 Task: Open a blank sheet, save the file as Matthew Add the quote 'Your thoughts become your reality; think positive, and positive things will happen.'Your thoughts become your reality; think positive, and positive things will happen.  Apply font style Apply font style DejaVu Serif and font size 18 Align the text to the Center .Change the text color to  Olive Green 
Action: Mouse moved to (102, 122)
Screenshot: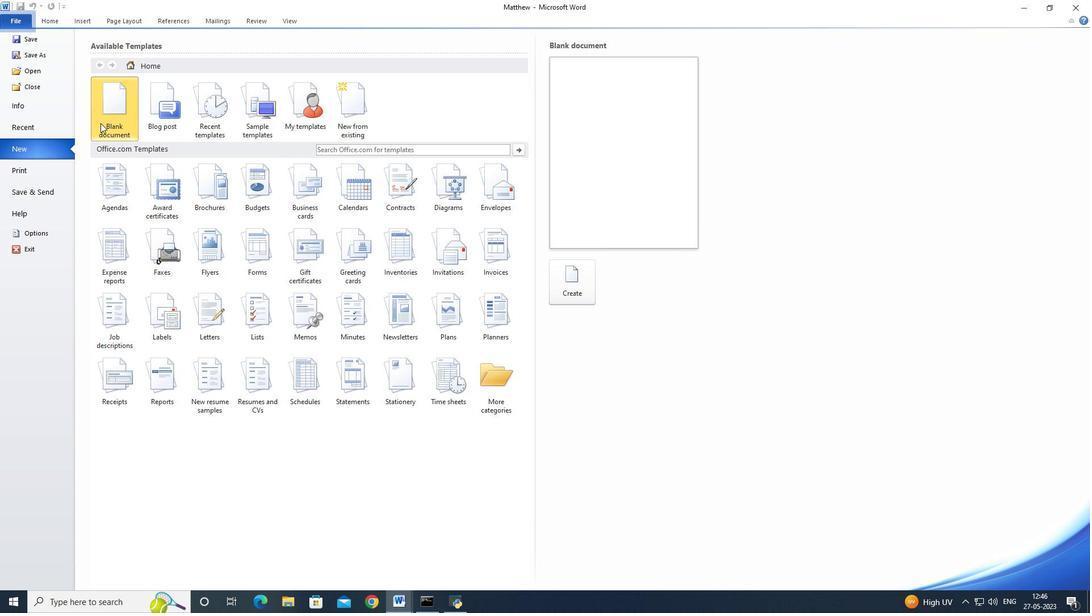 
Action: Mouse pressed left at (102, 122)
Screenshot: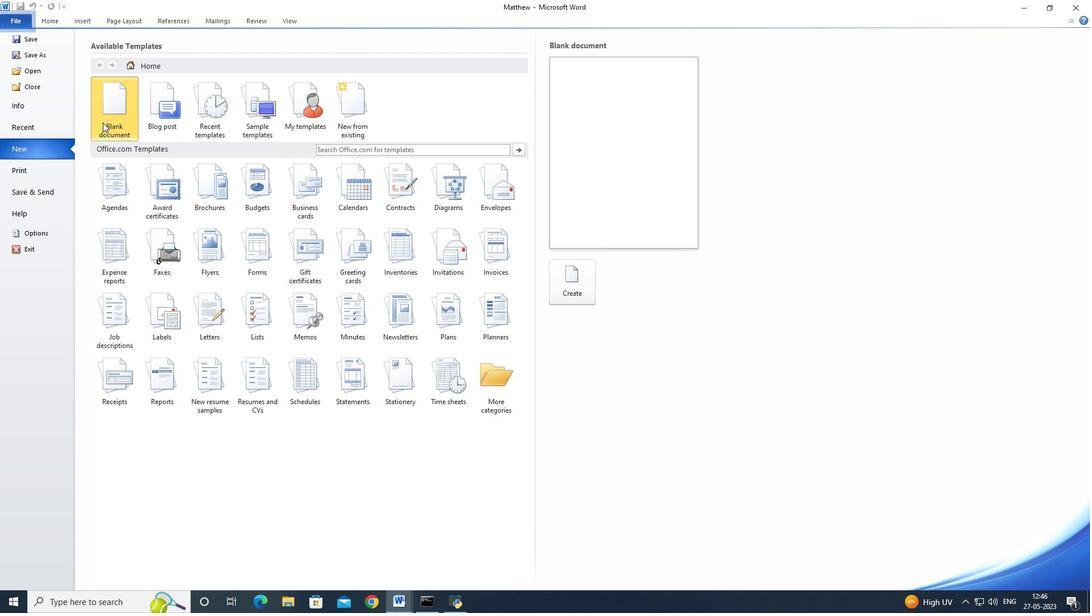 
Action: Mouse pressed left at (102, 122)
Screenshot: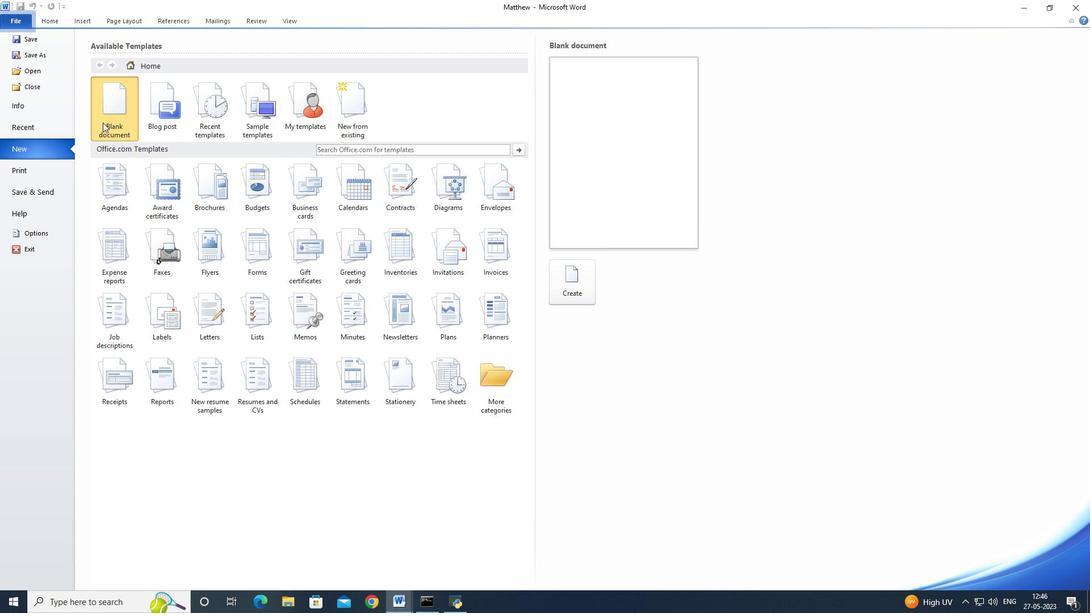 
Action: Mouse moved to (8, 21)
Screenshot: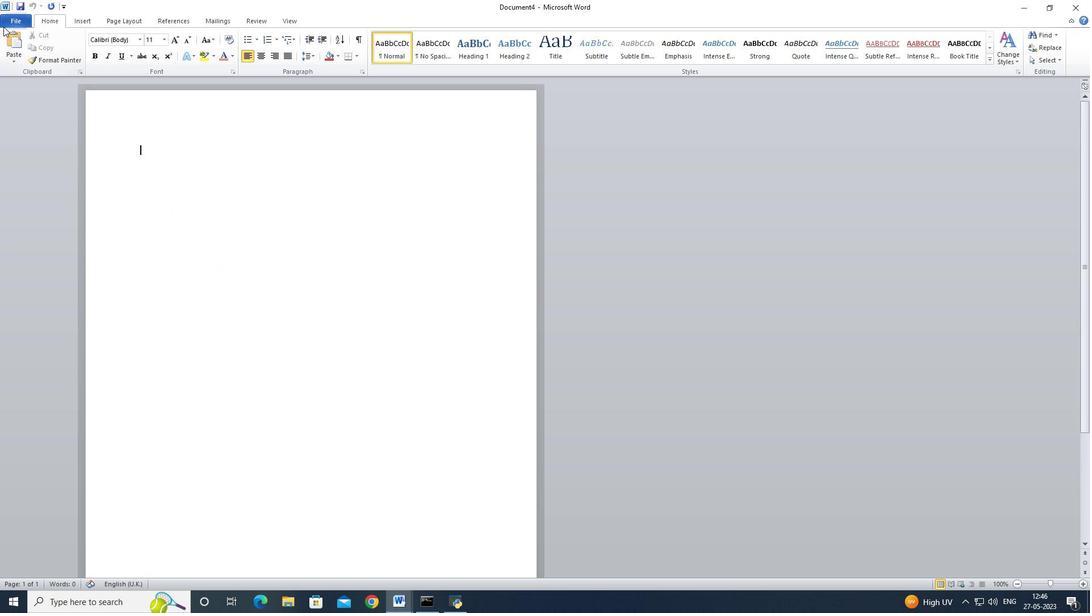 
Action: Mouse pressed left at (8, 21)
Screenshot: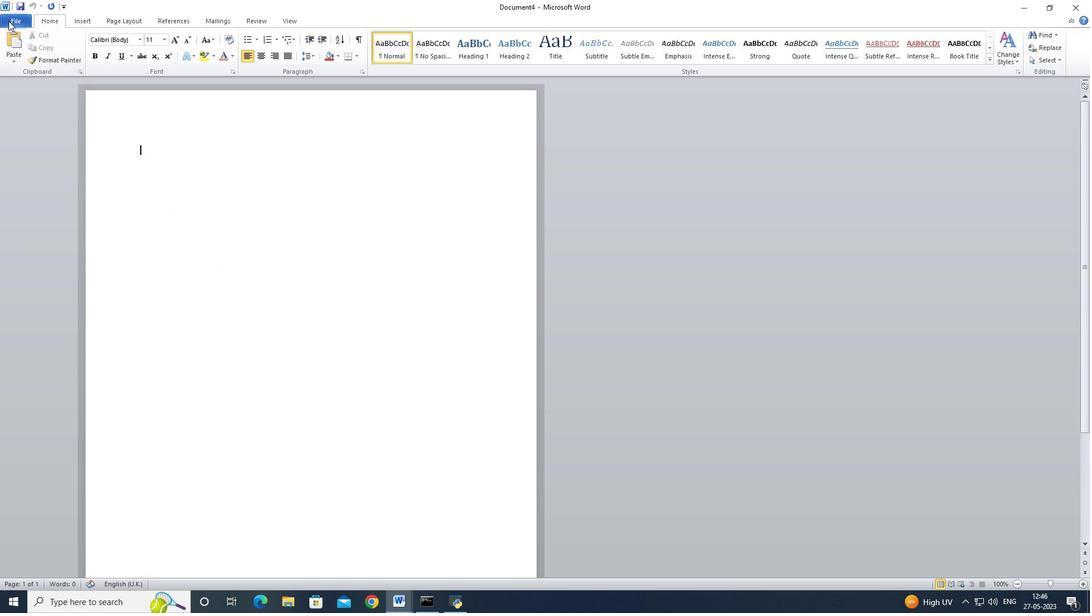 
Action: Mouse moved to (37, 53)
Screenshot: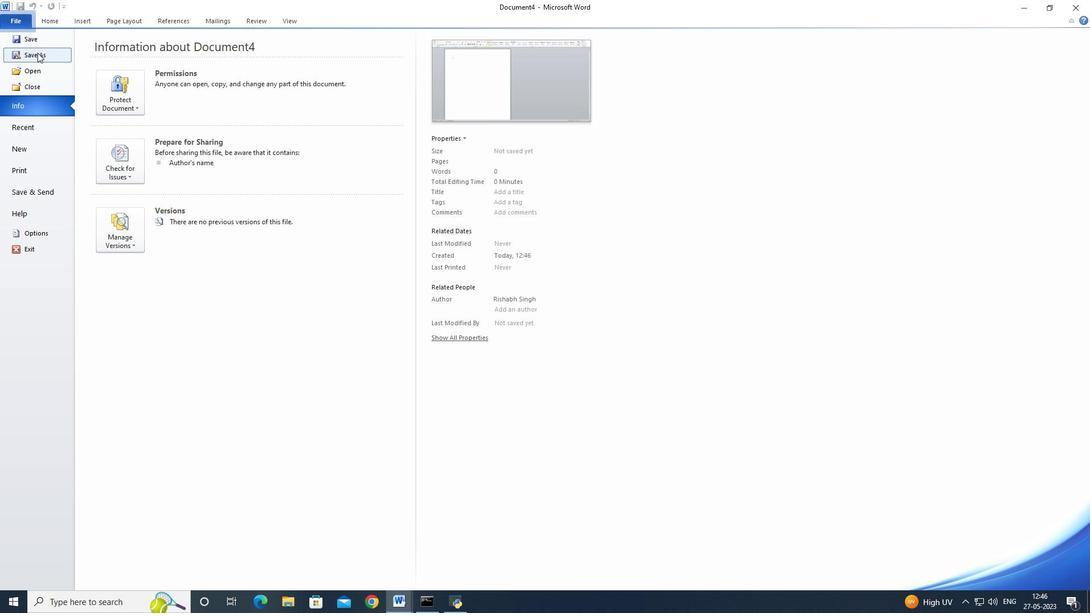
Action: Mouse pressed left at (37, 53)
Screenshot: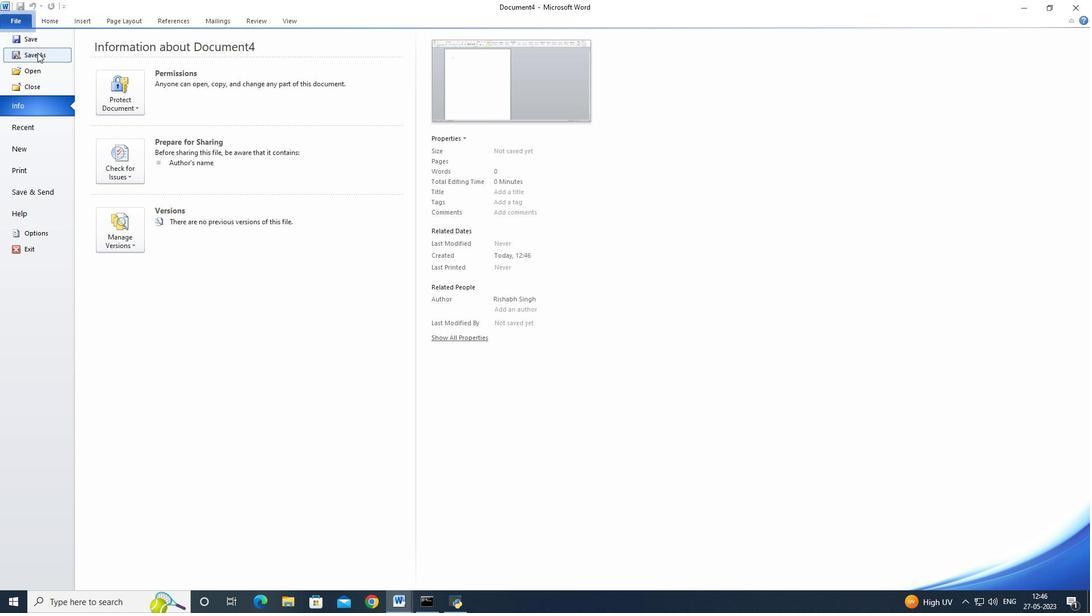 
Action: Mouse moved to (158, 90)
Screenshot: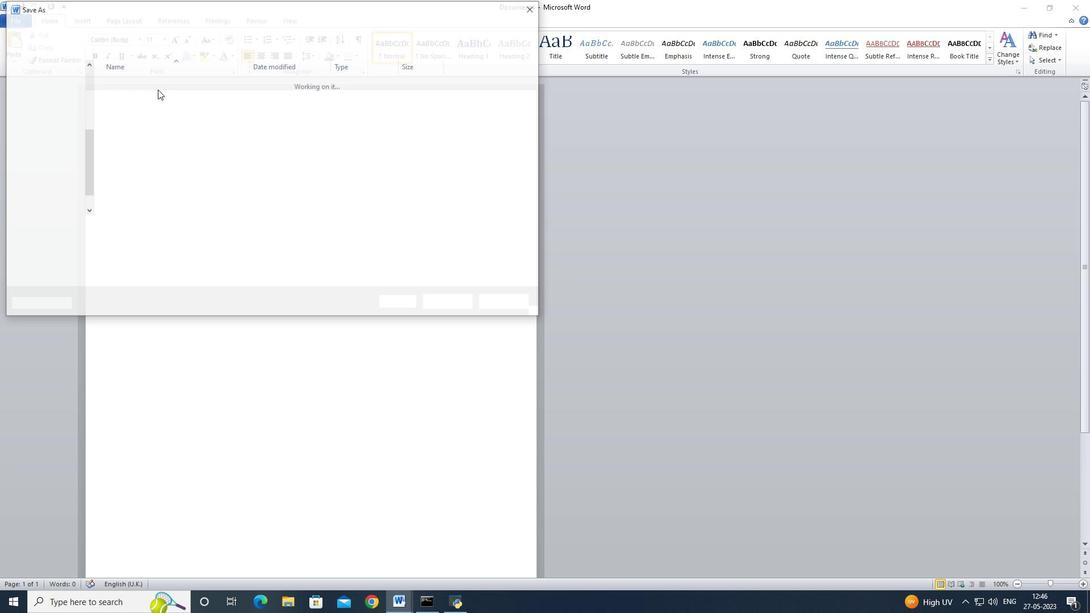 
Action: Key pressed <Key.backspace><Key.shift>Matthew<Key.enter>
Screenshot: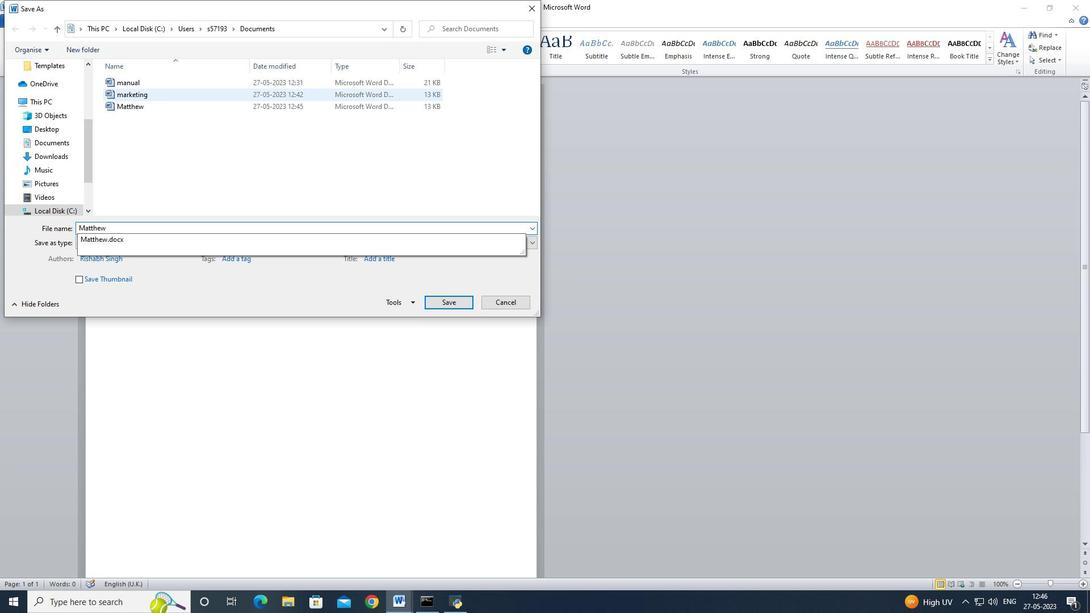 
Action: Mouse moved to (657, 274)
Screenshot: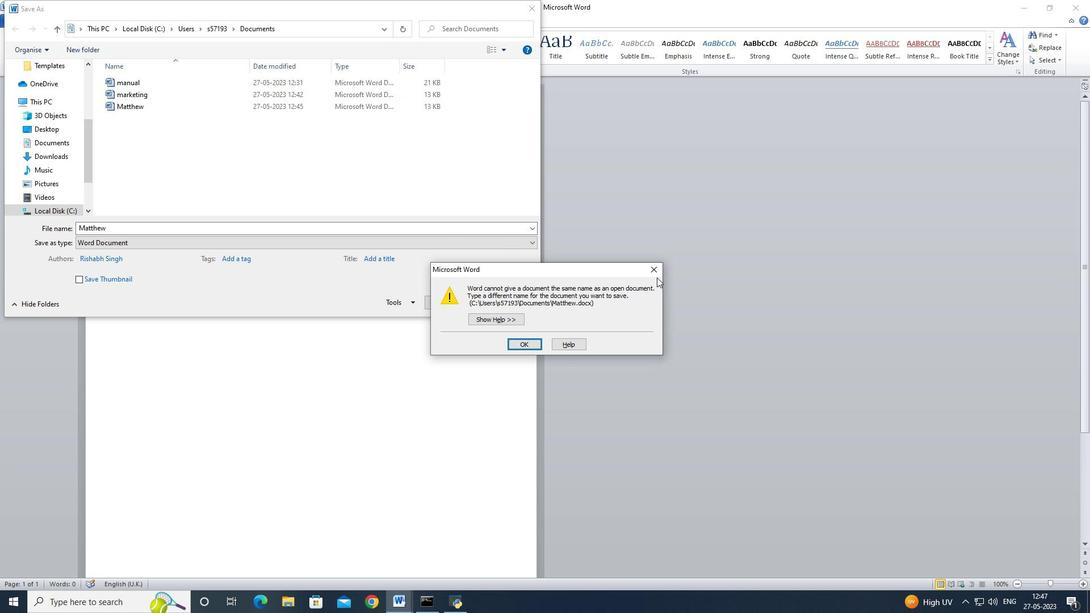 
Action: Mouse pressed left at (657, 274)
Screenshot: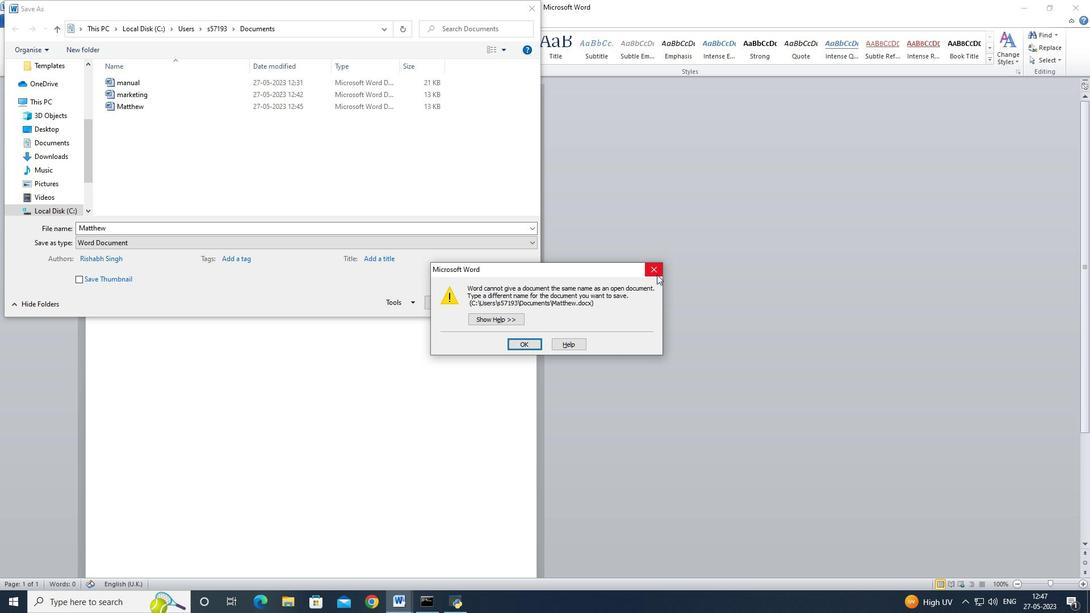 
Action: Mouse moved to (165, 109)
Screenshot: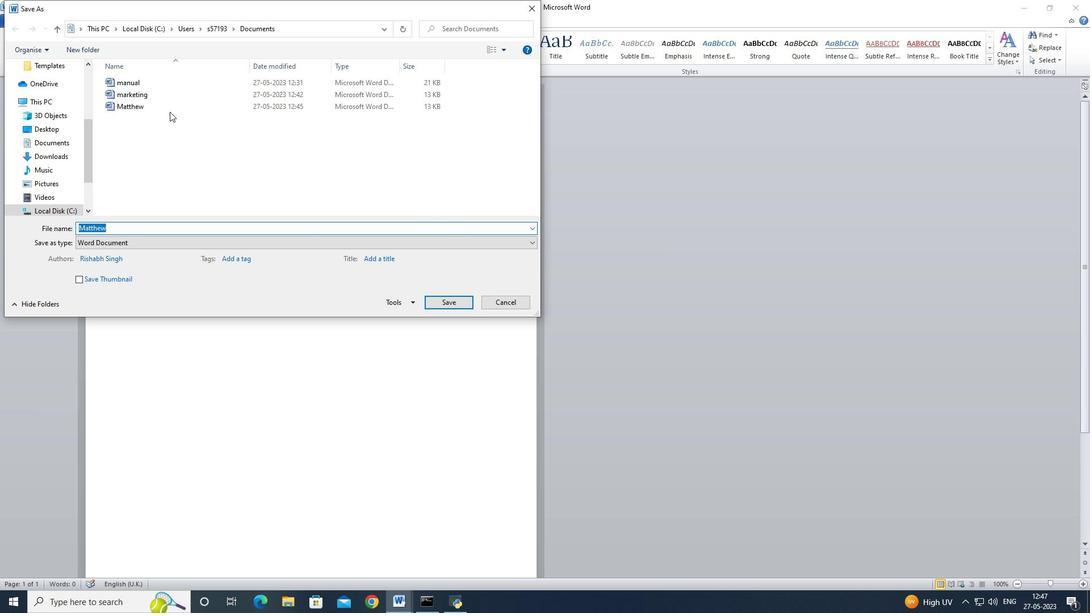 
Action: Mouse pressed left at (165, 109)
Screenshot: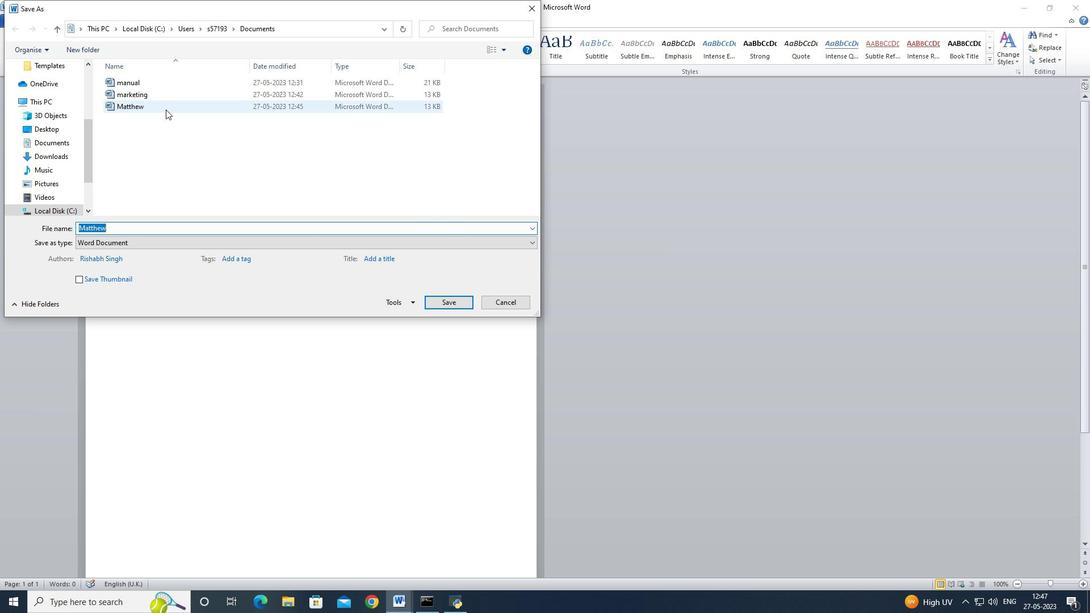 
Action: Mouse moved to (165, 109)
Screenshot: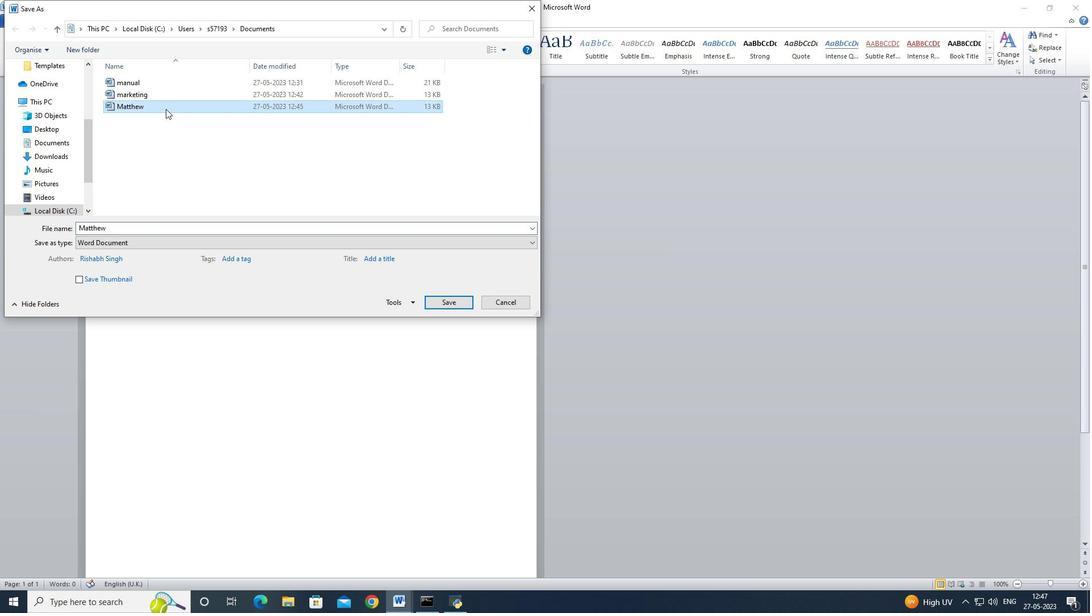 
Action: Key pressed <Key.delete>
Screenshot: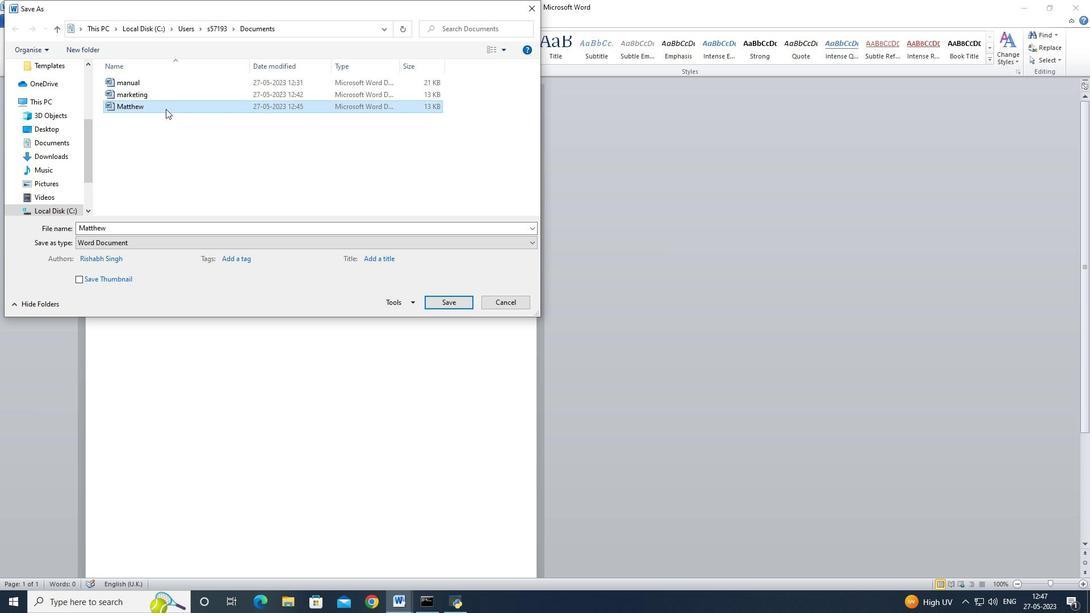 
Action: Mouse moved to (374, 253)
Screenshot: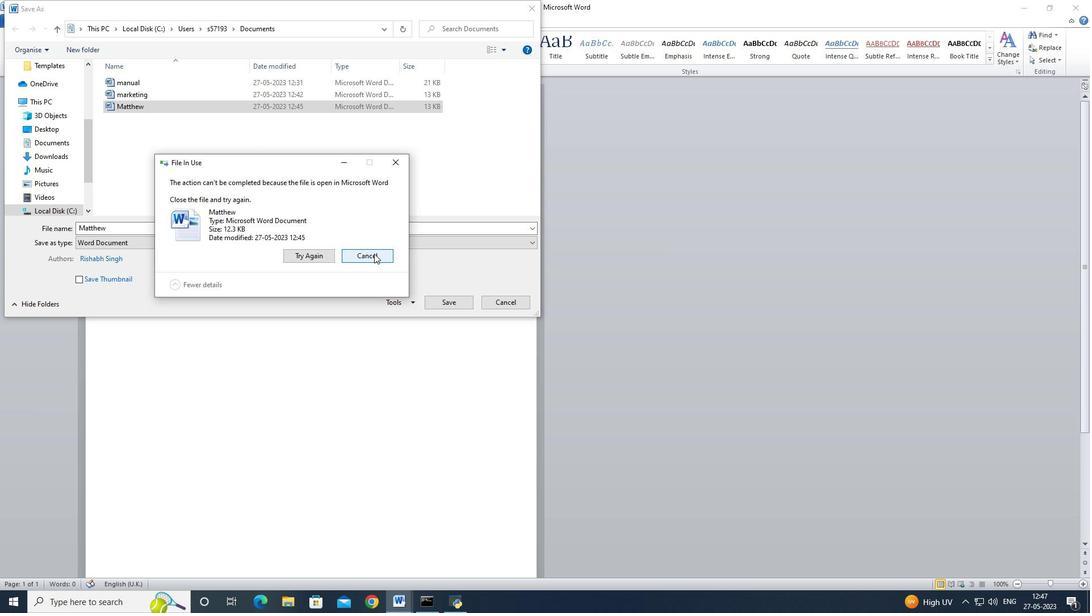 
Action: Mouse pressed left at (374, 253)
Screenshot: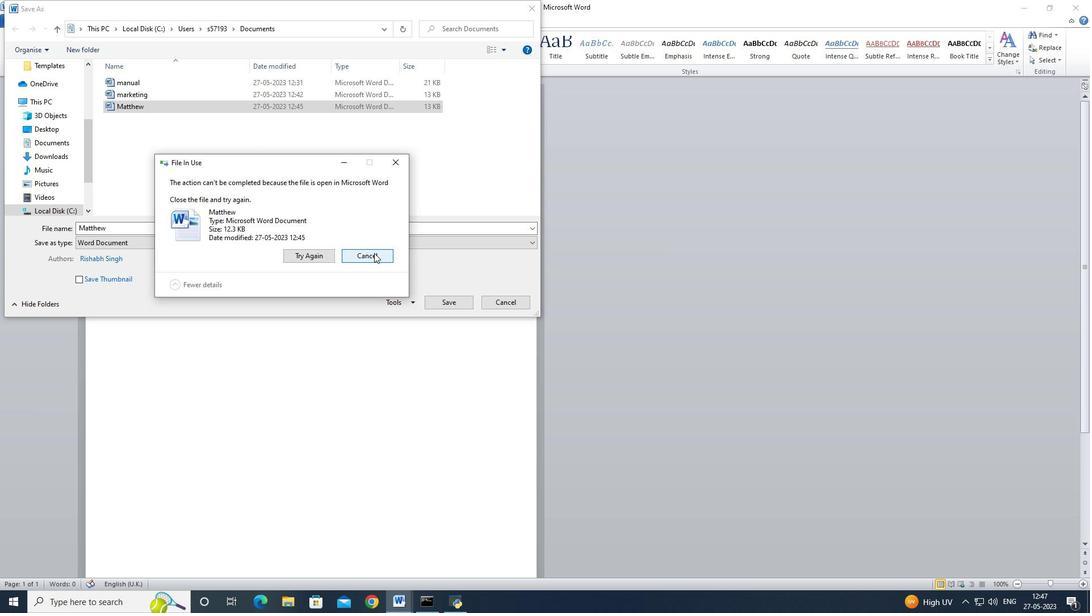 
Action: Mouse moved to (446, 345)
Screenshot: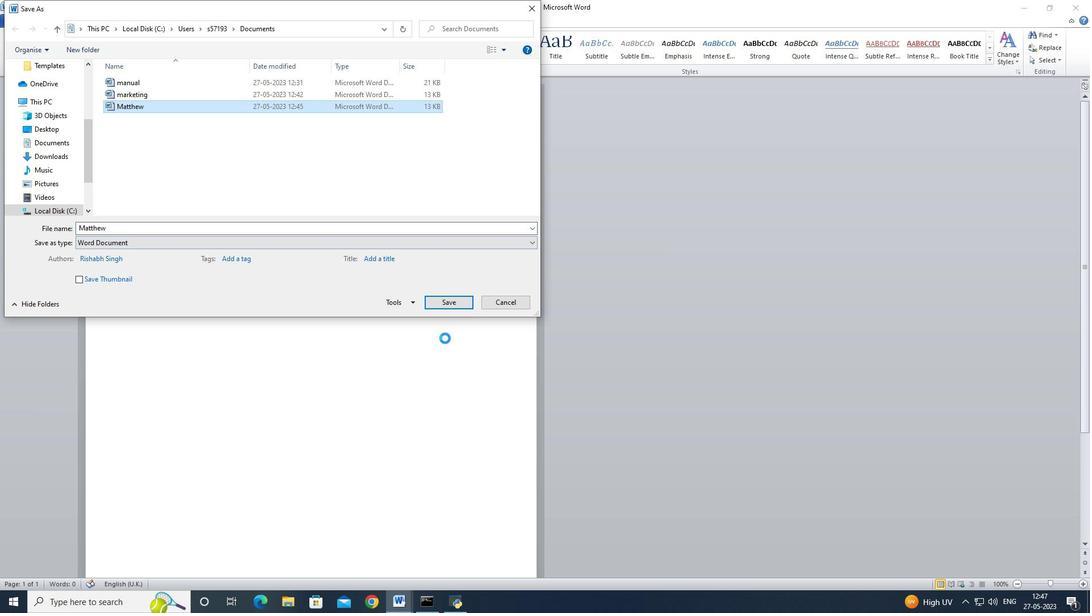 
Action: Key pressed <Key.alt_l><Key.tab>
Screenshot: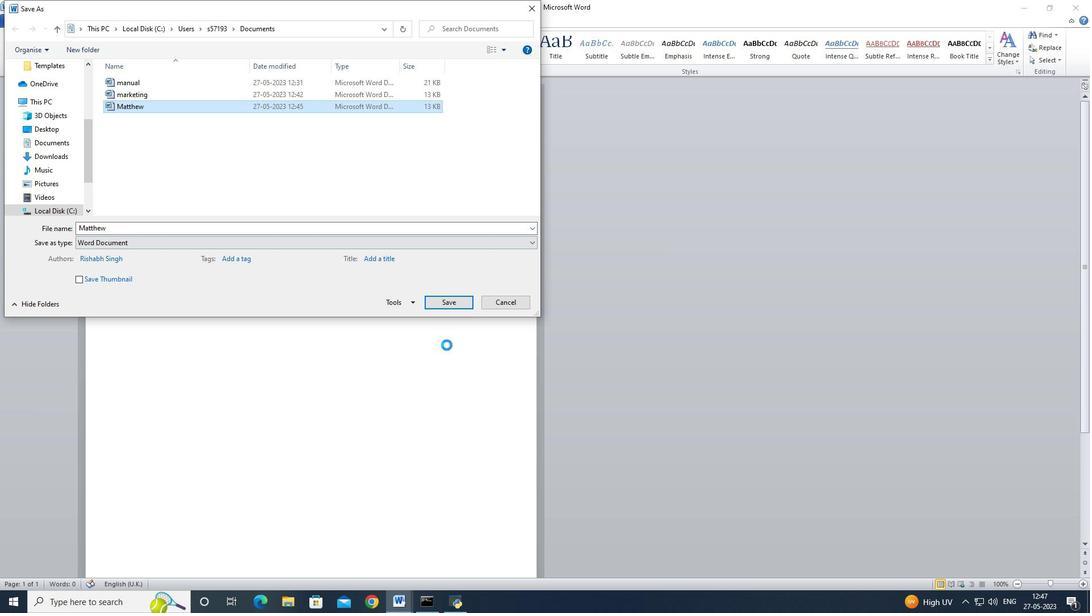 
Action: Mouse moved to (681, 138)
Screenshot: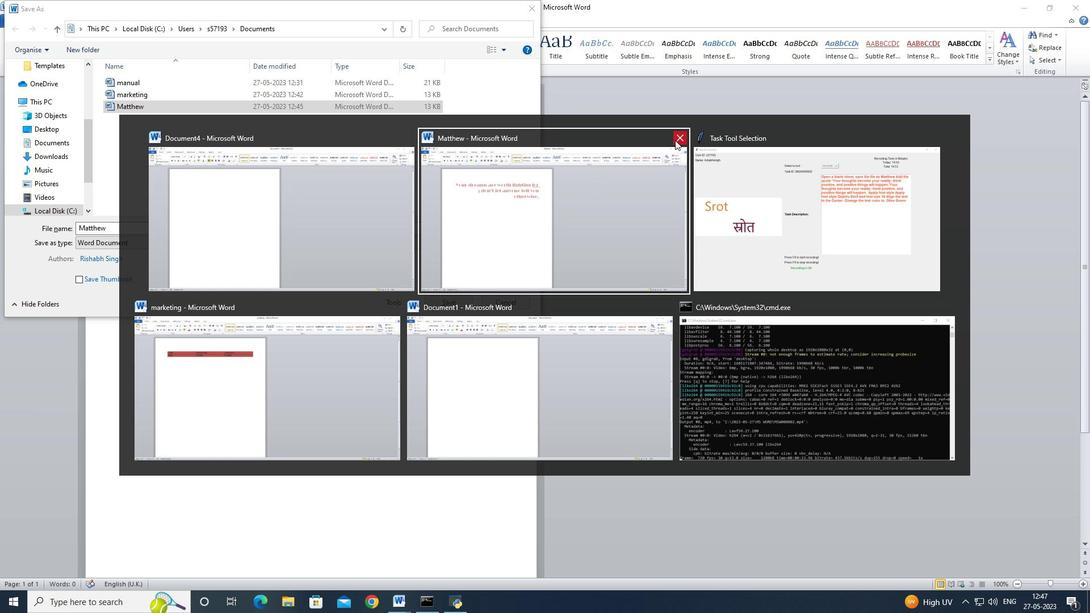 
Action: Mouse pressed left at (681, 138)
Screenshot: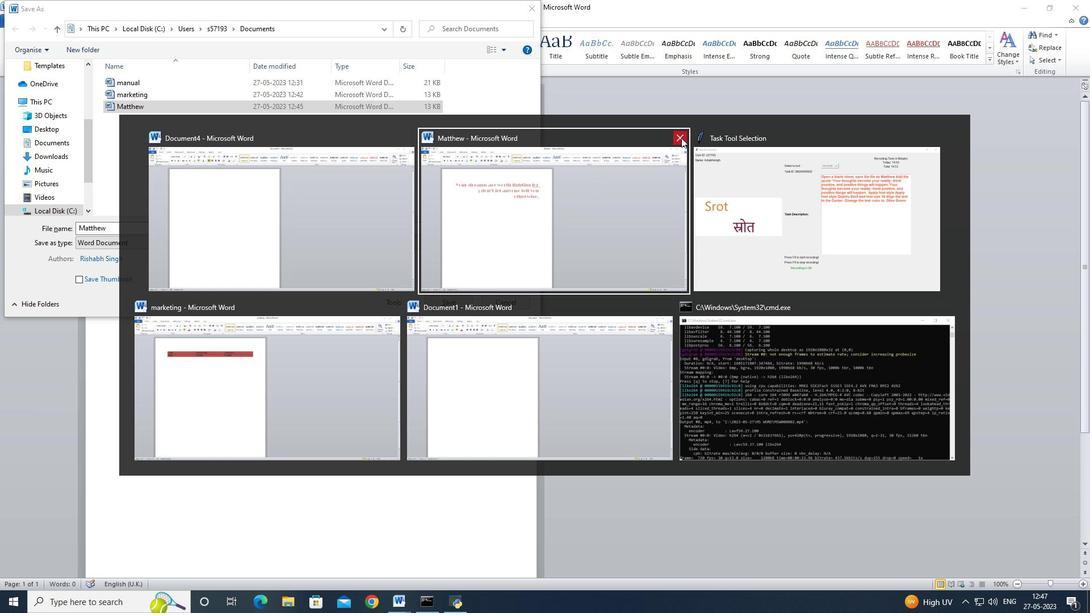 
Action: Mouse moved to (561, 184)
Screenshot: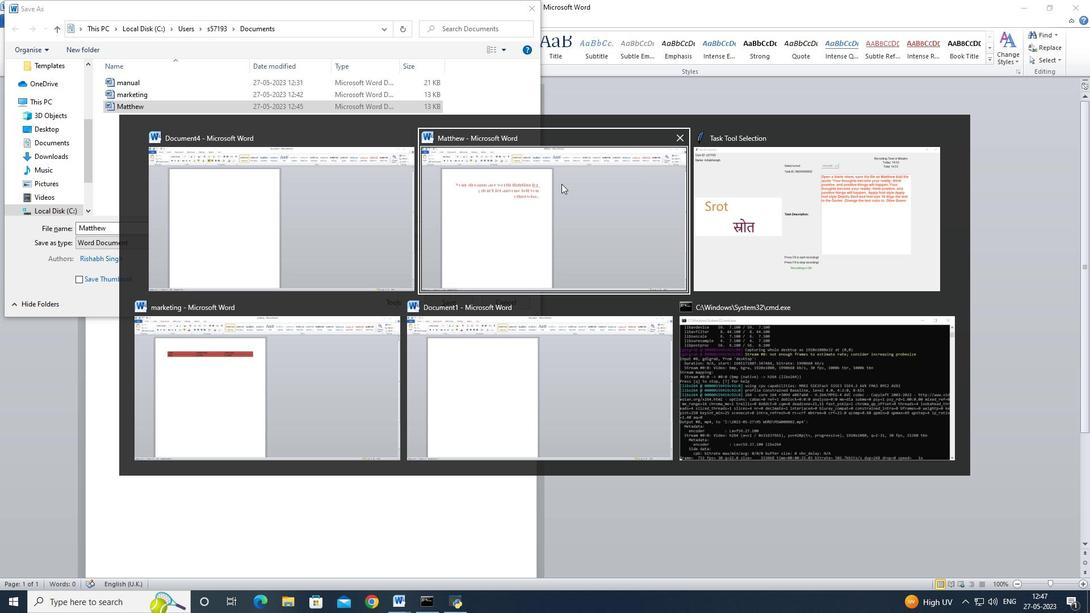 
Action: Key pressed <Key.alt_l><Key.tab>
Screenshot: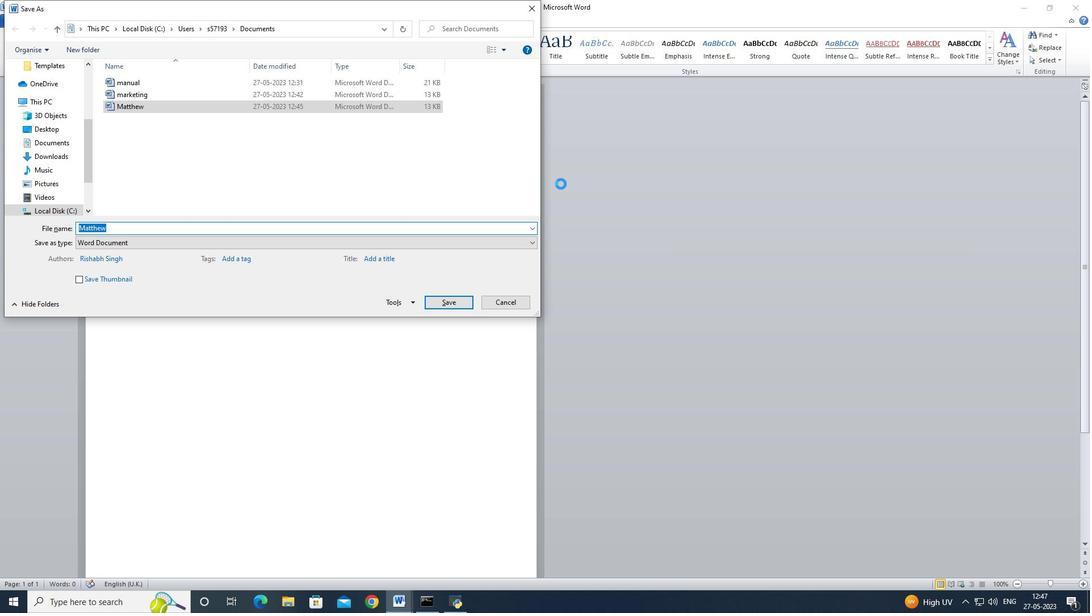
Action: Mouse moved to (195, 218)
Screenshot: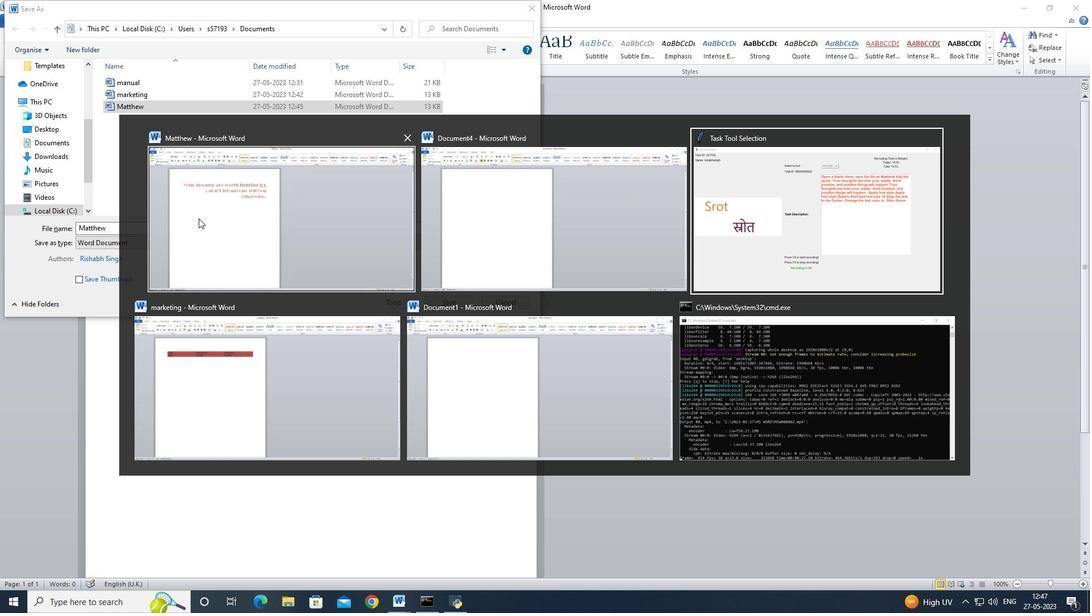 
Action: Mouse pressed left at (195, 218)
Screenshot: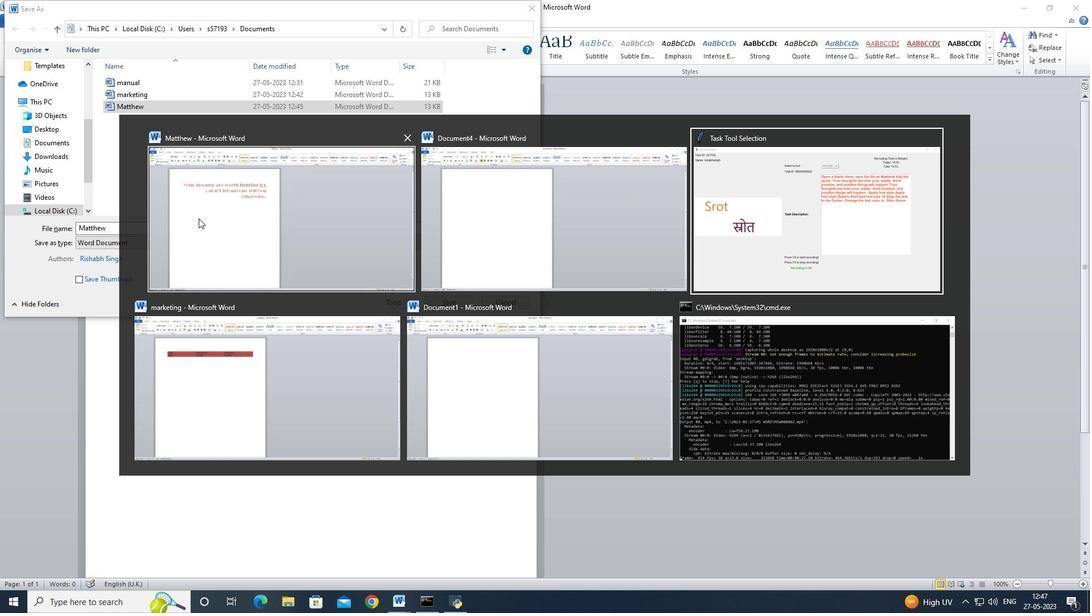 
Action: Mouse moved to (500, 306)
Screenshot: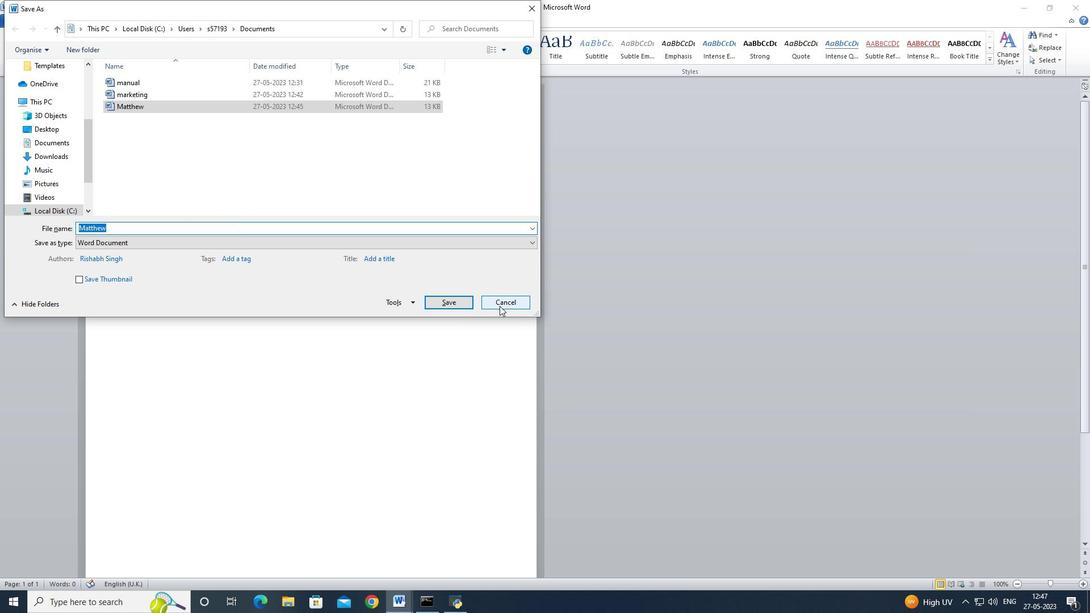 
Action: Mouse pressed left at (500, 306)
Screenshot: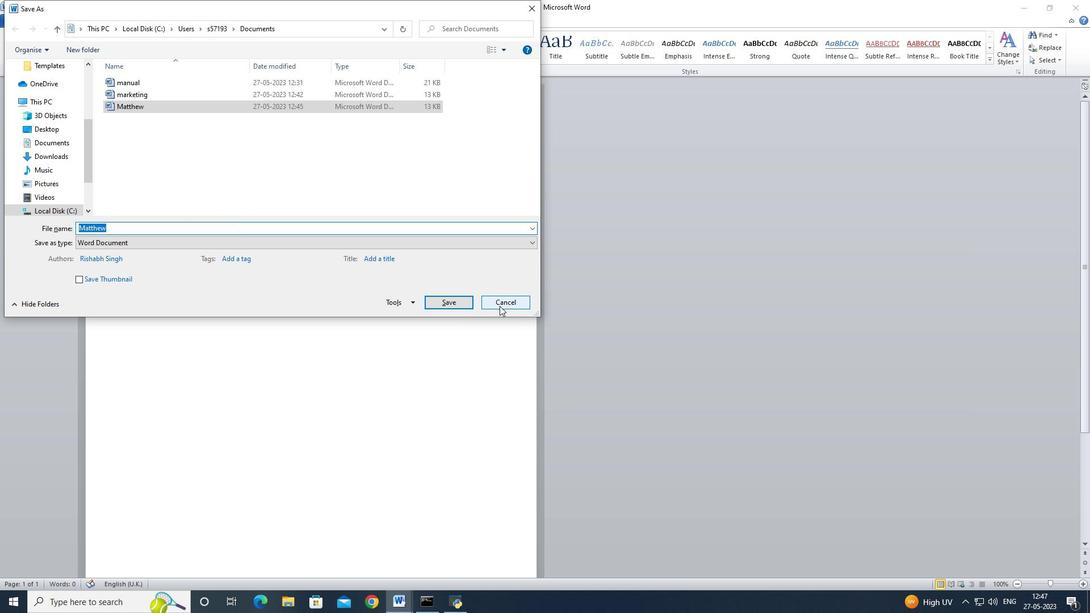 
Action: Mouse moved to (490, 308)
Screenshot: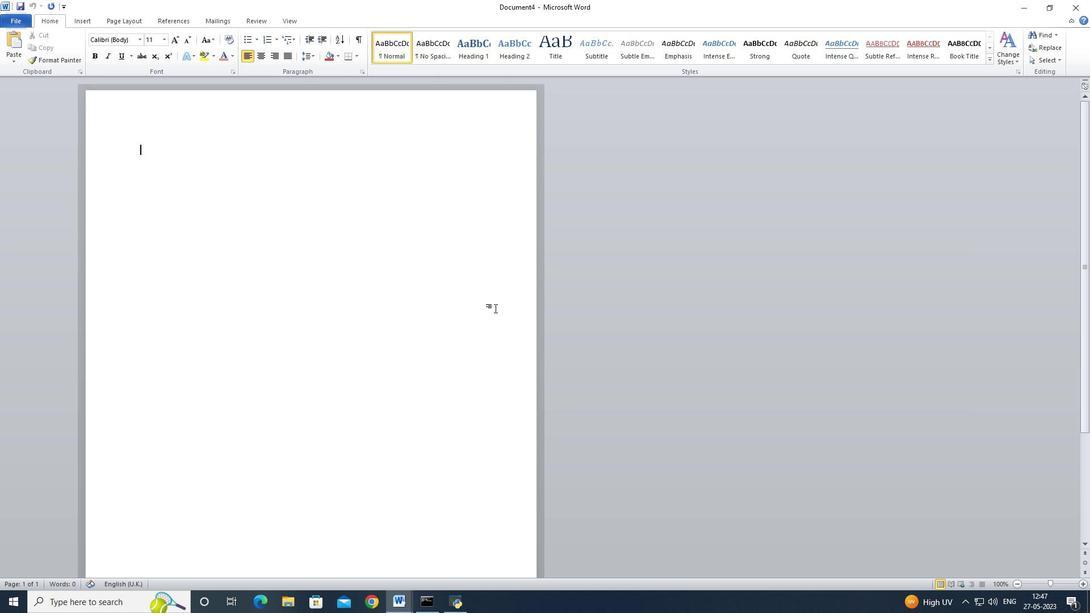 
Action: Key pressed <Key.alt_l><Key.tab>
Screenshot: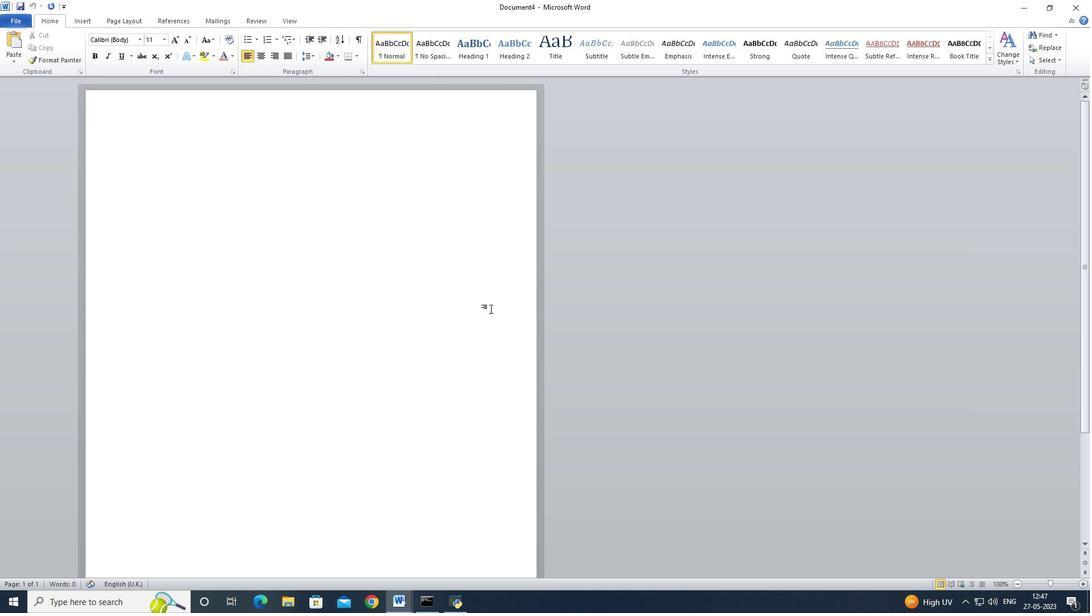 
Action: Mouse moved to (679, 140)
Screenshot: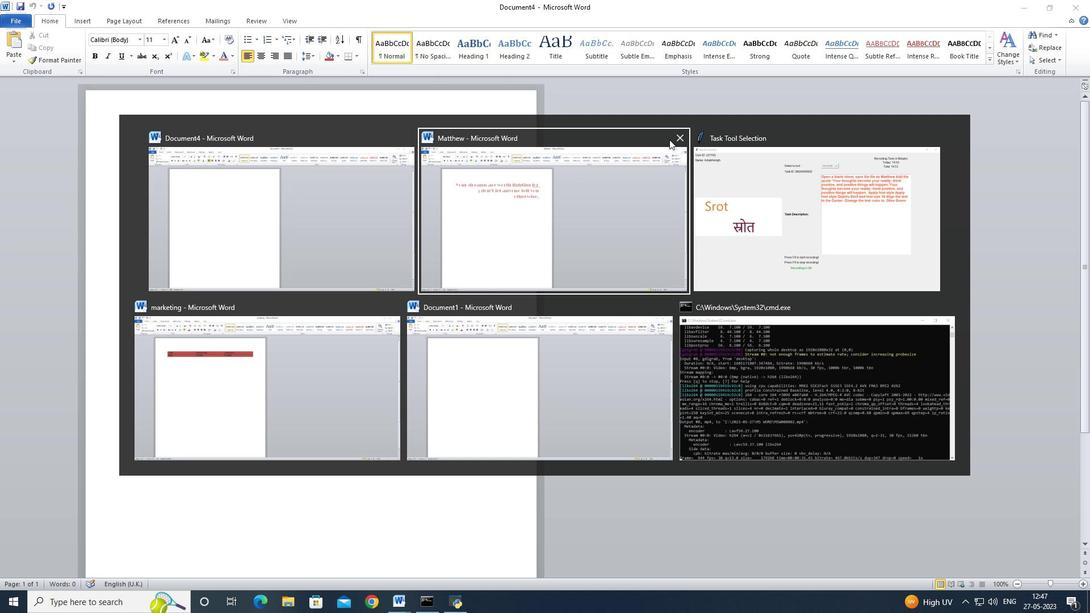 
Action: Mouse pressed left at (679, 140)
Screenshot: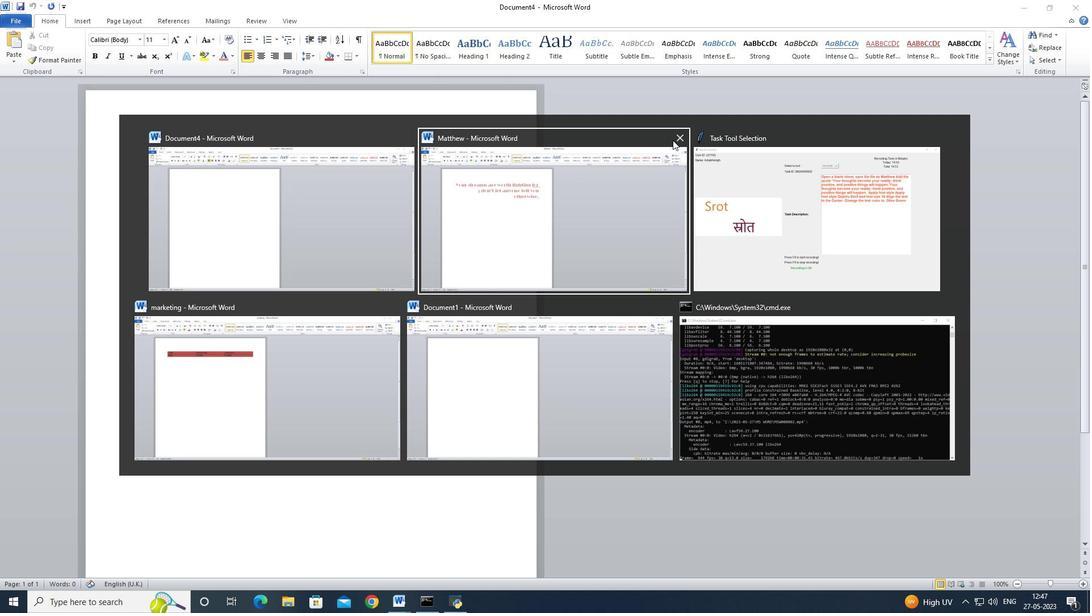 
Action: Mouse moved to (539, 315)
Screenshot: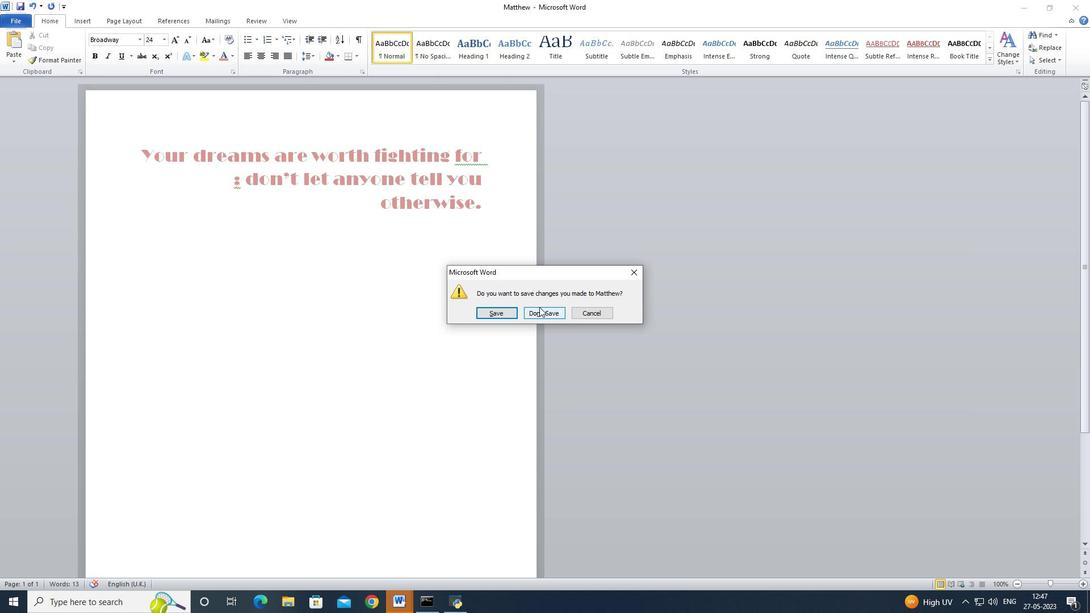 
Action: Mouse pressed left at (539, 315)
Screenshot: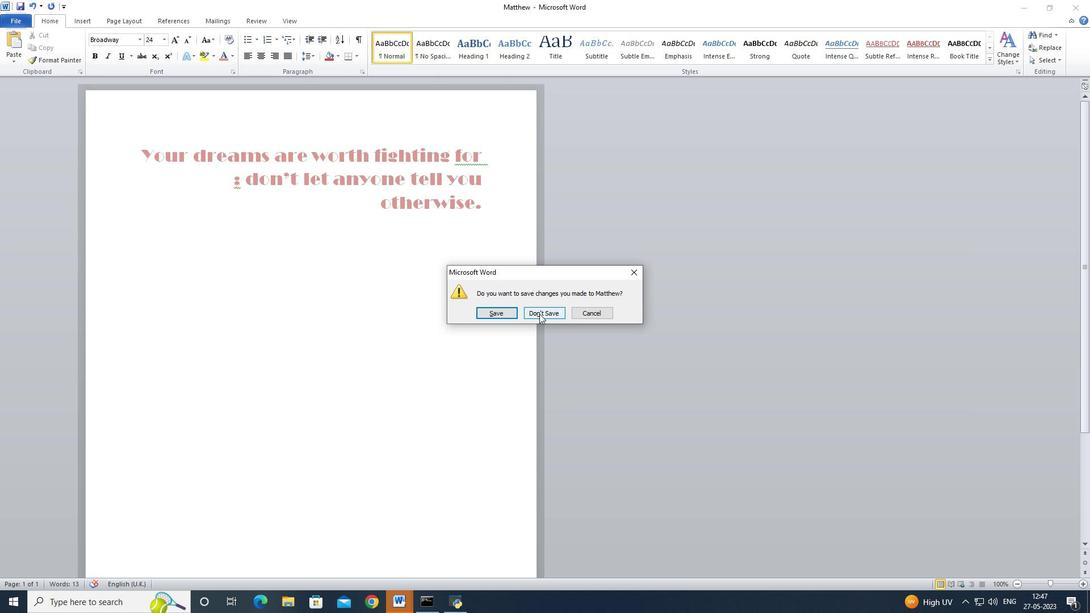 
Action: Mouse moved to (17, 20)
Screenshot: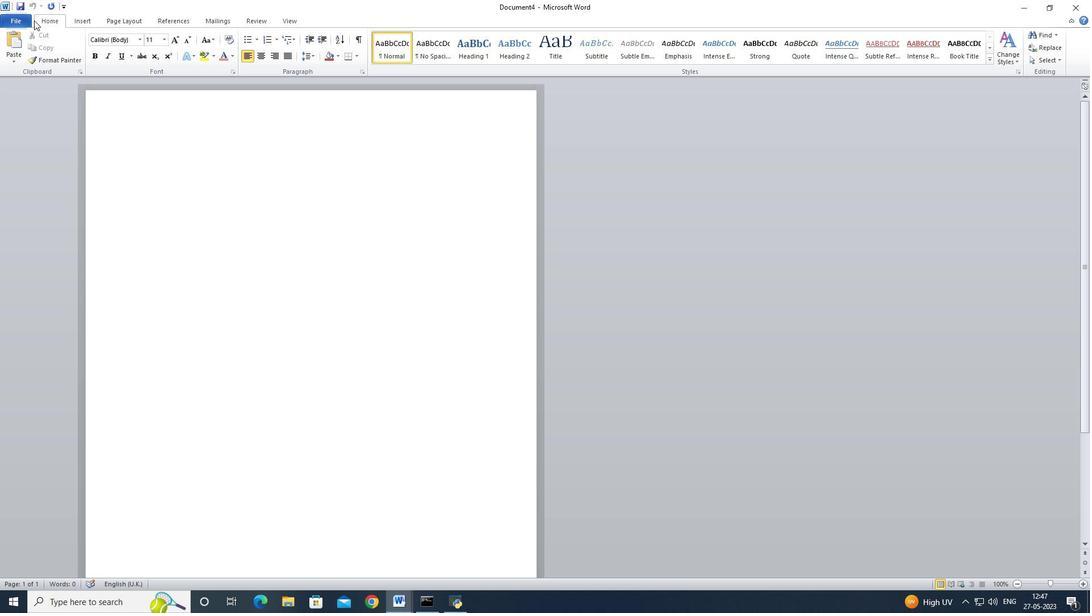 
Action: Mouse pressed left at (17, 20)
Screenshot: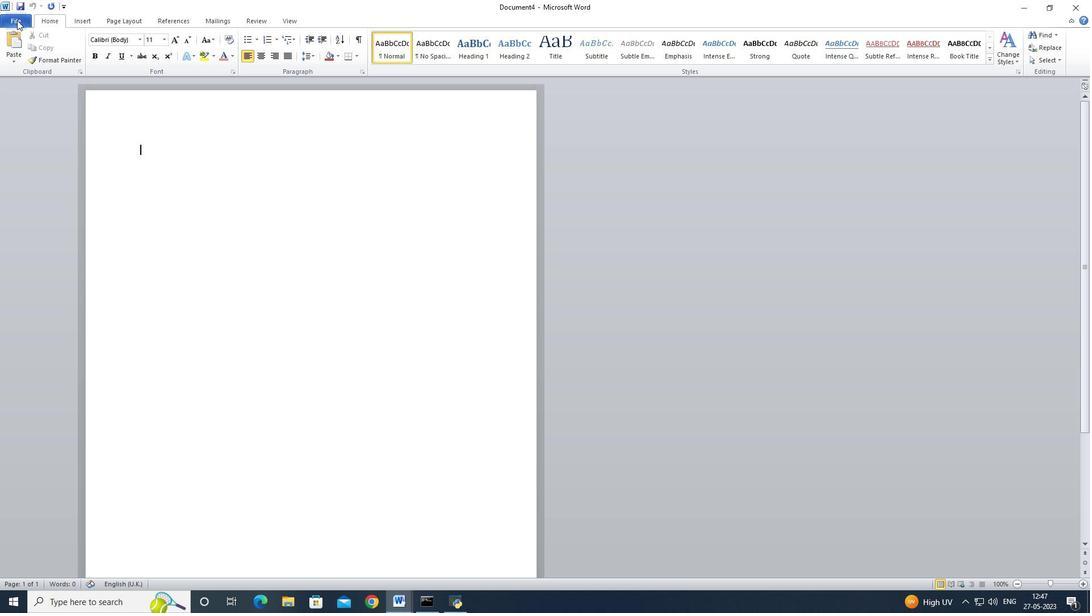 
Action: Mouse moved to (36, 56)
Screenshot: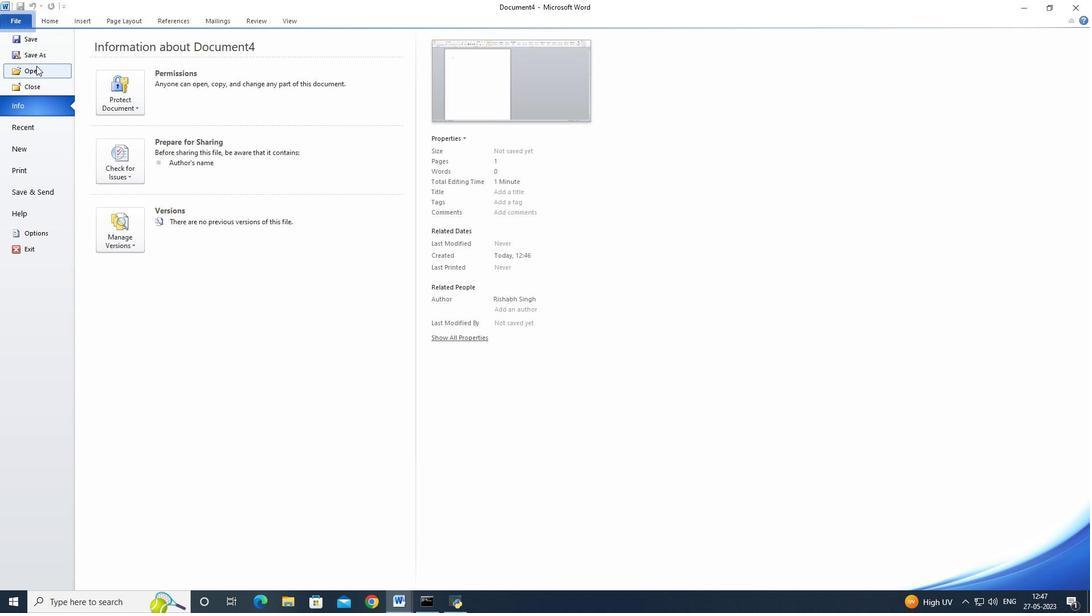 
Action: Mouse pressed left at (36, 56)
Screenshot: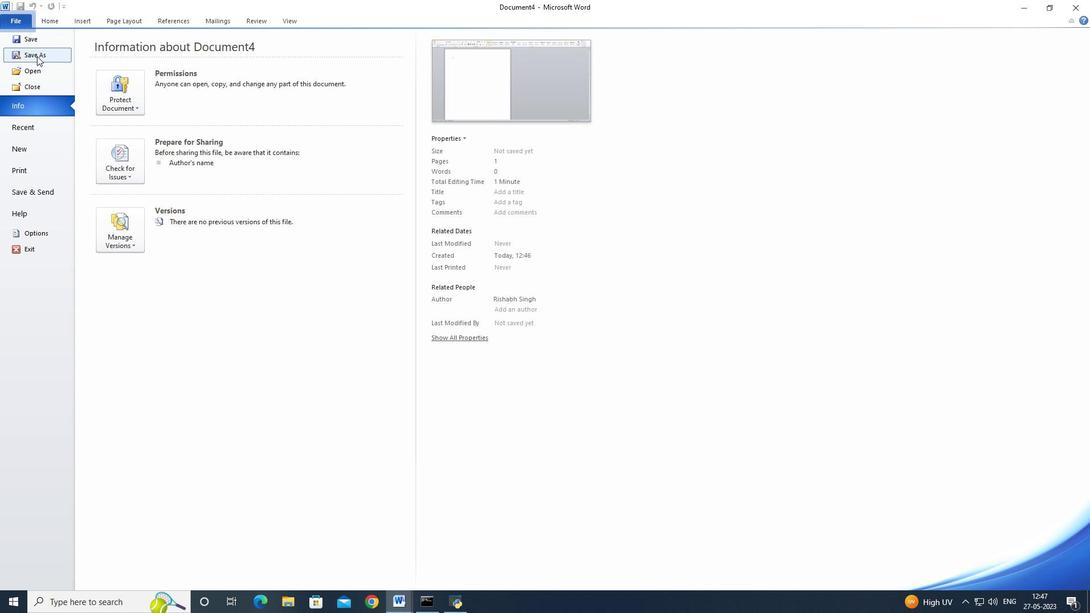 
Action: Mouse moved to (52, 63)
Screenshot: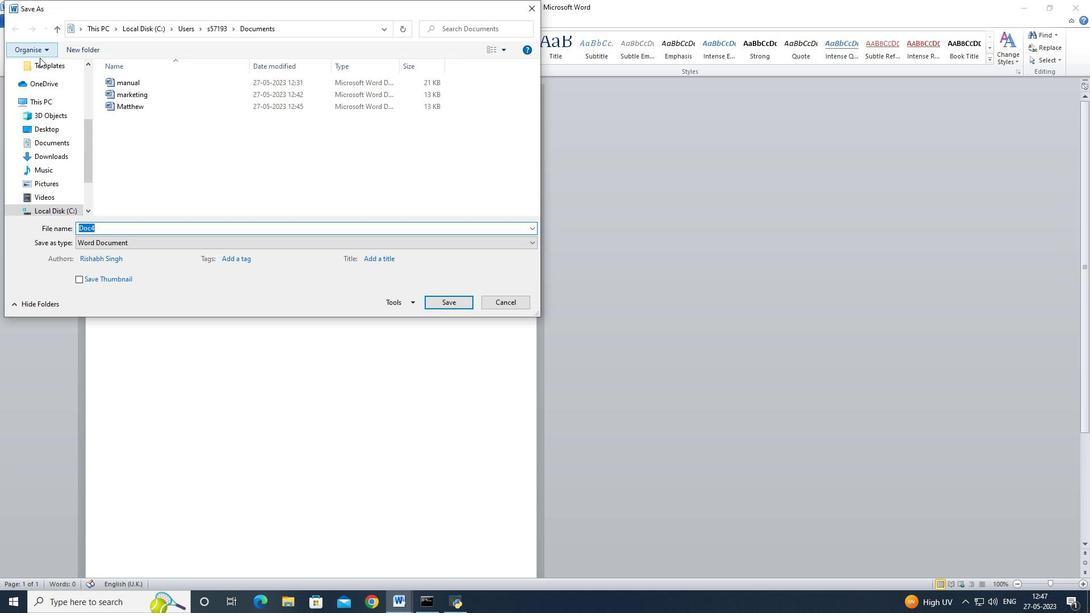 
Action: Key pressed <Key.backspace><Key.shift>Matthew===<Key.backspace><Key.backspace><Key.backspace><Key.backspace><Key.backspace><Key.backspace><Key.backspace><Key.backspace>thew
Screenshot: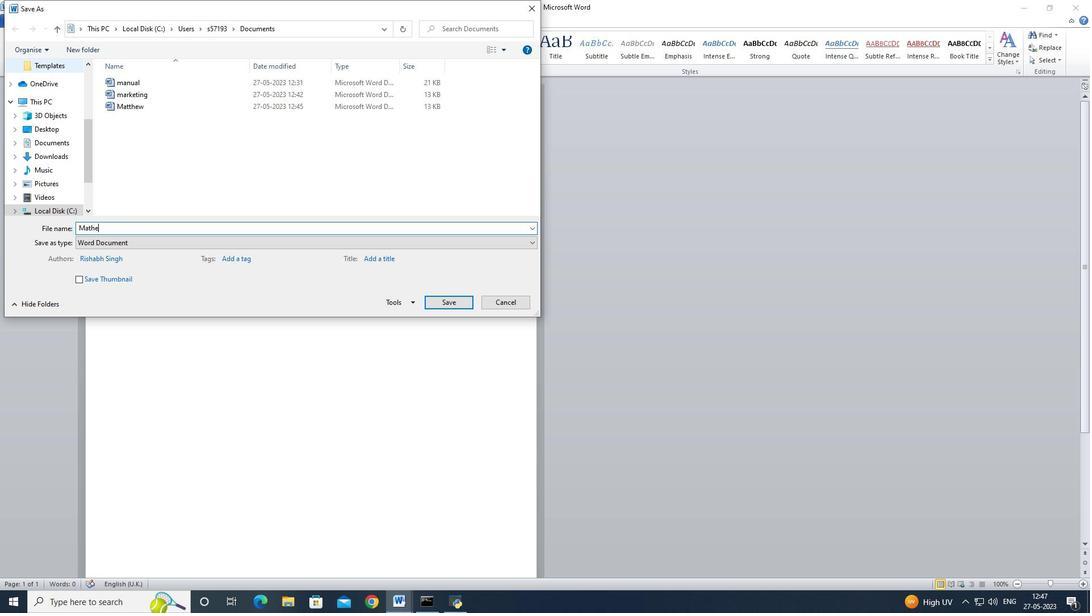 
Action: Mouse moved to (451, 294)
Screenshot: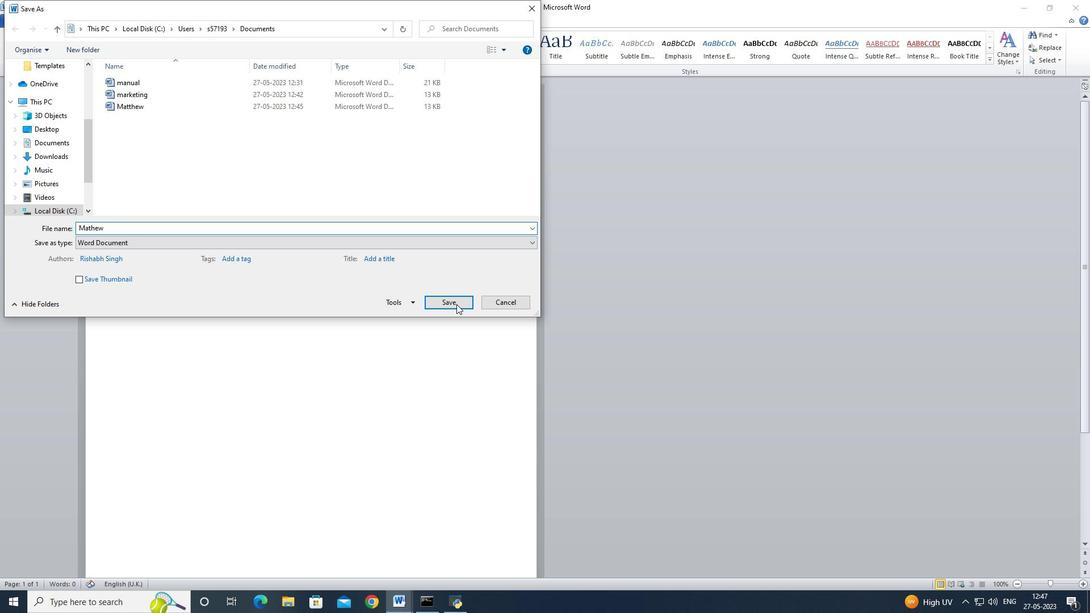 
Action: Mouse pressed left at (451, 294)
Screenshot: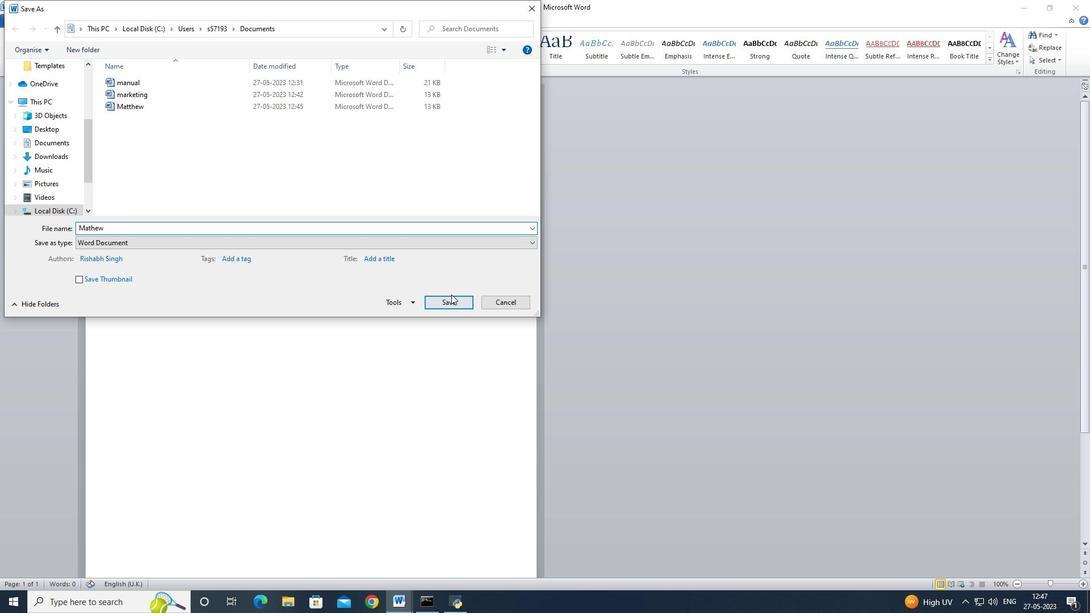 
Action: Mouse moved to (450, 303)
Screenshot: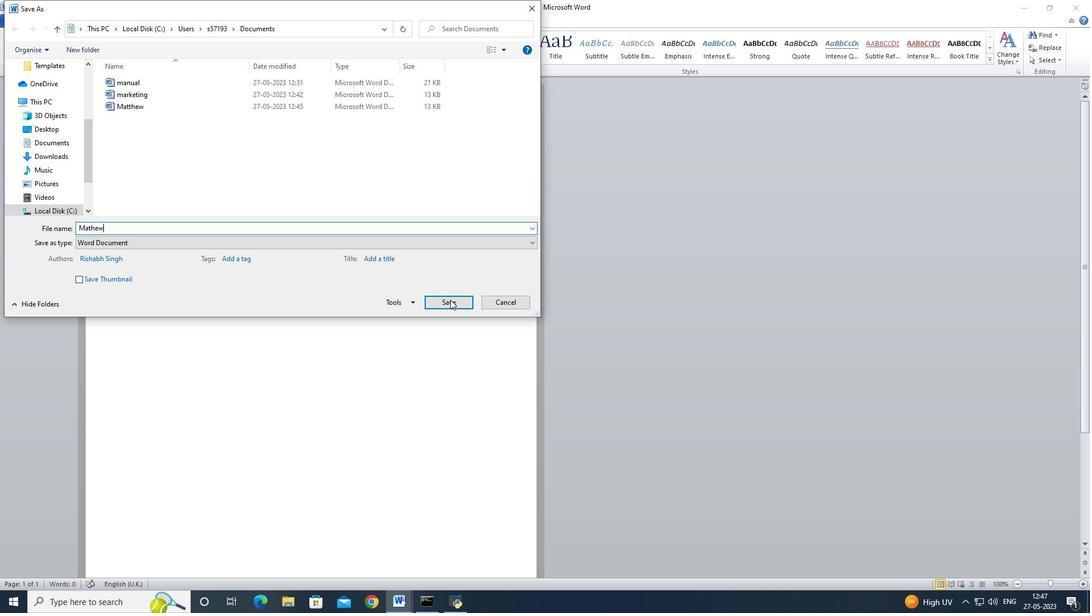 
Action: Mouse pressed left at (450, 303)
Screenshot: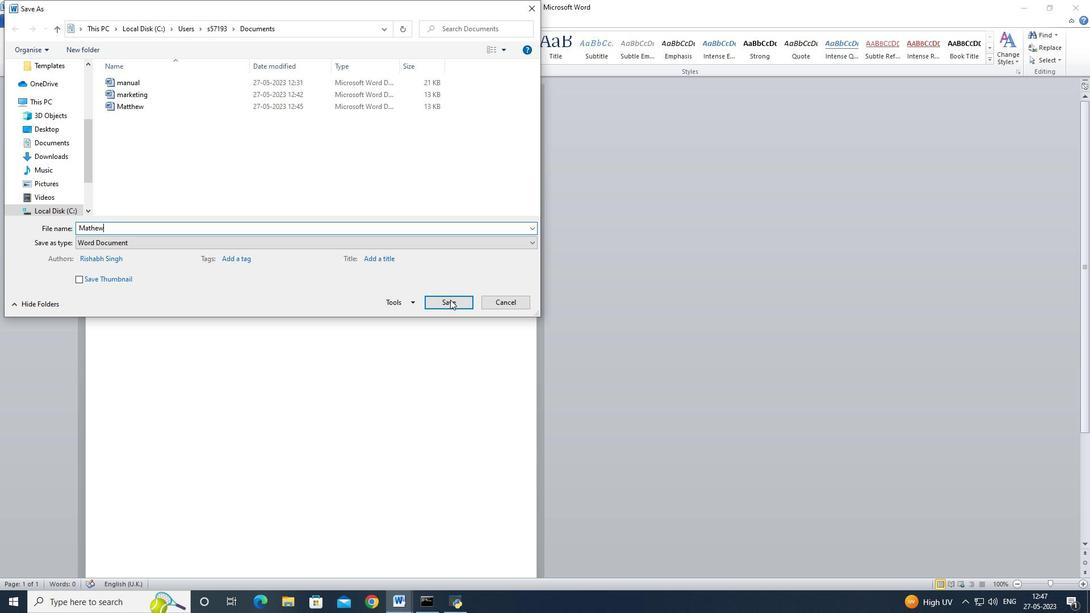 
Action: Mouse moved to (263, 132)
Screenshot: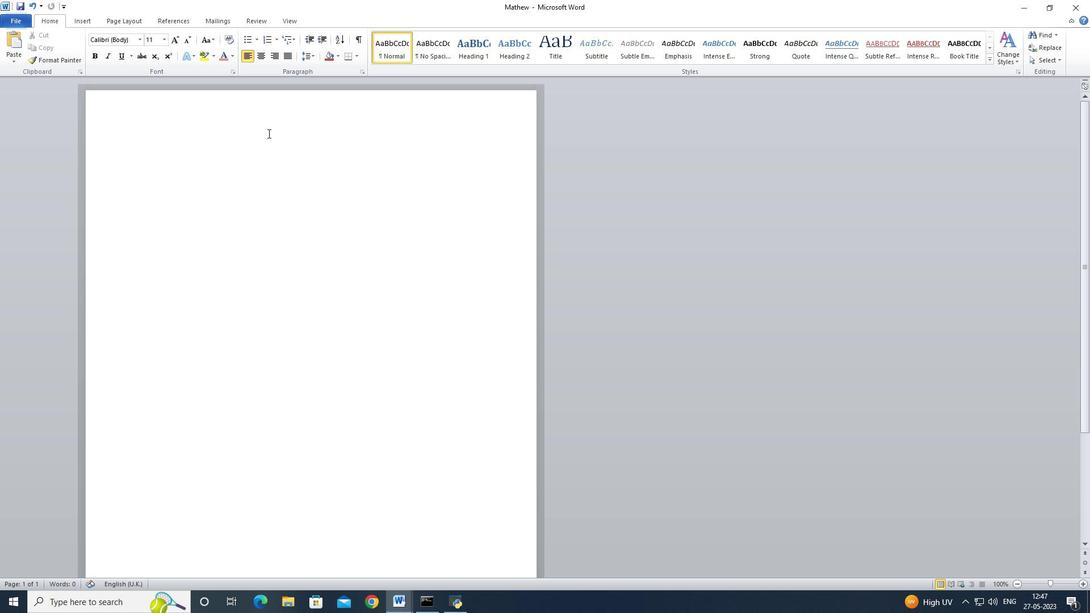 
Action: Mouse pressed left at (263, 132)
Screenshot: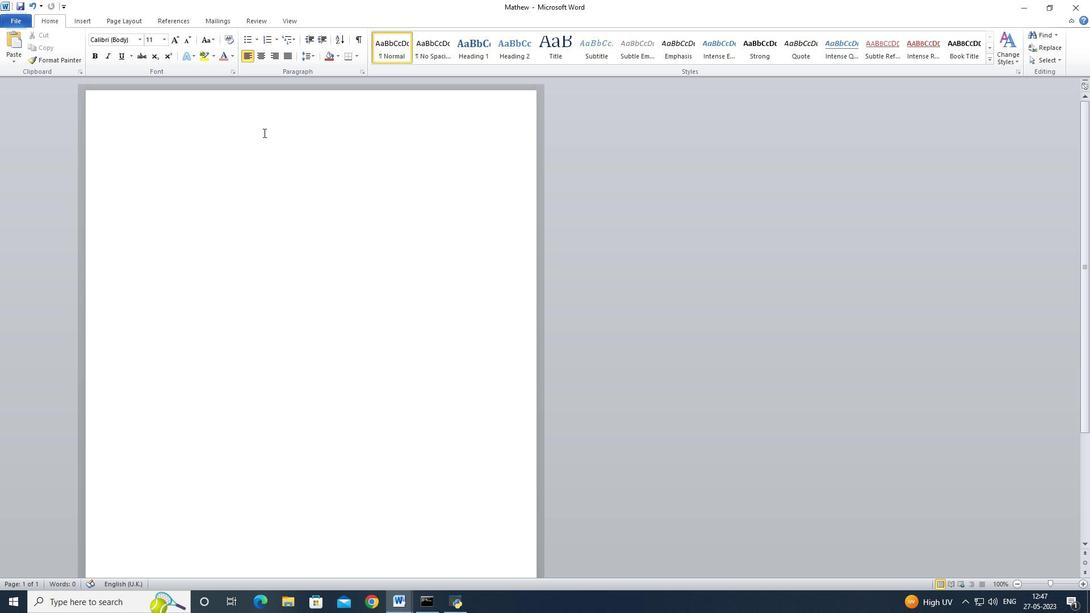 
Action: Mouse moved to (247, 153)
Screenshot: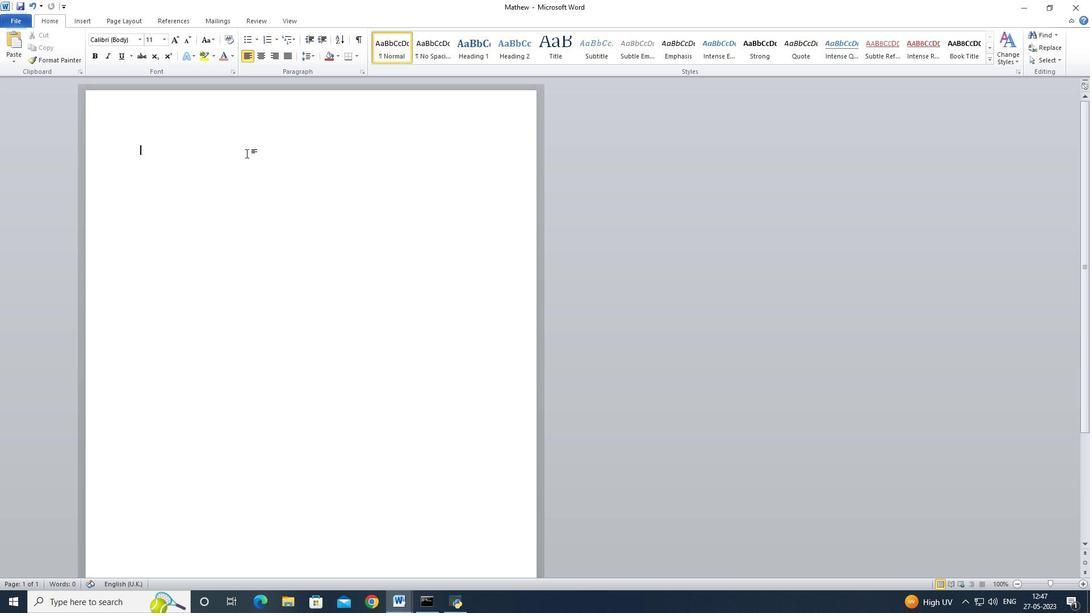 
Action: Key pressed <Key.shift>Your<Key.space>thoughts<Key.space>become<Key.space>your<Key.space>reality<Key.space><Key.backspace>;<Key.space>think<Key.space>positivie<Key.space><Key.backspace><Key.backspace><Key.backspace>e<Key.space><Key.backspace>,<Key.space>and<Key.space>positive<Key.space>things<Key.space>wh<Key.backspace>ill<Key.space>happer<Key.backspace>n;<Key.backspace>.<Key.space>'<Key.shift>Upir<Key.space><Key.backspace><Key.backspace><Key.backspace><Key.backspace><Key.backspace><Key.shift>Your<Key.space>thoughts<Key.space>become<Key.space>your<Key.space>rel<Key.backspace>ality;<Key.space>think<Key.space>positive<Key.space>an<Key.backspace><Key.backspace><Key.backspace>,<Key.space>and<Key.space>positive<Key.space>things<Key.space>will<Key.space>happen.
Screenshot: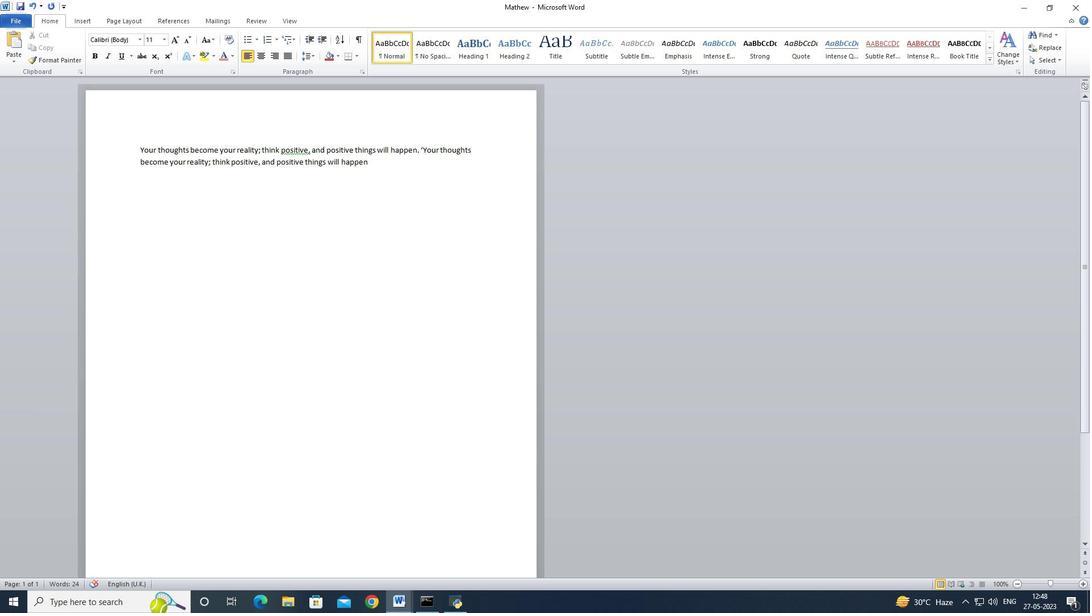 
Action: Mouse moved to (397, 164)
Screenshot: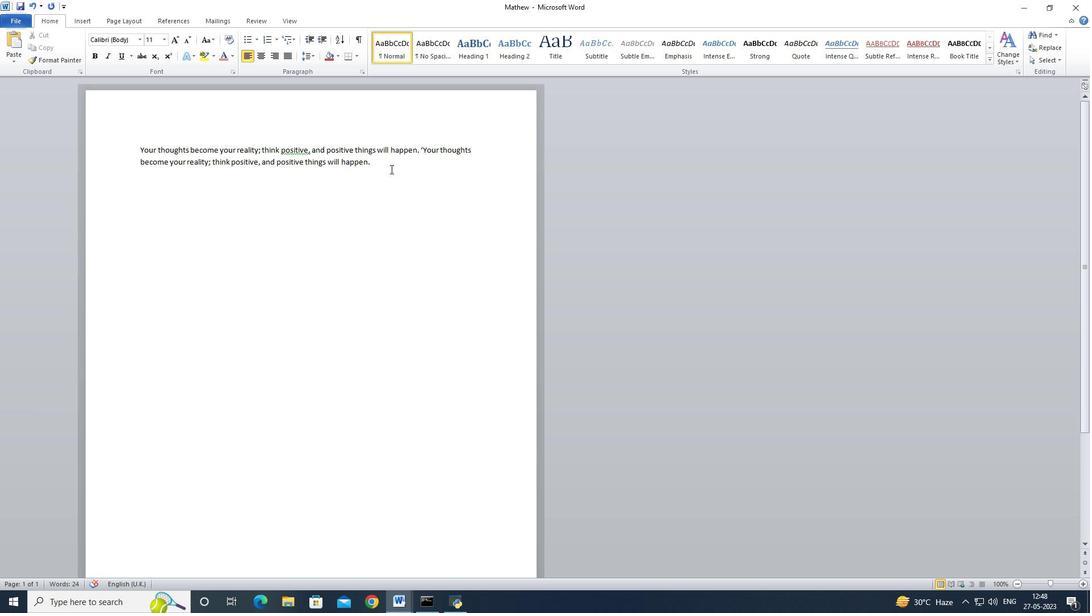 
Action: Mouse pressed left at (397, 164)
Screenshot: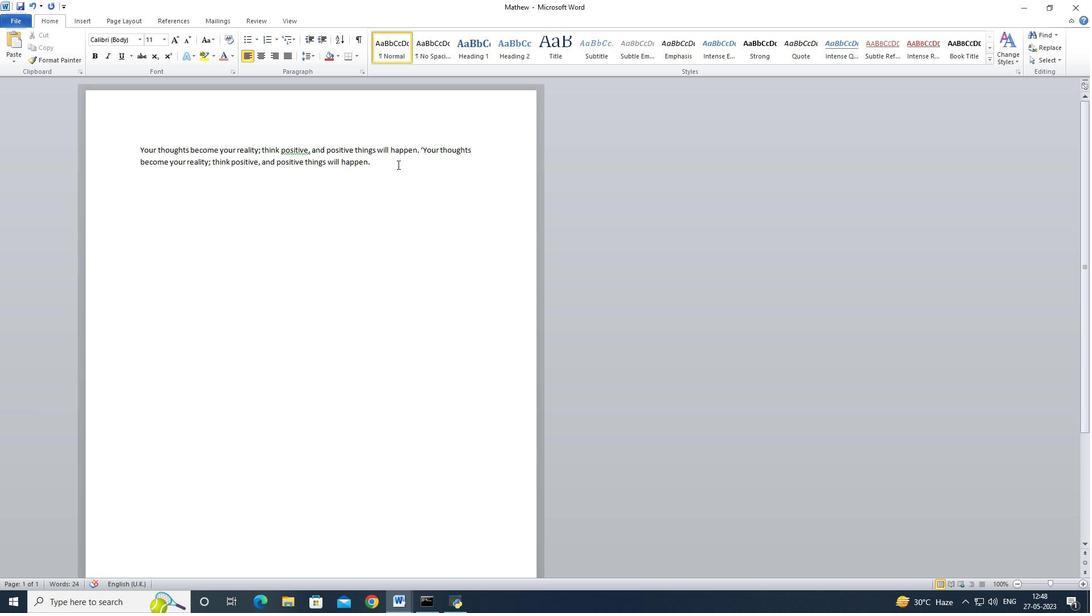 
Action: Mouse moved to (141, 41)
Screenshot: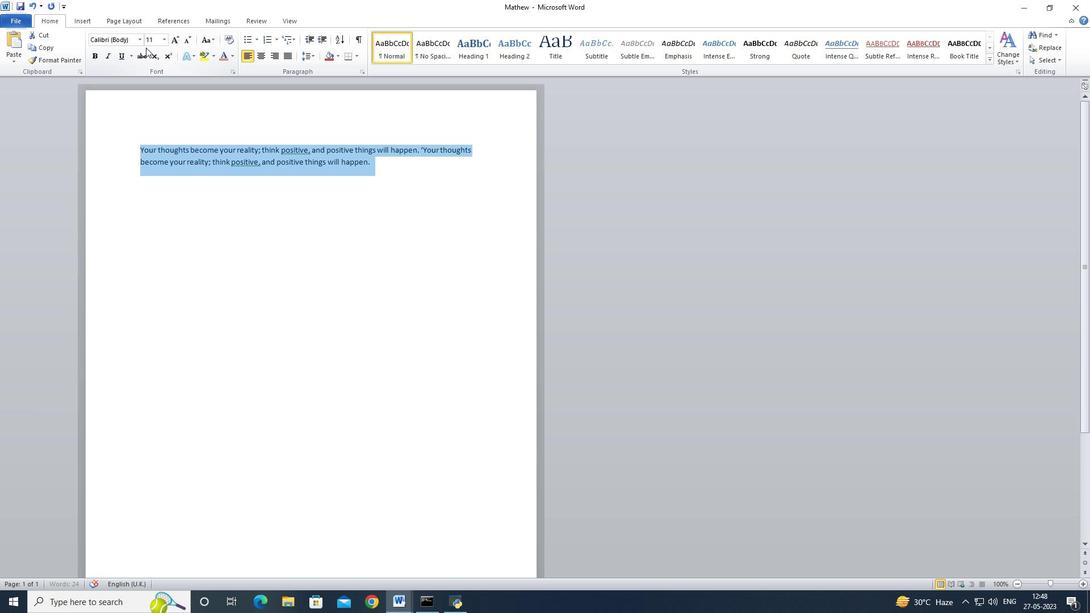
Action: Mouse pressed left at (141, 41)
Screenshot: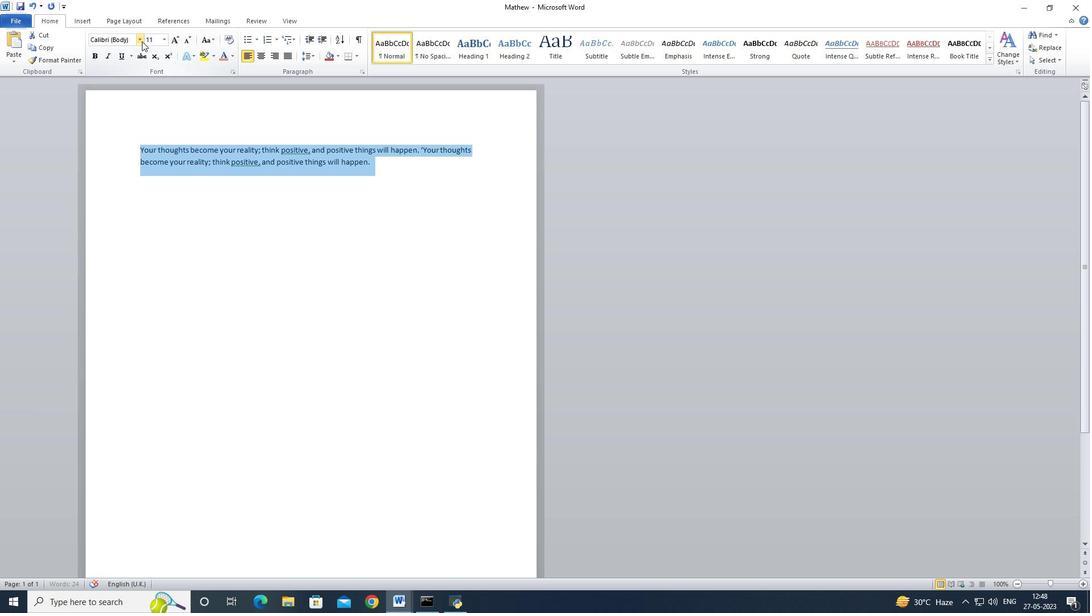 
Action: Mouse moved to (142, 40)
Screenshot: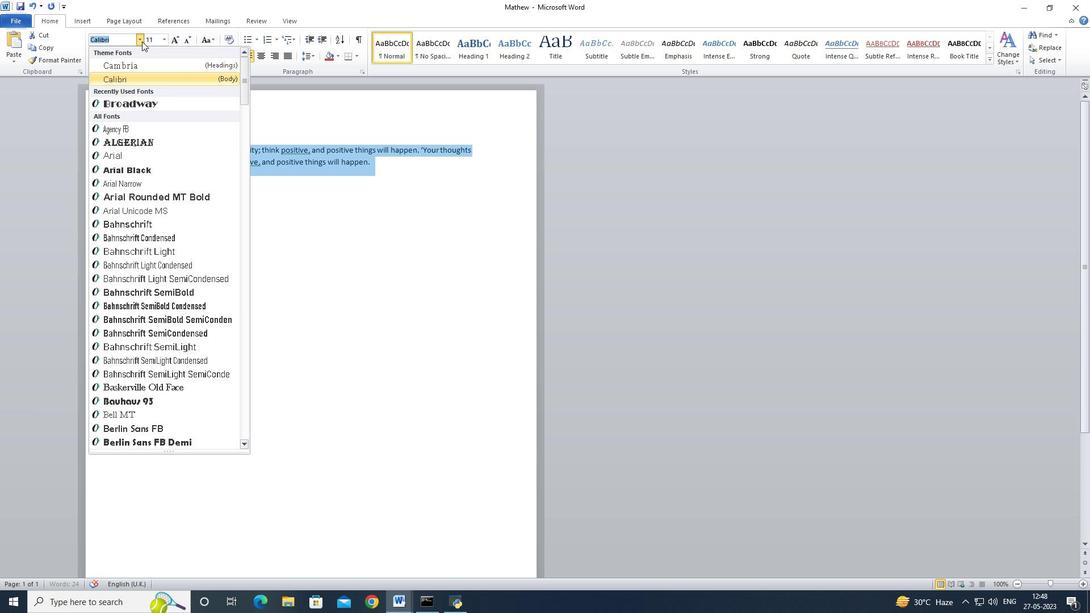 
Action: Key pressed <Key.shift_r>Deja
Screenshot: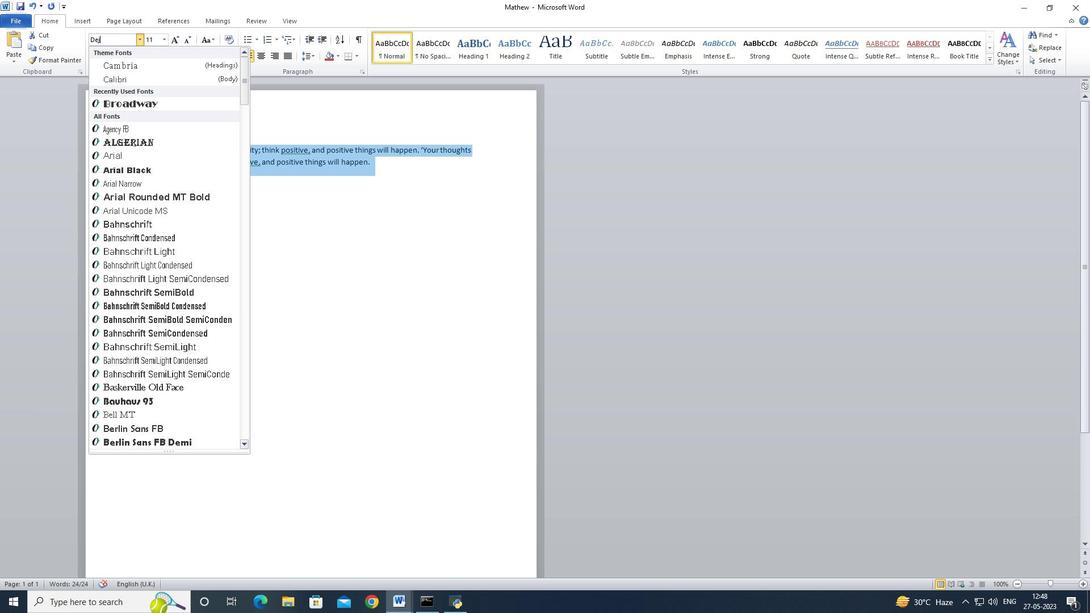 
Action: Mouse moved to (171, 477)
Screenshot: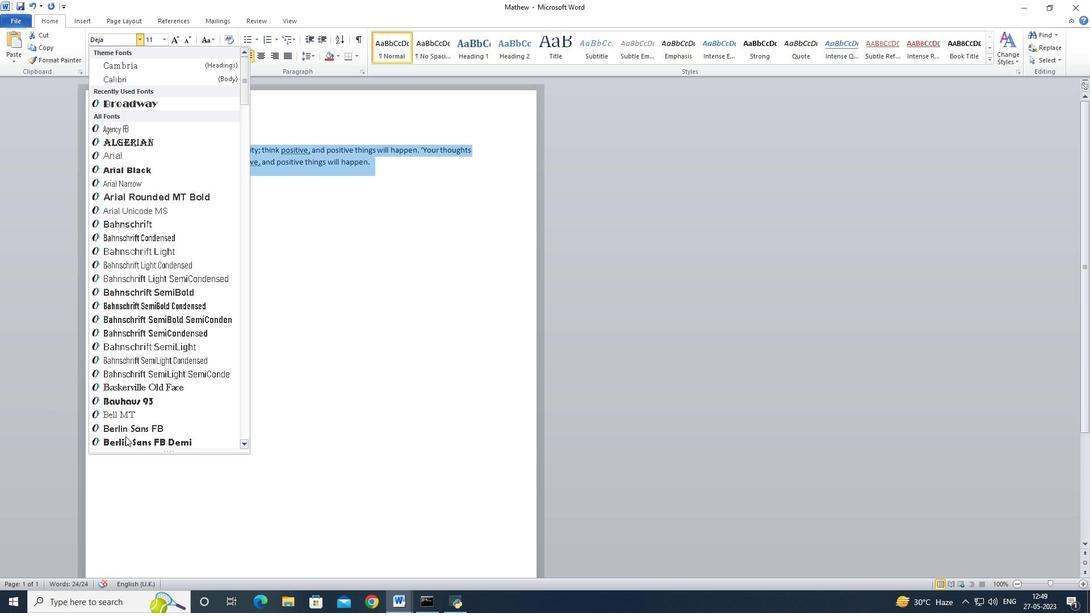 
Action: Mouse scrolled (171, 476) with delta (0, 0)
Screenshot: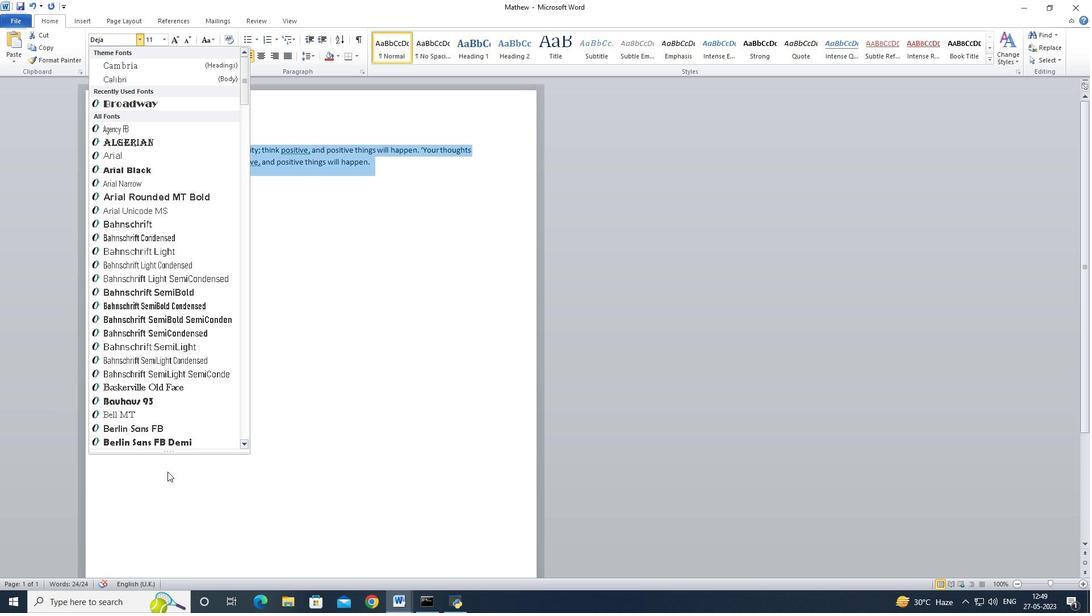 
Action: Mouse moved to (177, 327)
Screenshot: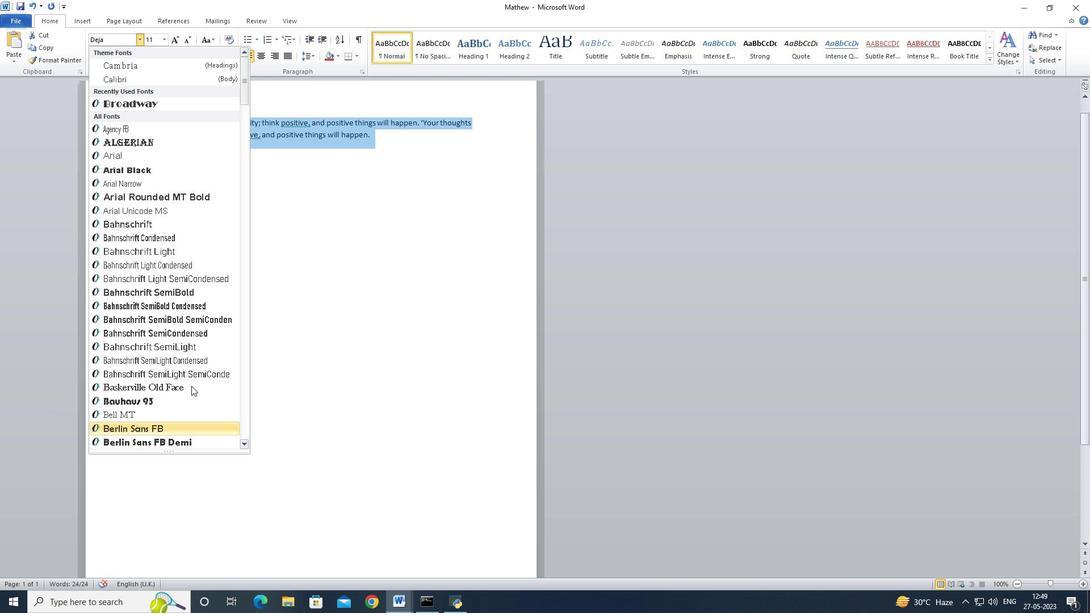 
Action: Mouse scrolled (177, 326) with delta (0, 0)
Screenshot: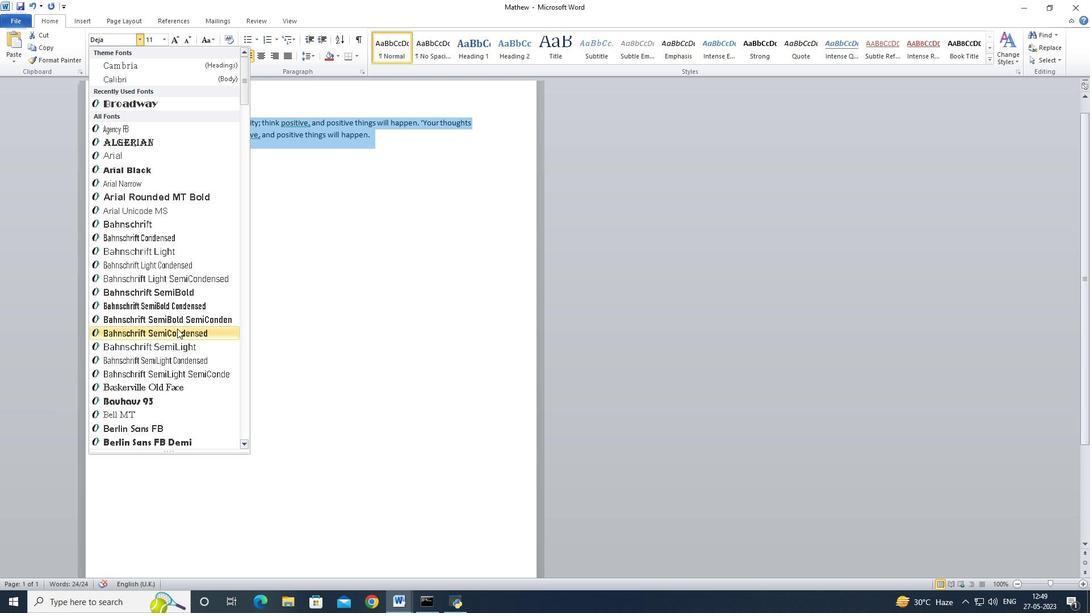 
Action: Mouse scrolled (177, 326) with delta (0, 0)
Screenshot: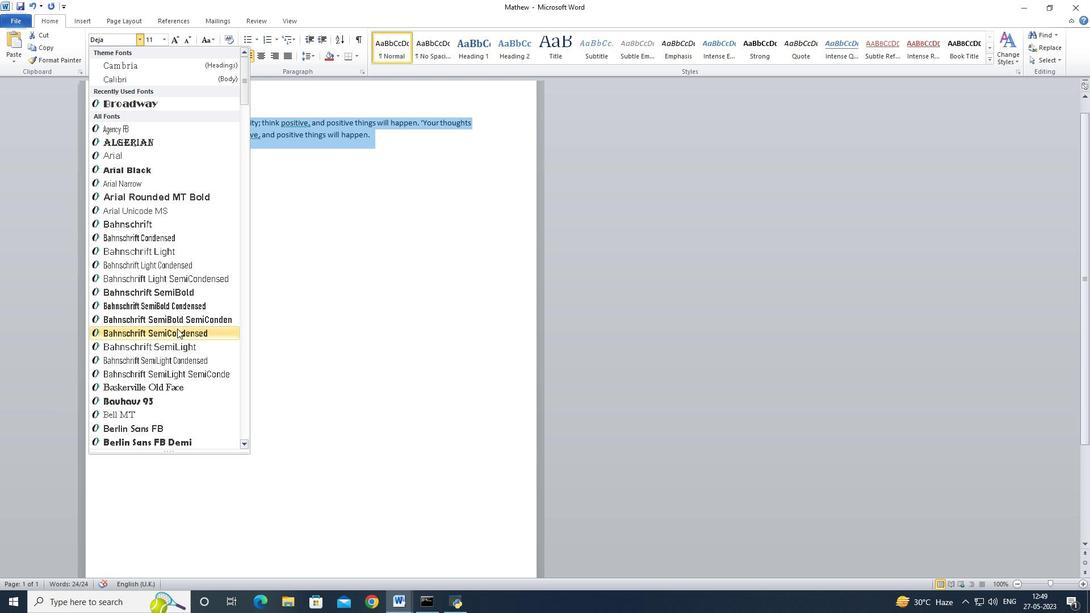 
Action: Mouse scrolled (177, 326) with delta (0, 0)
Screenshot: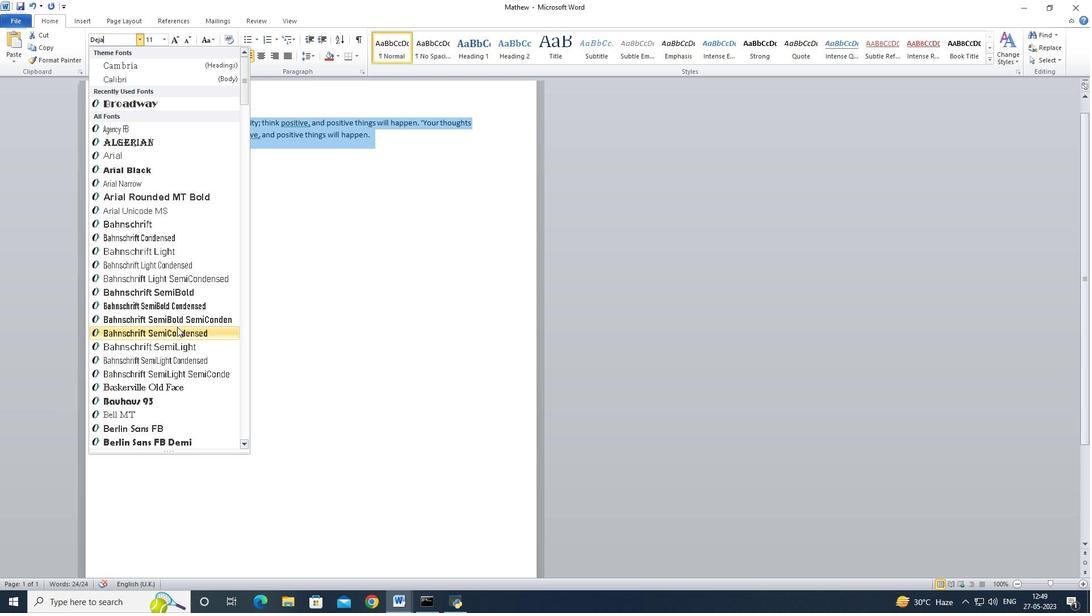 
Action: Mouse scrolled (177, 326) with delta (0, 0)
Screenshot: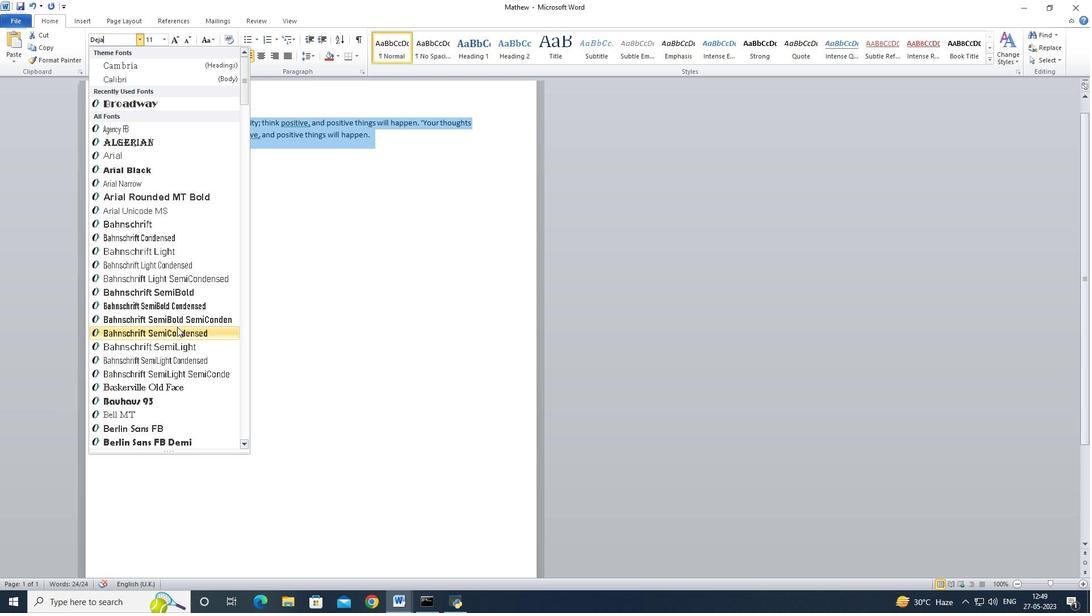 
Action: Mouse scrolled (177, 326) with delta (0, 0)
Screenshot: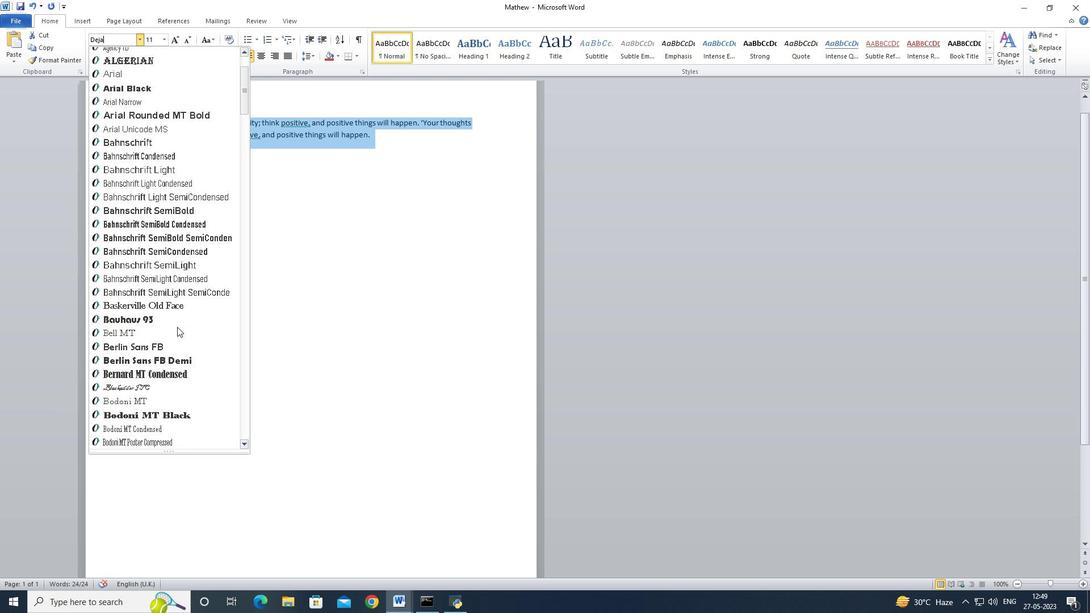 
Action: Mouse scrolled (177, 326) with delta (0, 0)
Screenshot: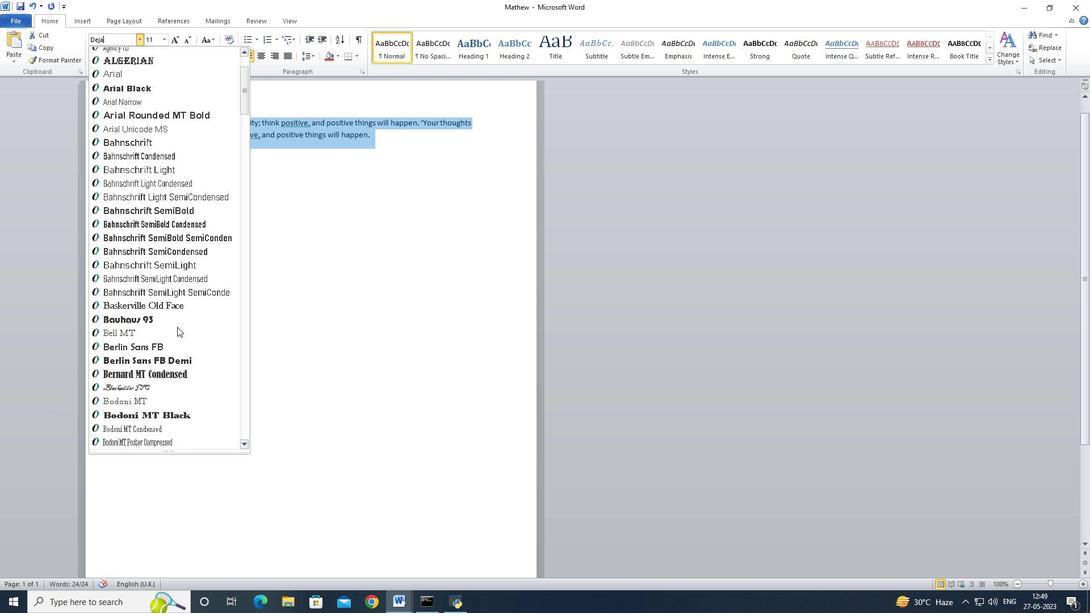 
Action: Mouse moved to (173, 323)
Screenshot: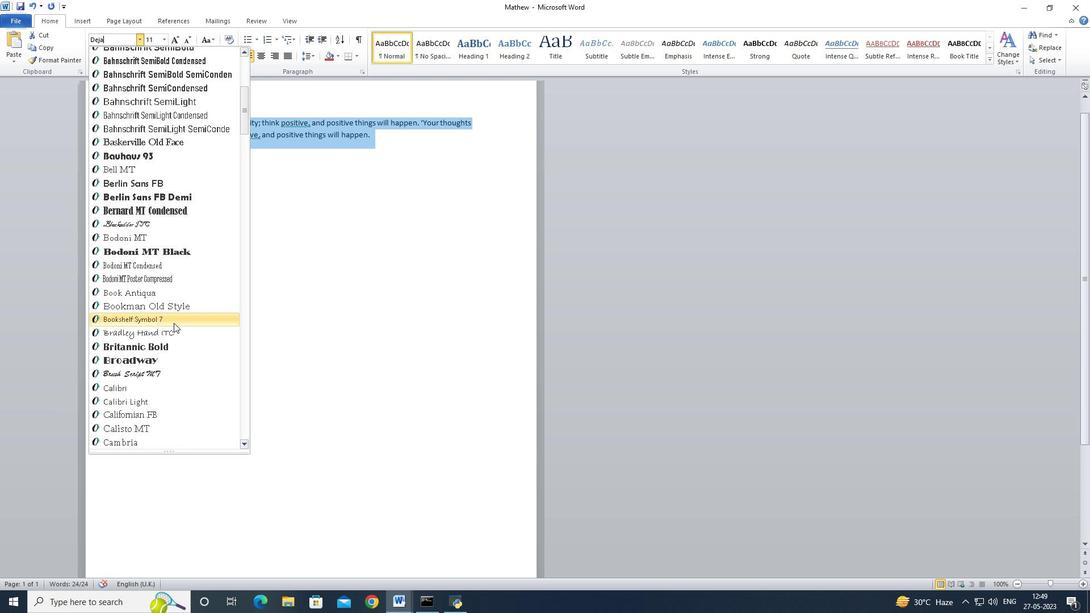 
Action: Mouse scrolled (173, 322) with delta (0, 0)
Screenshot: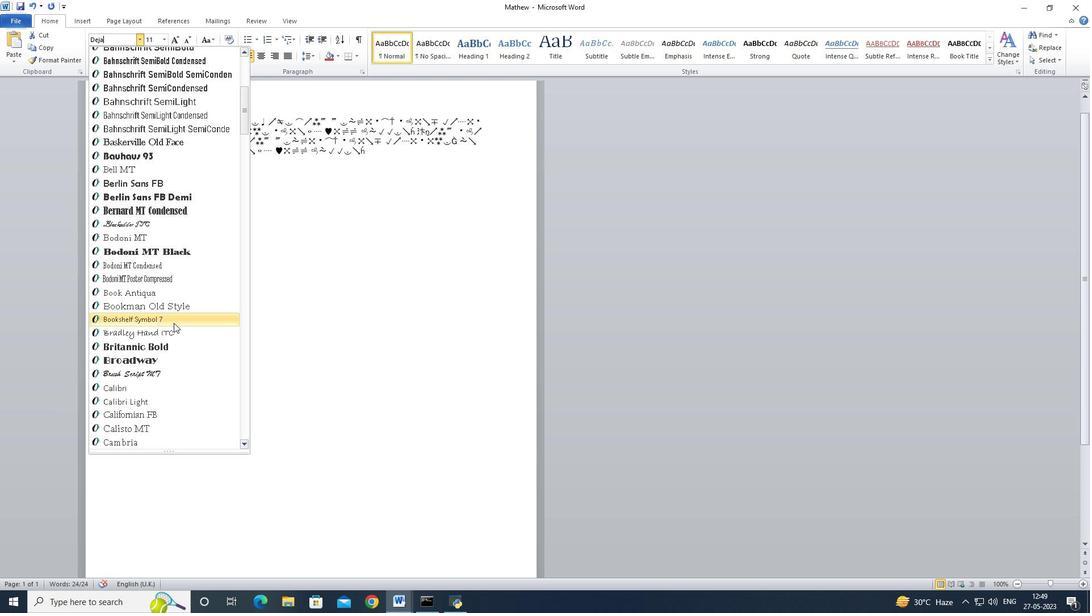 
Action: Mouse scrolled (173, 322) with delta (0, 0)
Screenshot: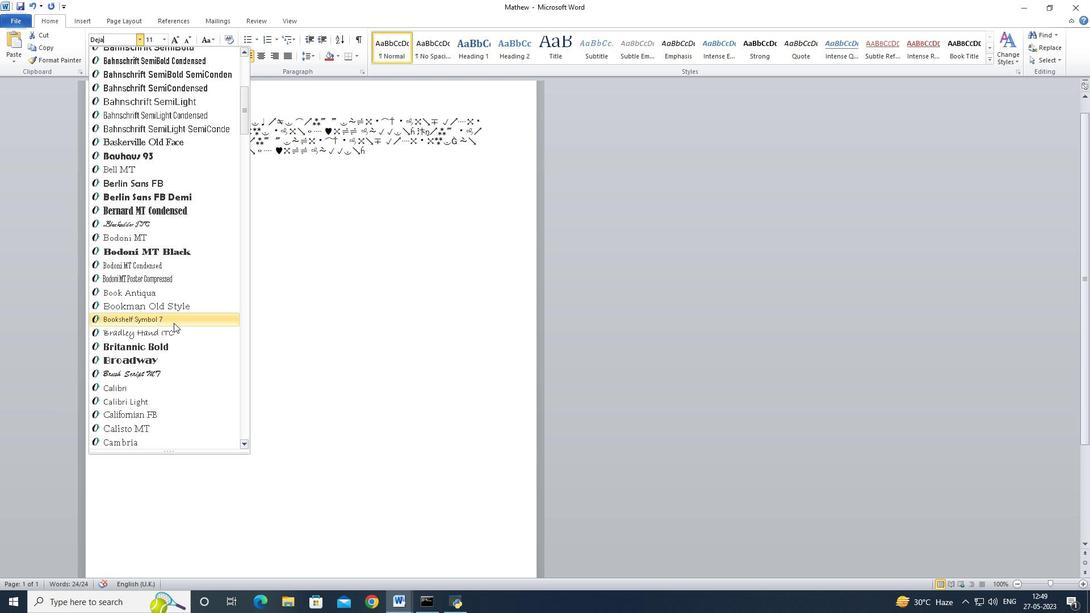 
Action: Mouse scrolled (173, 322) with delta (0, 0)
Screenshot: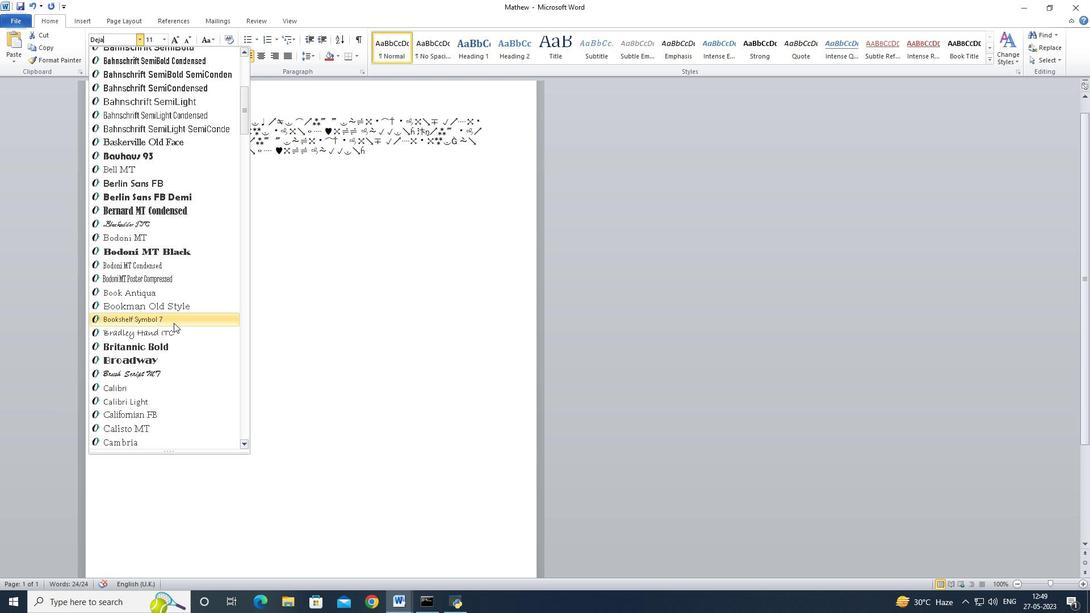 
Action: Mouse scrolled (173, 322) with delta (0, 0)
Screenshot: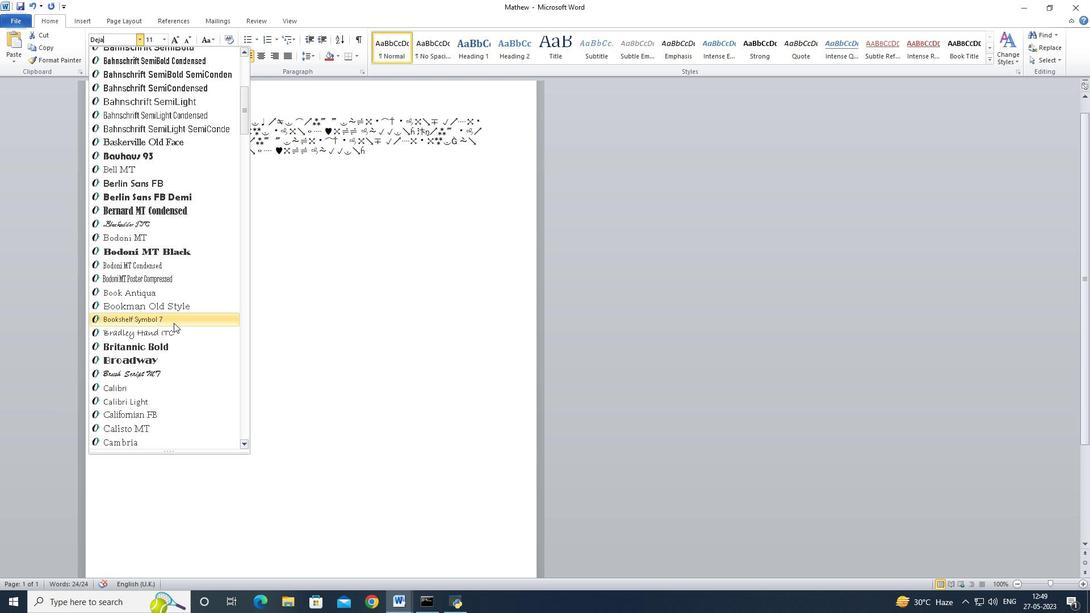 
Action: Mouse scrolled (173, 322) with delta (0, 0)
Screenshot: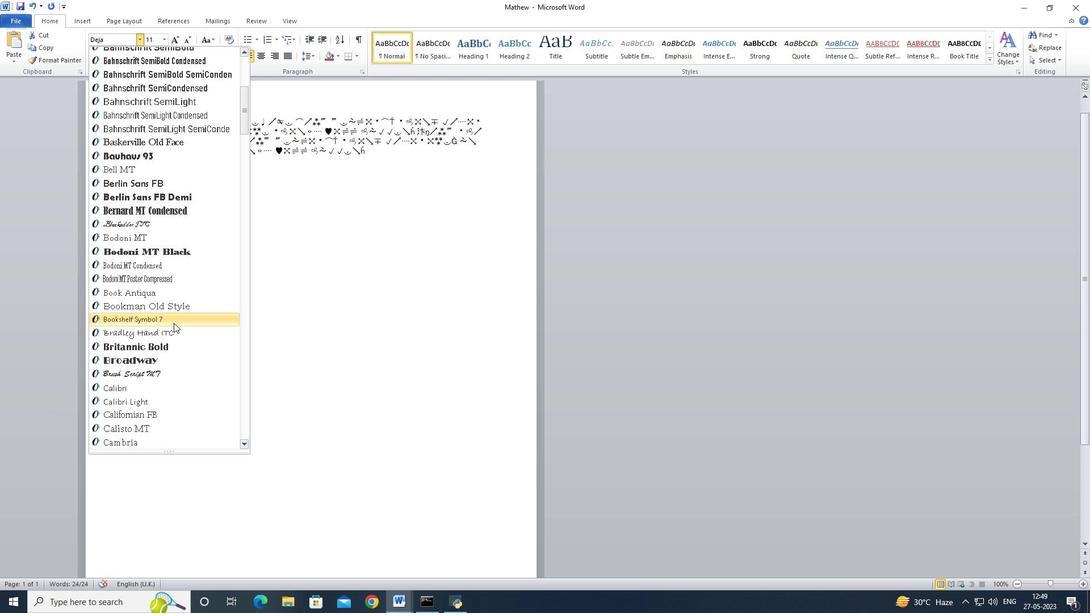 
Action: Mouse scrolled (173, 322) with delta (0, 0)
Screenshot: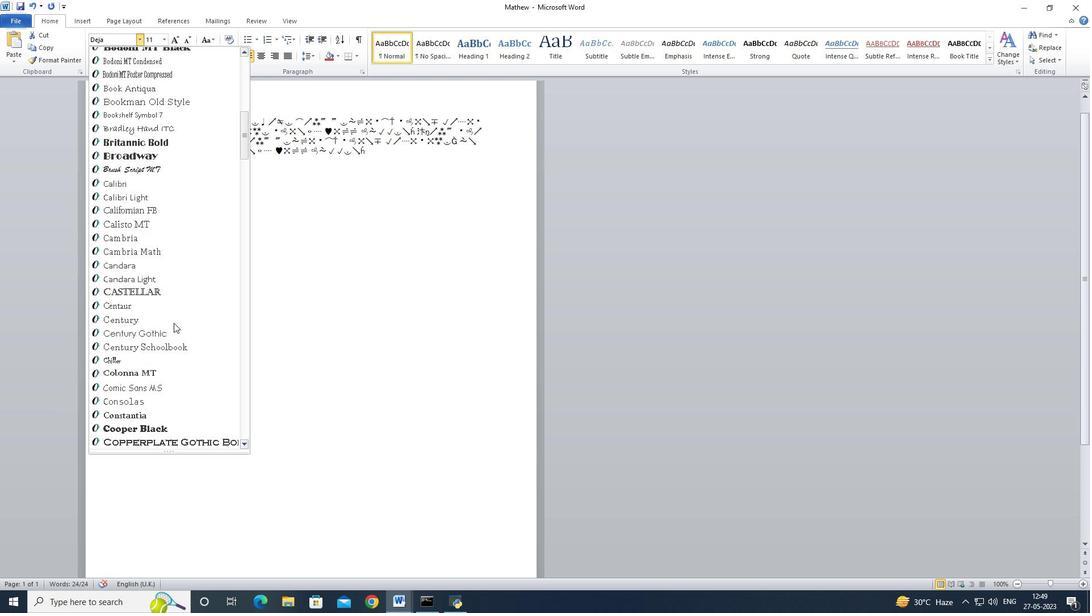 
Action: Mouse scrolled (173, 322) with delta (0, 0)
Screenshot: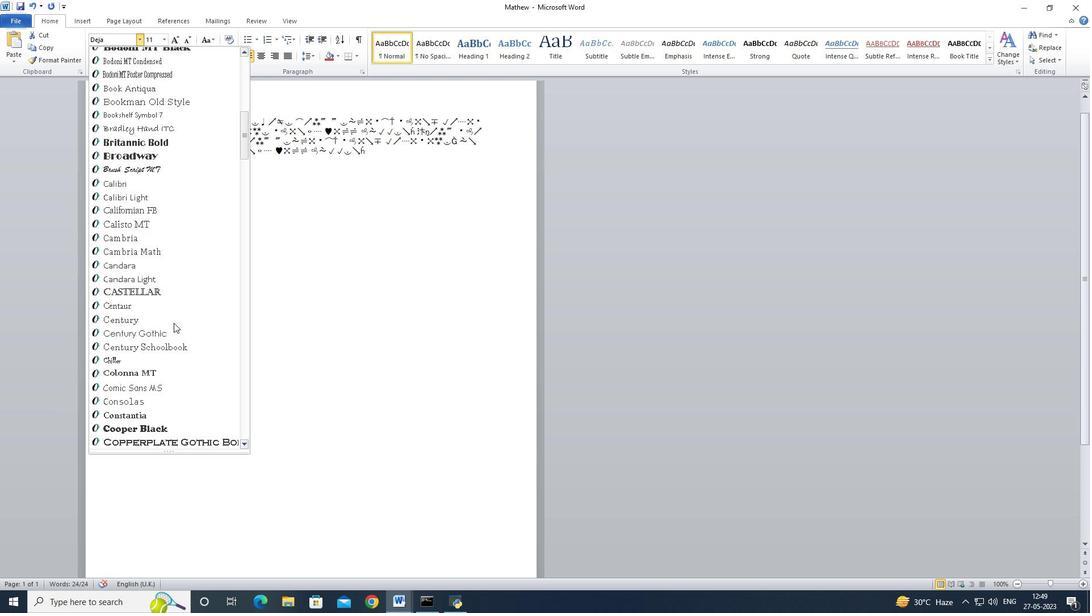 
Action: Mouse scrolled (173, 322) with delta (0, 0)
Screenshot: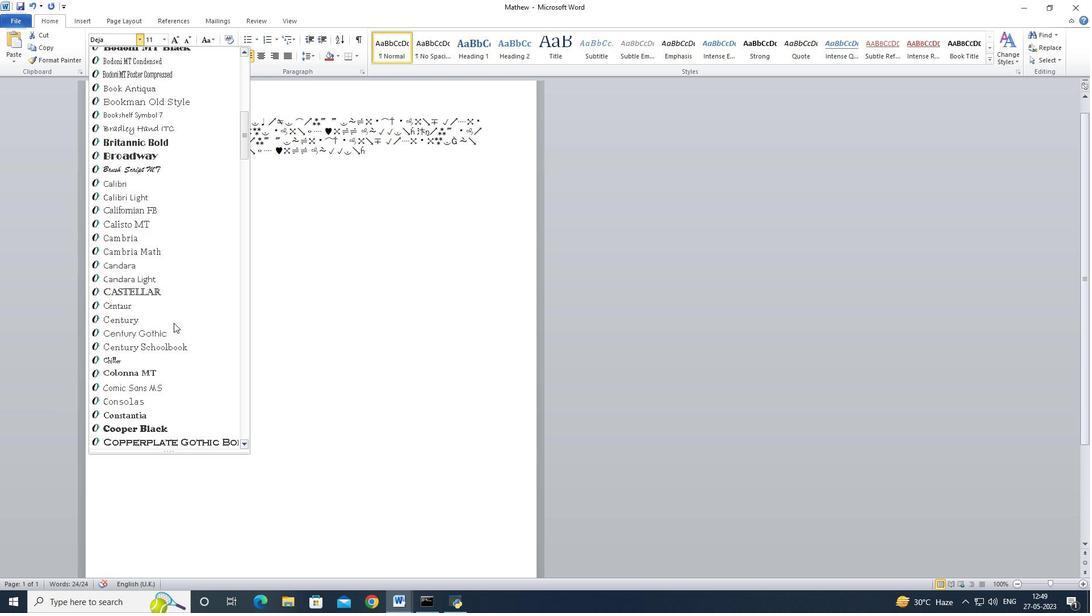 
Action: Mouse scrolled (173, 322) with delta (0, 0)
Screenshot: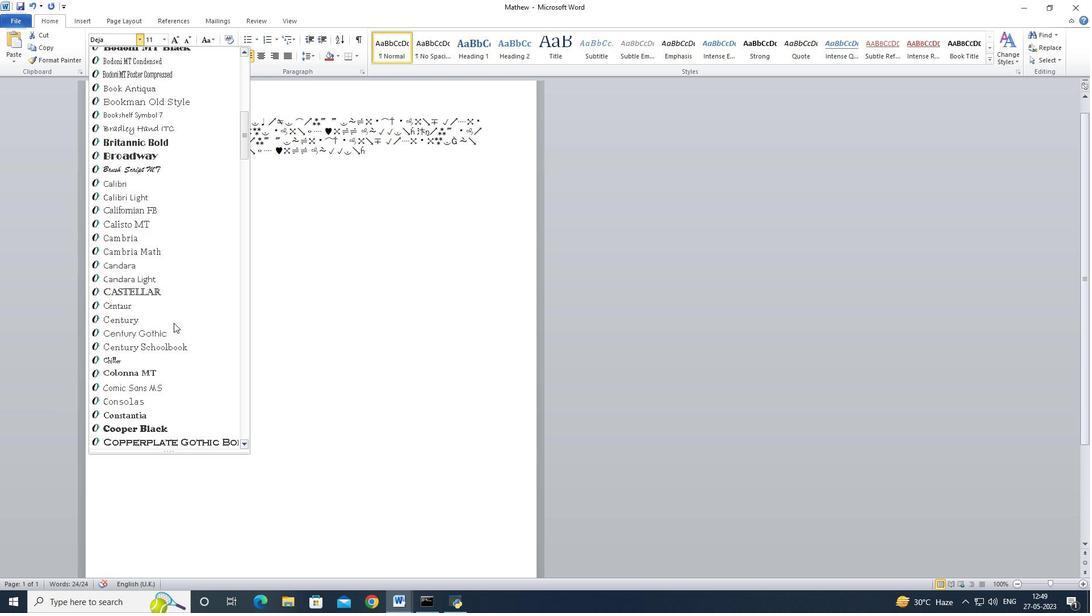 
Action: Mouse scrolled (173, 322) with delta (0, 0)
Screenshot: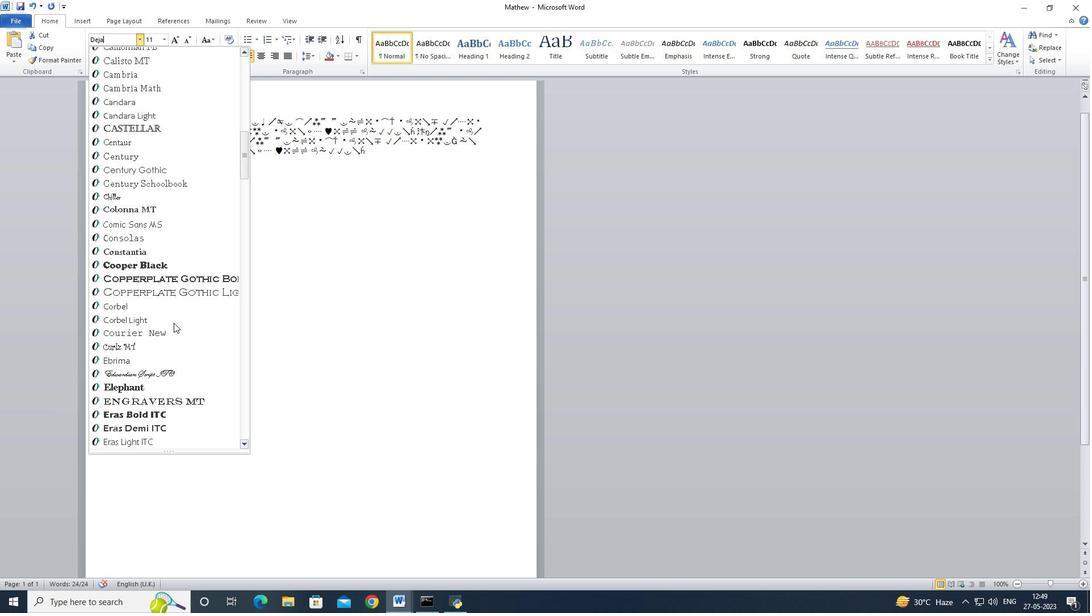 
Action: Mouse scrolled (173, 322) with delta (0, 0)
Screenshot: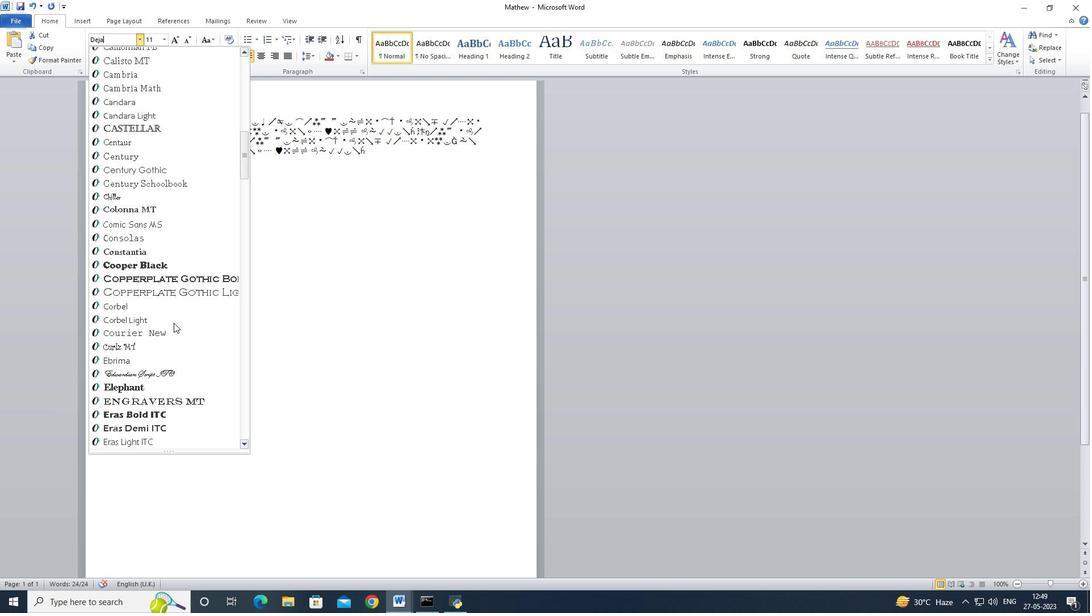 
Action: Mouse scrolled (173, 322) with delta (0, 0)
Screenshot: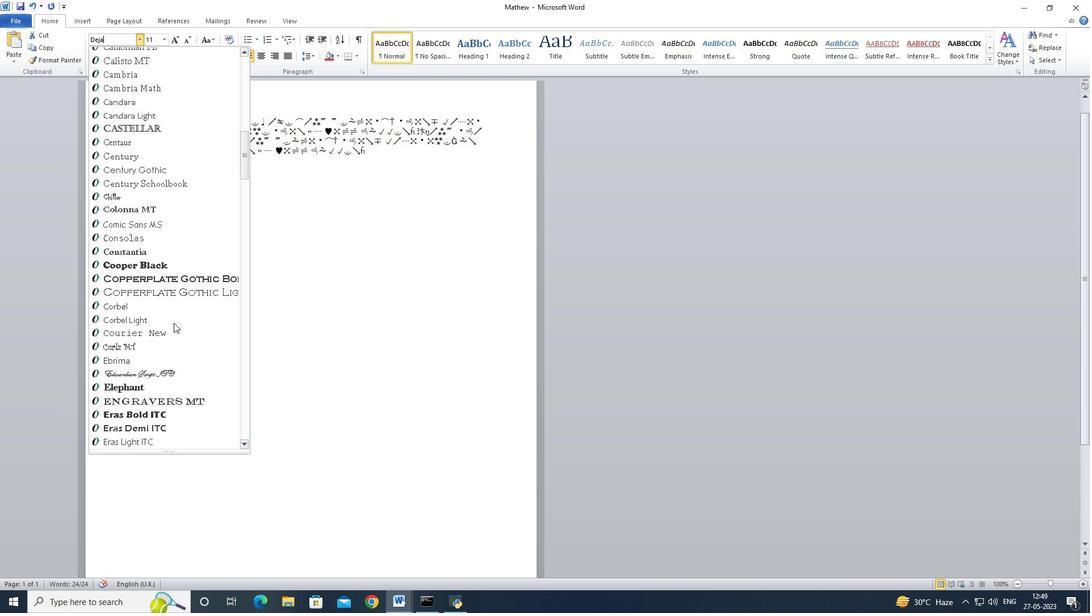 
Action: Mouse scrolled (173, 322) with delta (0, 0)
Screenshot: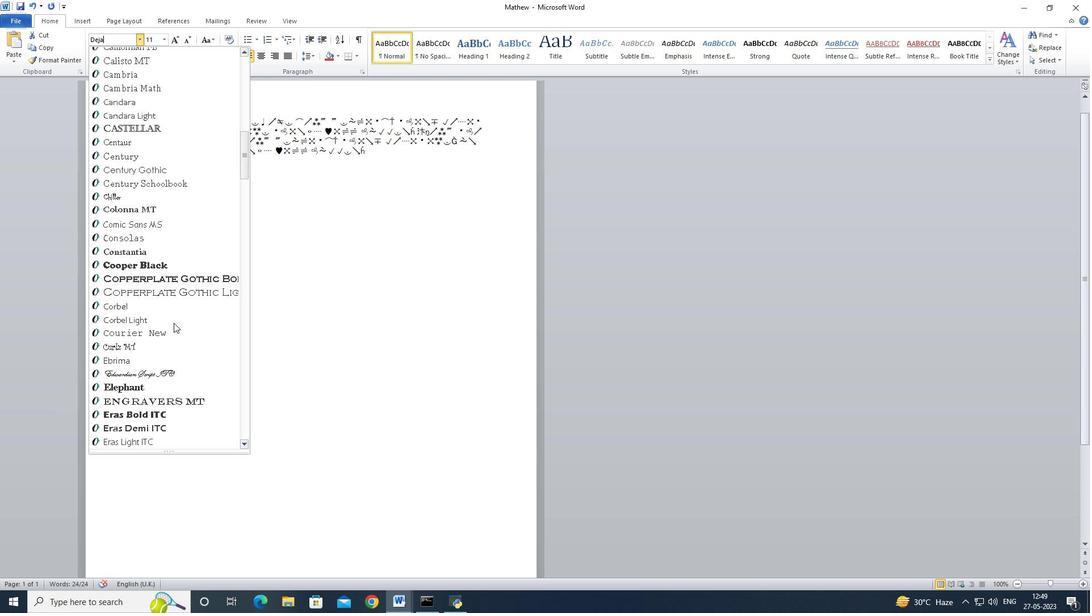 
Action: Mouse moved to (158, 231)
Screenshot: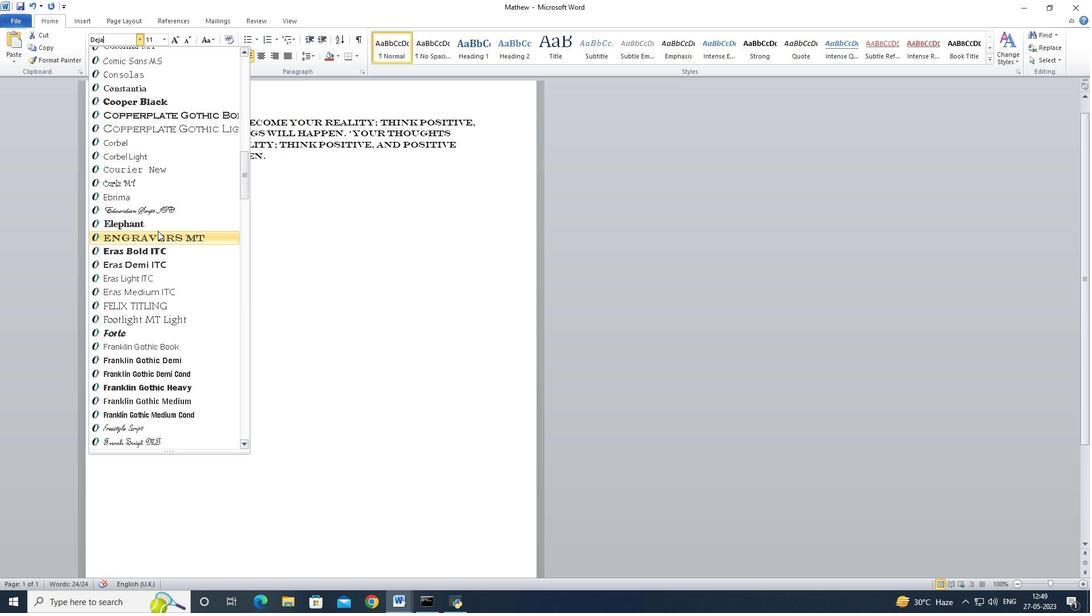 
Action: Mouse scrolled (158, 231) with delta (0, 0)
Screenshot: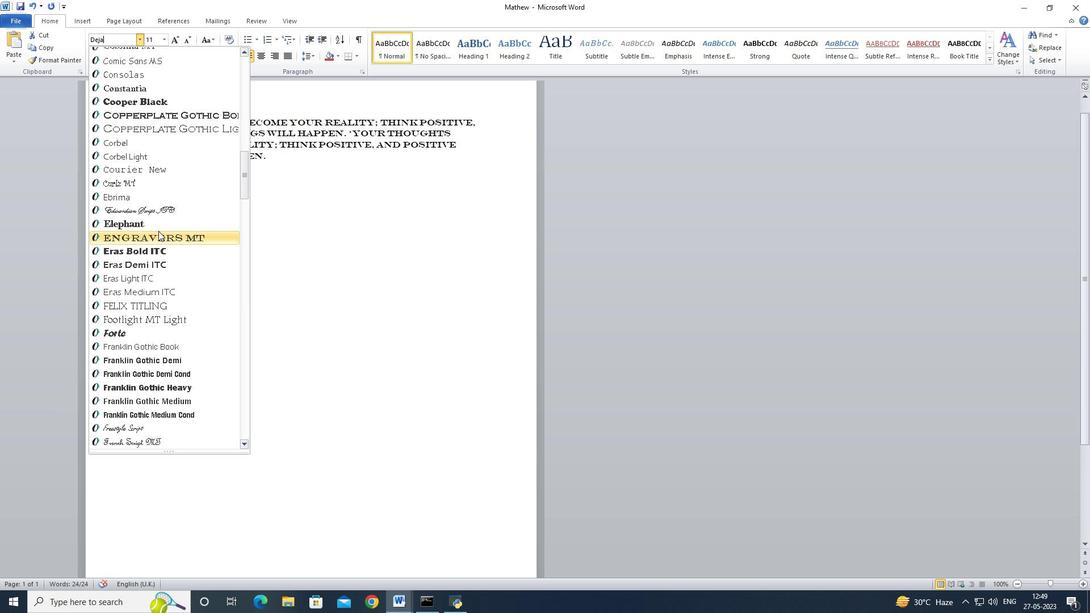 
Action: Mouse scrolled (158, 231) with delta (0, 0)
Screenshot: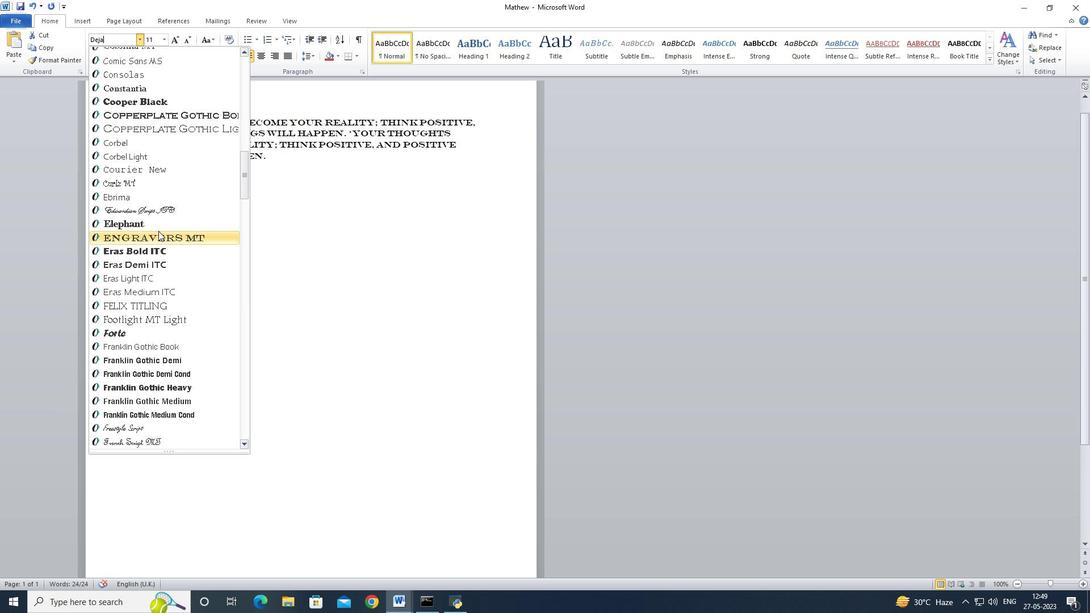 
Action: Mouse moved to (158, 231)
Screenshot: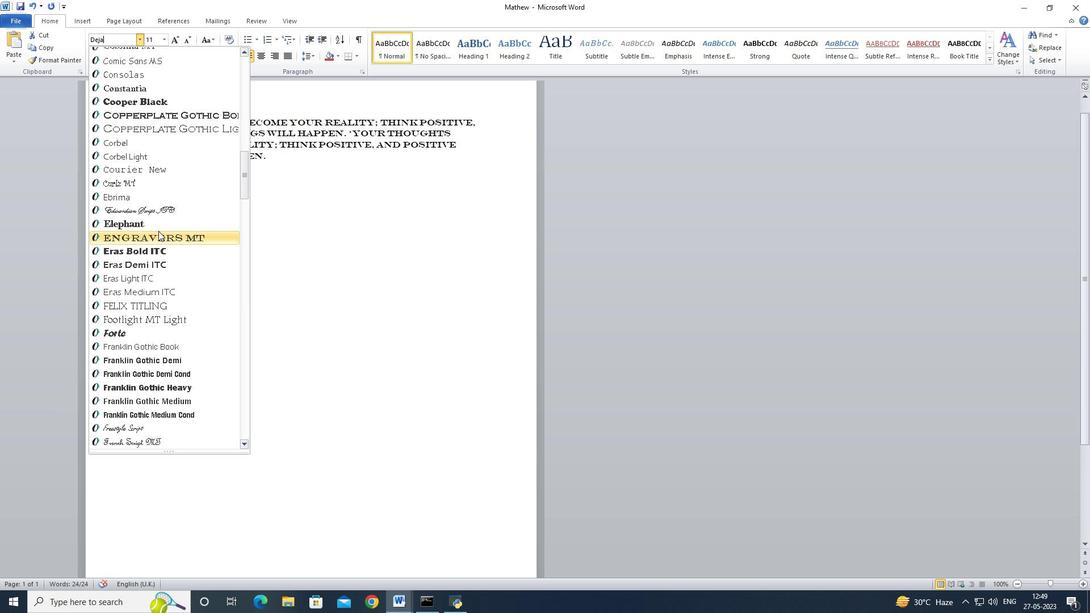 
Action: Mouse scrolled (158, 231) with delta (0, 0)
Screenshot: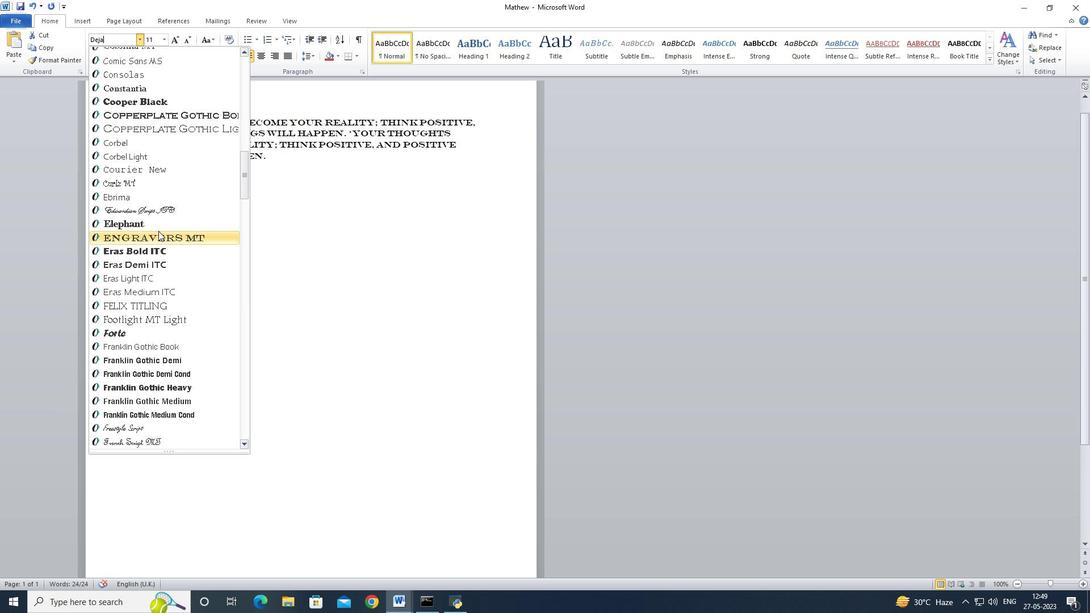 
Action: Mouse scrolled (158, 231) with delta (0, 0)
Screenshot: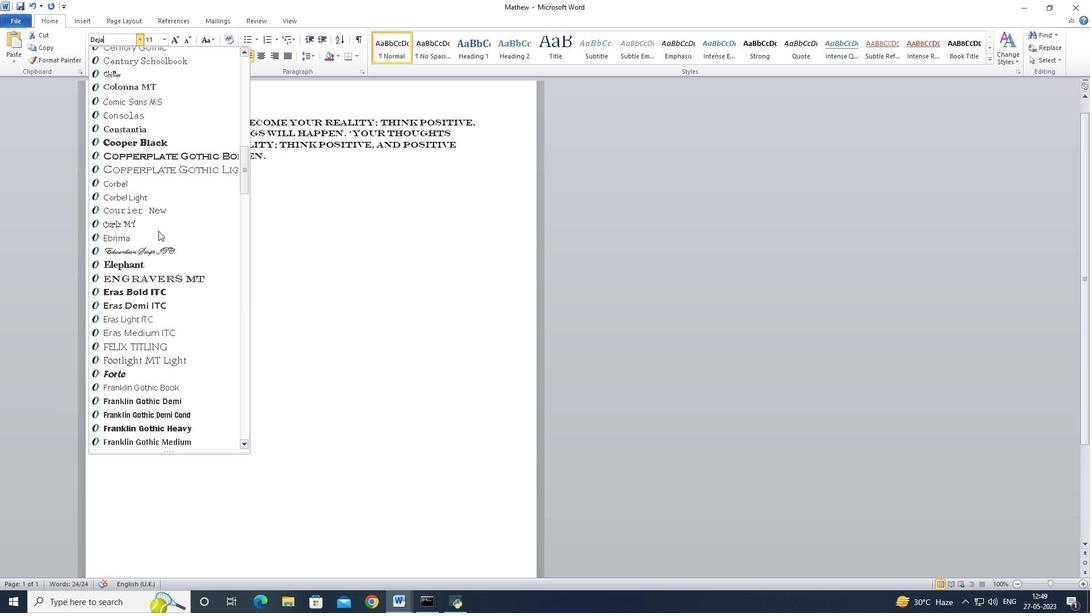 
Action: Mouse moved to (143, 53)
Screenshot: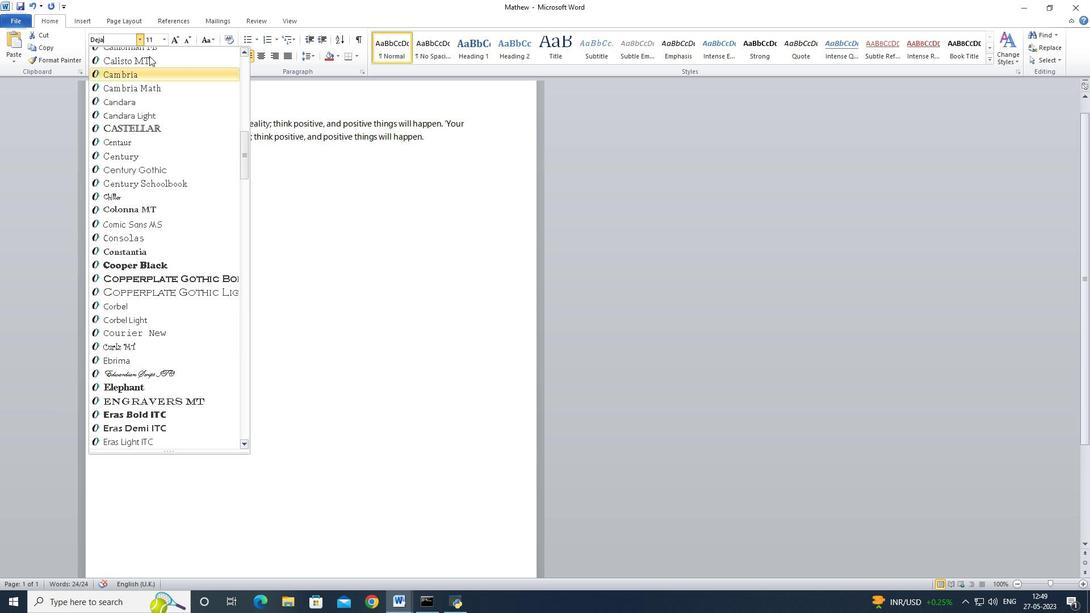 
Action: Key pressed <Key.shift>Vu
Screenshot: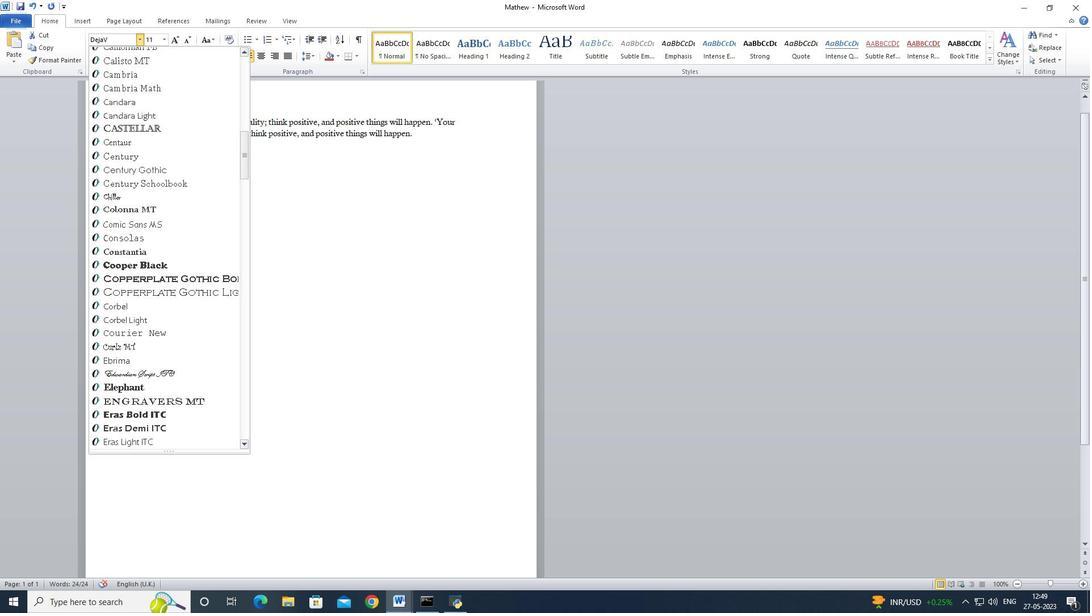 
Action: Mouse moved to (147, 340)
Screenshot: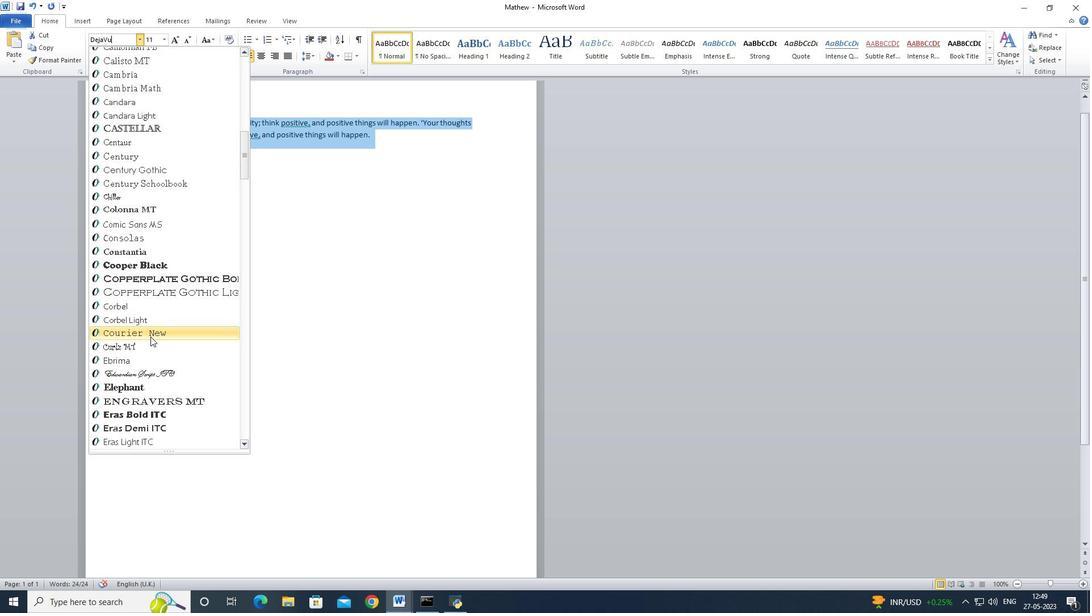 
Action: Mouse pressed left at (147, 340)
Screenshot: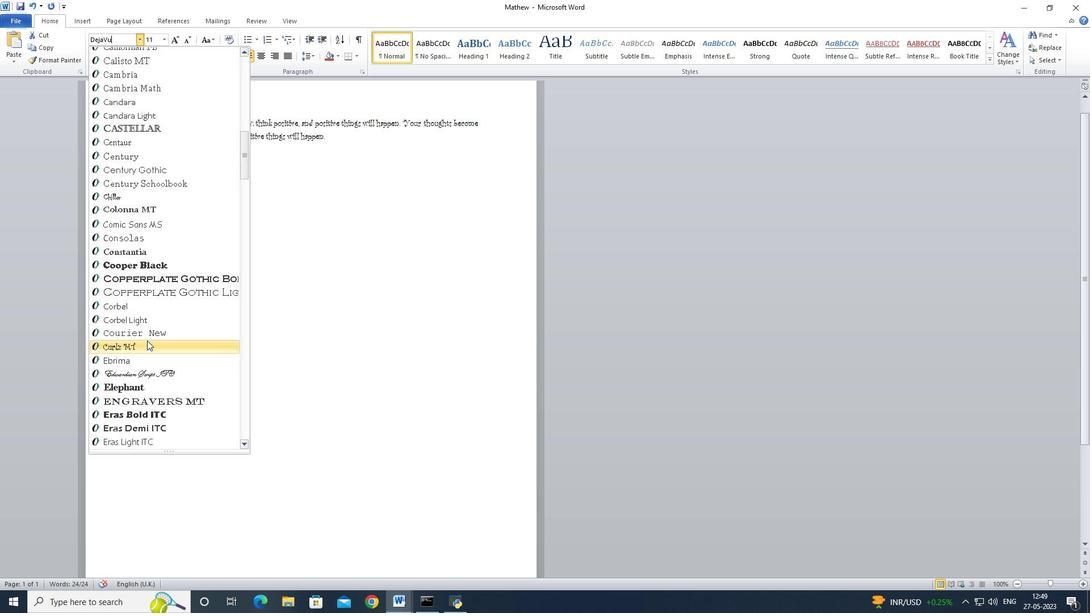 
Action: Mouse moved to (295, 201)
Screenshot: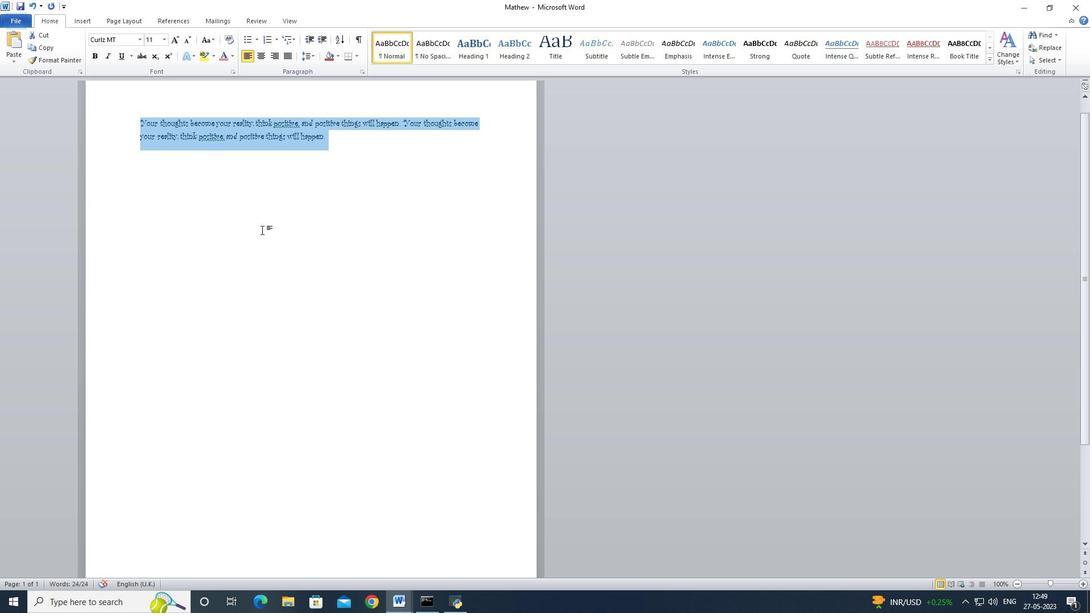
Action: Mouse pressed left at (295, 201)
Screenshot: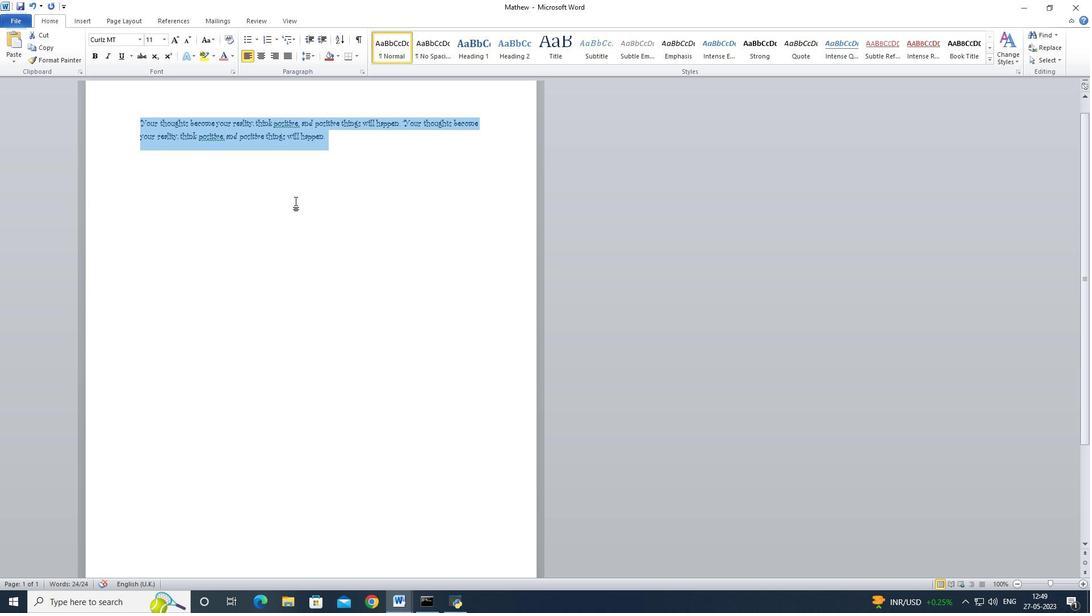 
Action: Mouse moved to (366, 144)
Screenshot: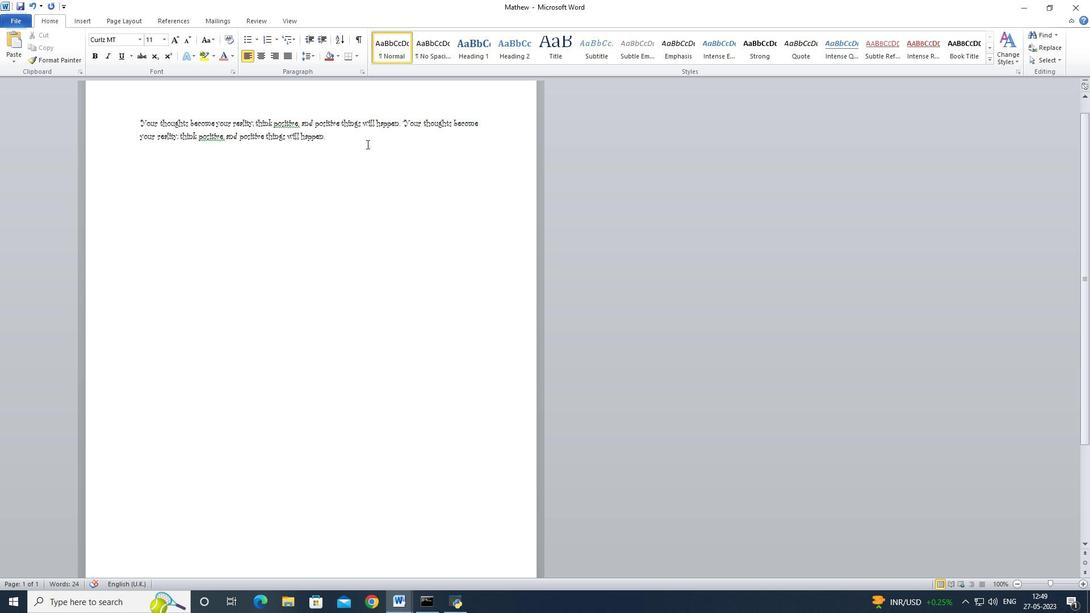 
Action: Mouse pressed left at (366, 144)
Screenshot: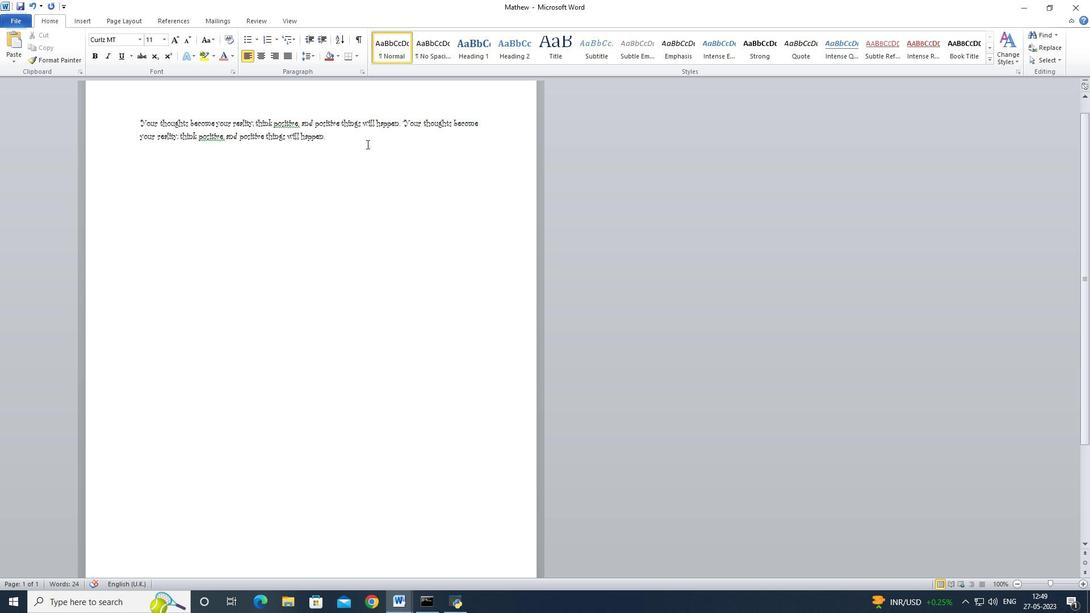 
Action: Mouse moved to (164, 39)
Screenshot: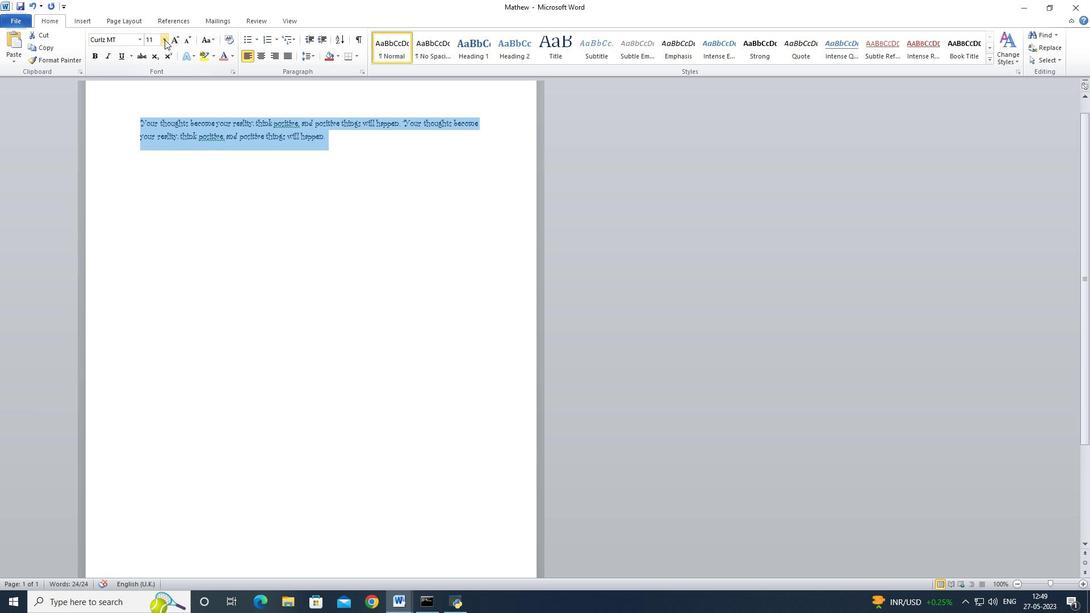 
Action: Mouse pressed left at (164, 39)
Screenshot: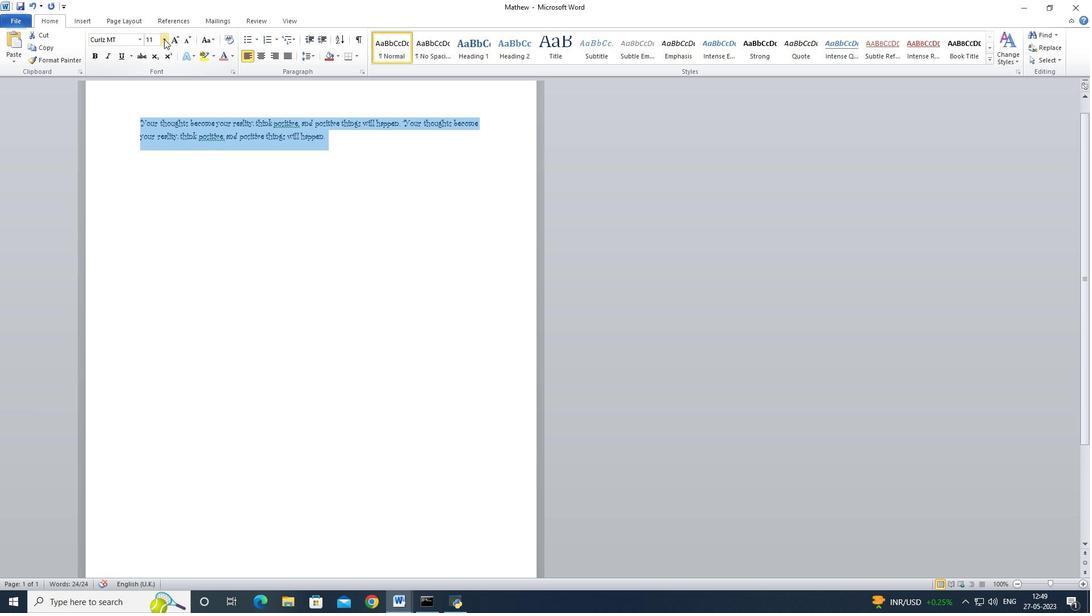 
Action: Mouse moved to (153, 119)
Screenshot: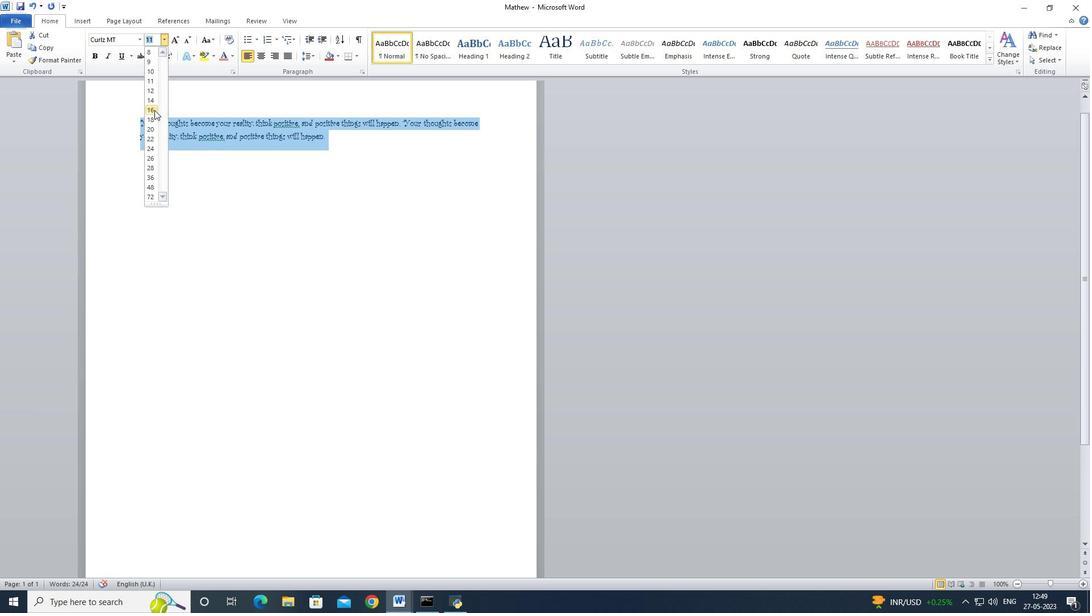 
Action: Mouse pressed left at (153, 119)
Screenshot: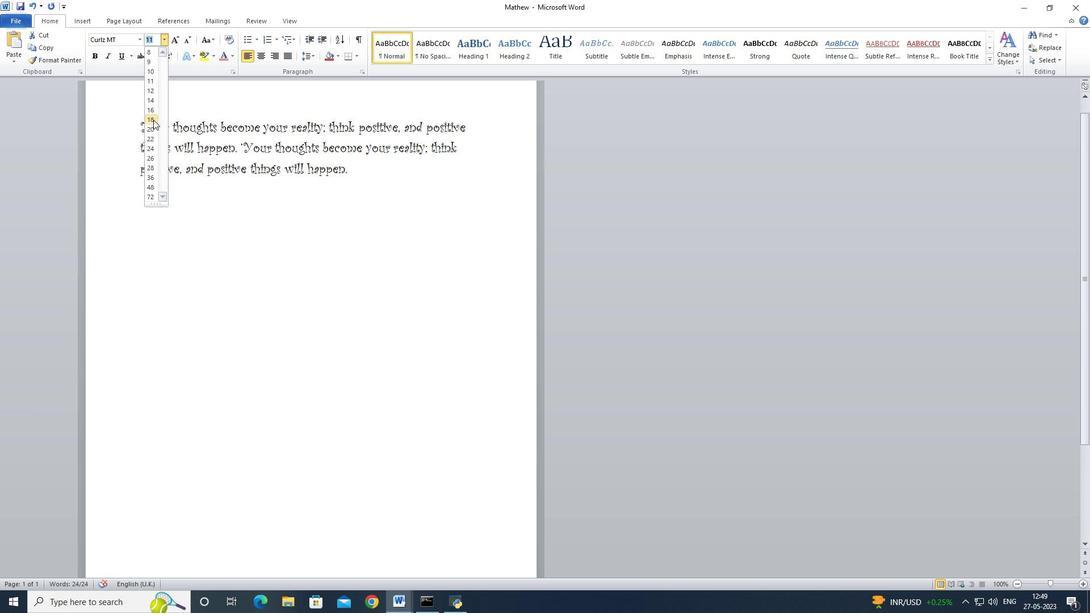 
Action: Mouse moved to (434, 182)
Screenshot: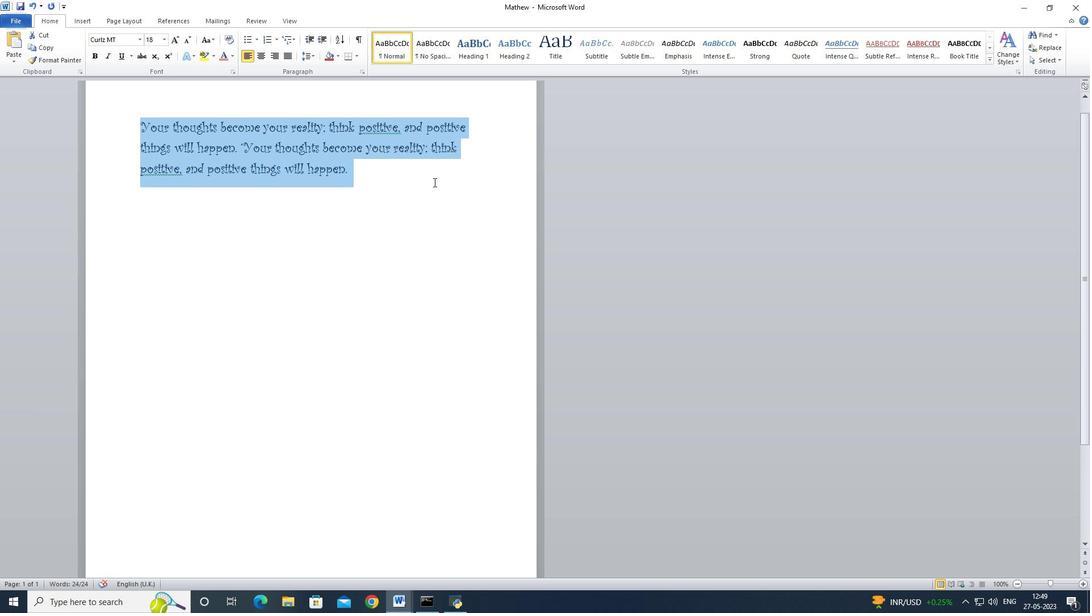 
Action: Mouse pressed left at (434, 182)
Screenshot: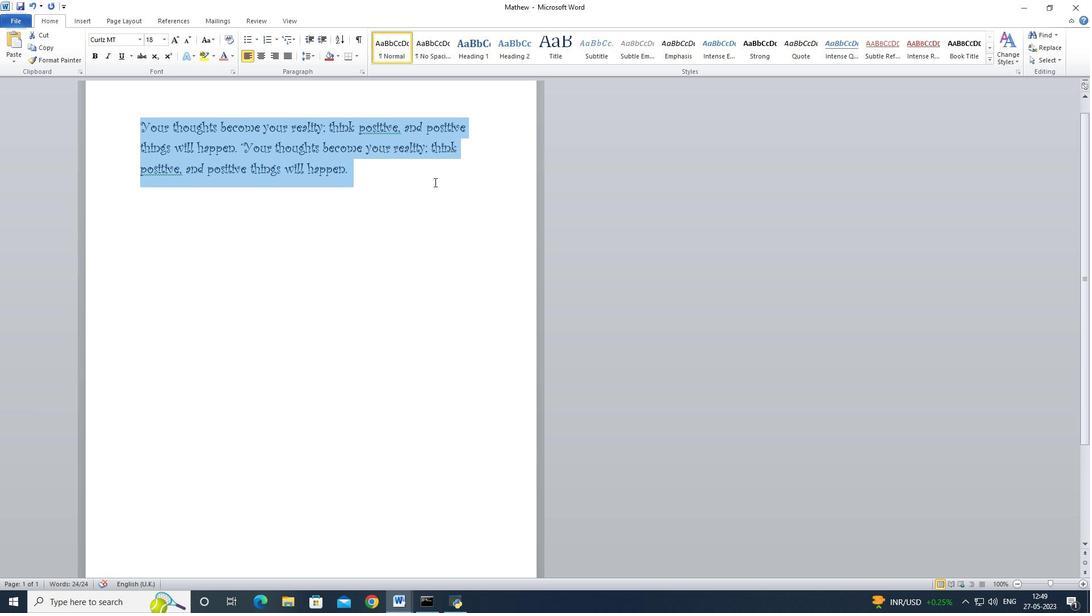 
Action: Mouse moved to (432, 185)
Screenshot: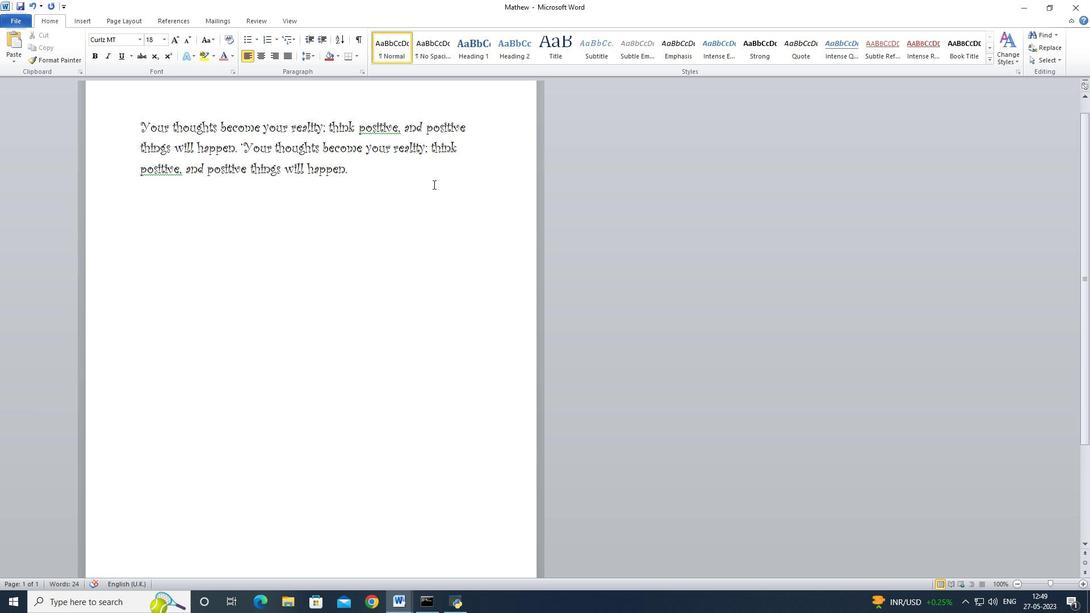 
Action: Mouse pressed left at (432, 185)
Screenshot: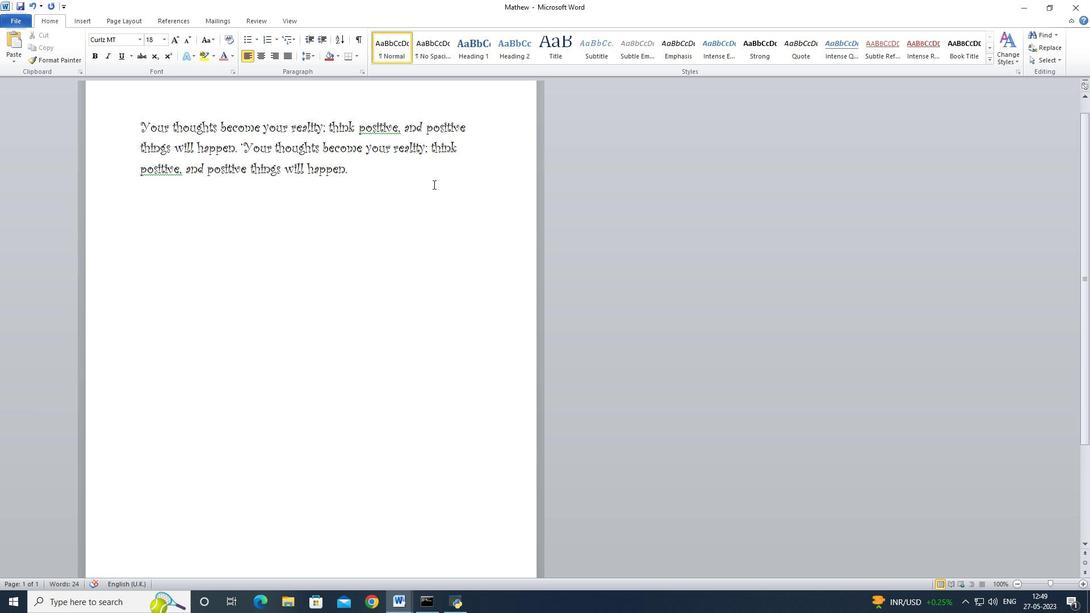 
Action: Mouse moved to (263, 56)
Screenshot: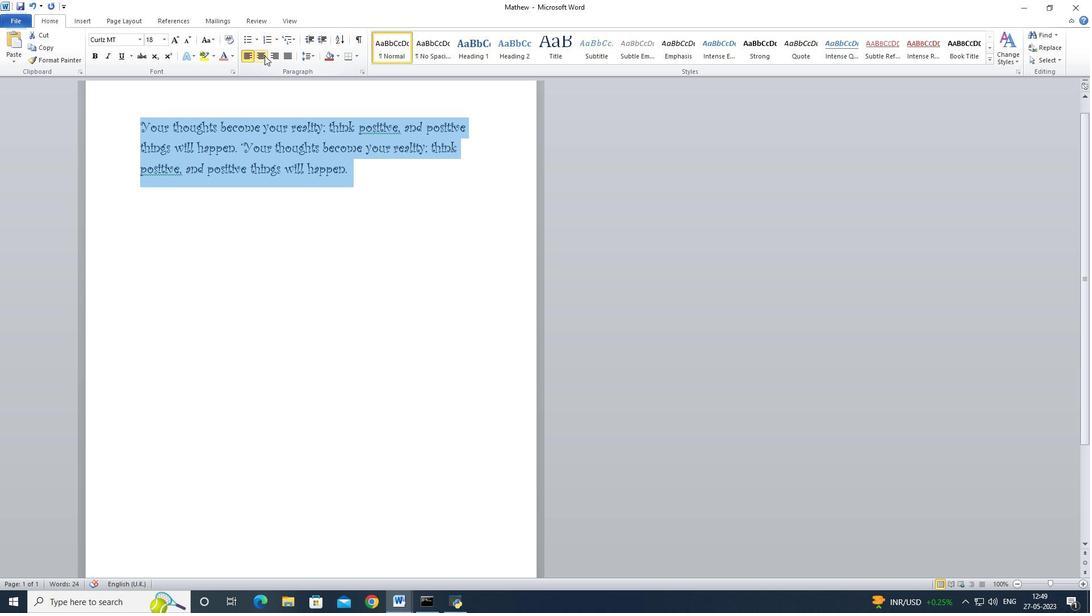 
Action: Mouse pressed left at (263, 56)
Screenshot: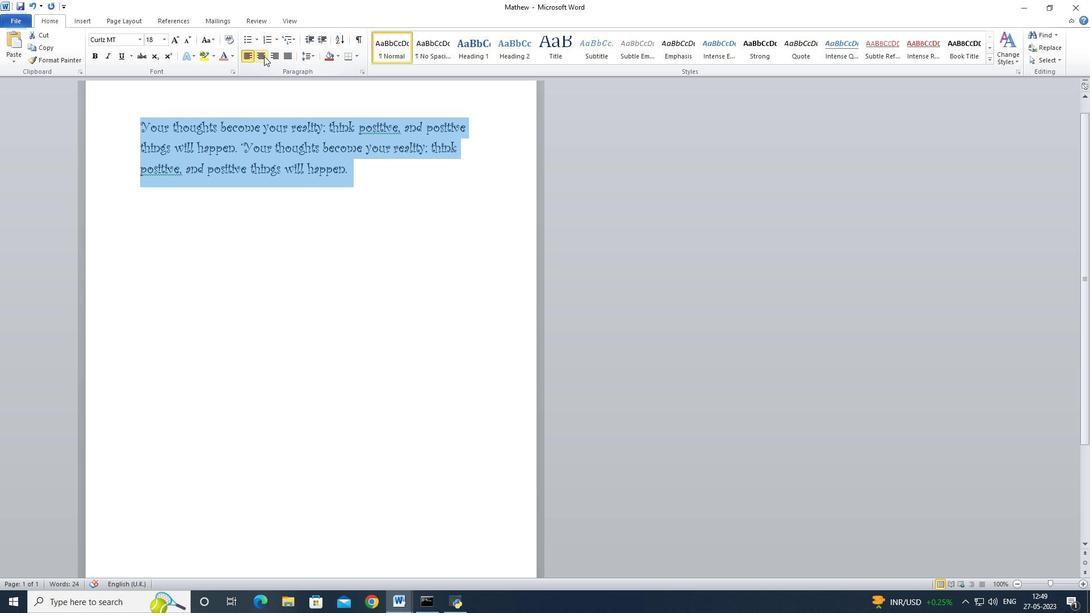 
Action: Mouse moved to (418, 165)
Screenshot: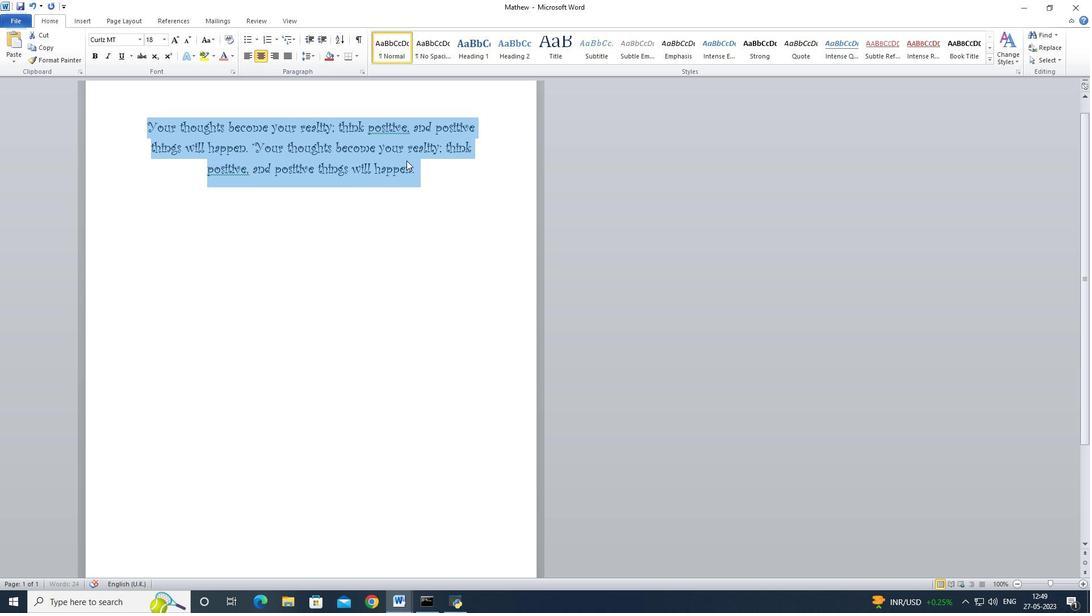 
Action: Mouse pressed left at (418, 165)
Screenshot: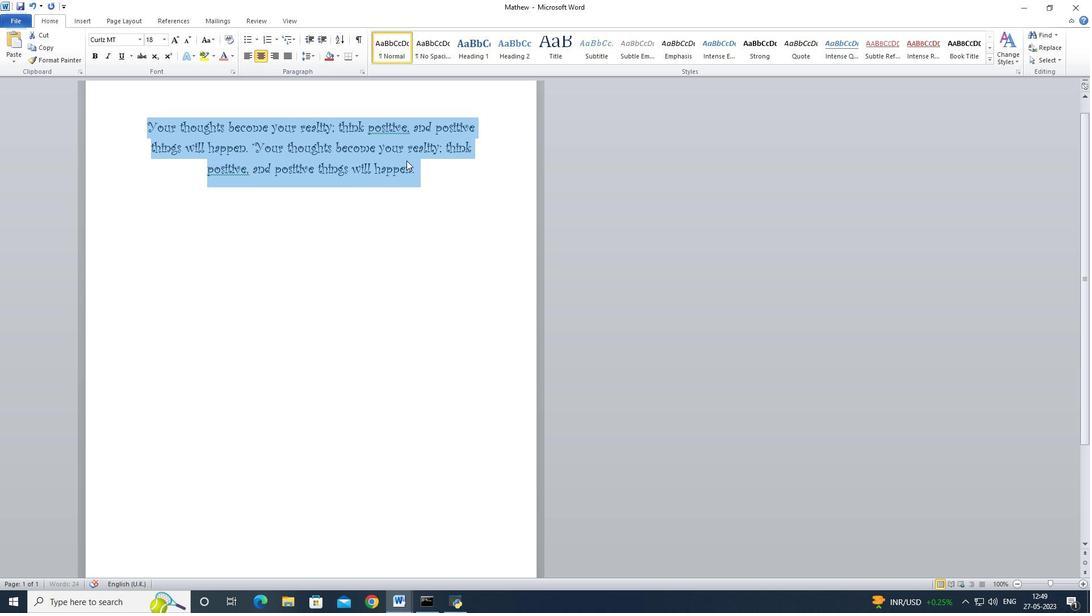 
Action: Mouse moved to (431, 166)
Screenshot: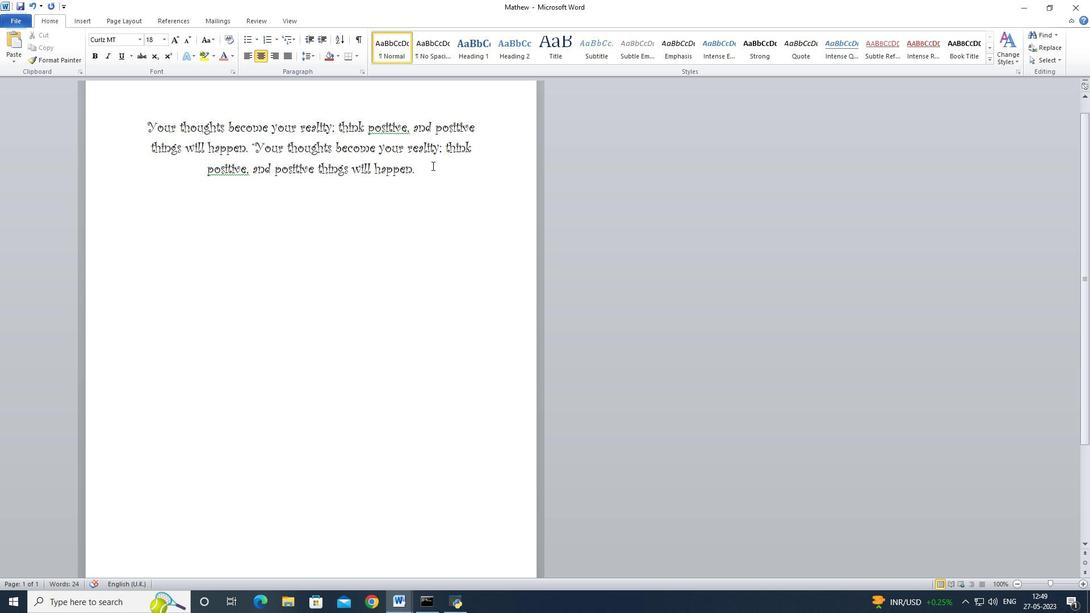 
Action: Mouse pressed left at (431, 166)
Screenshot: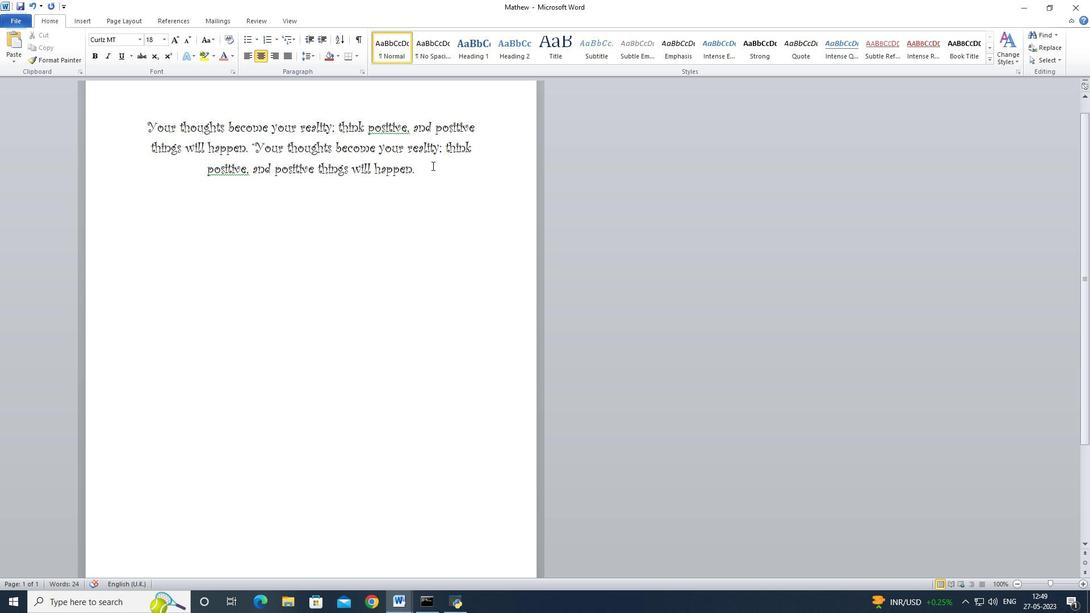 
Action: Mouse moved to (193, 128)
Screenshot: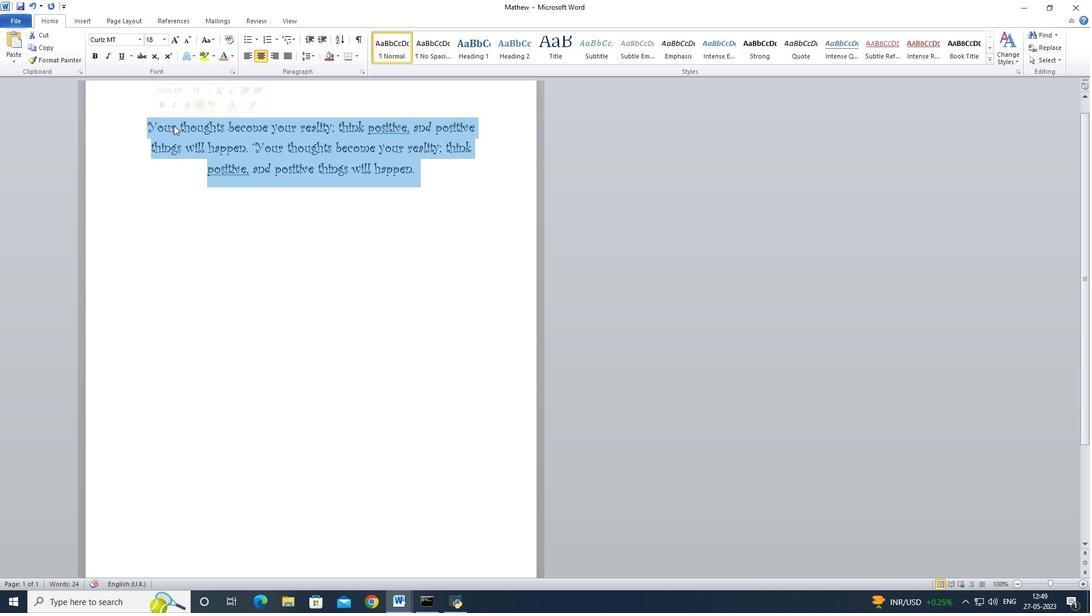 
Action: Mouse pressed right at (193, 128)
Screenshot: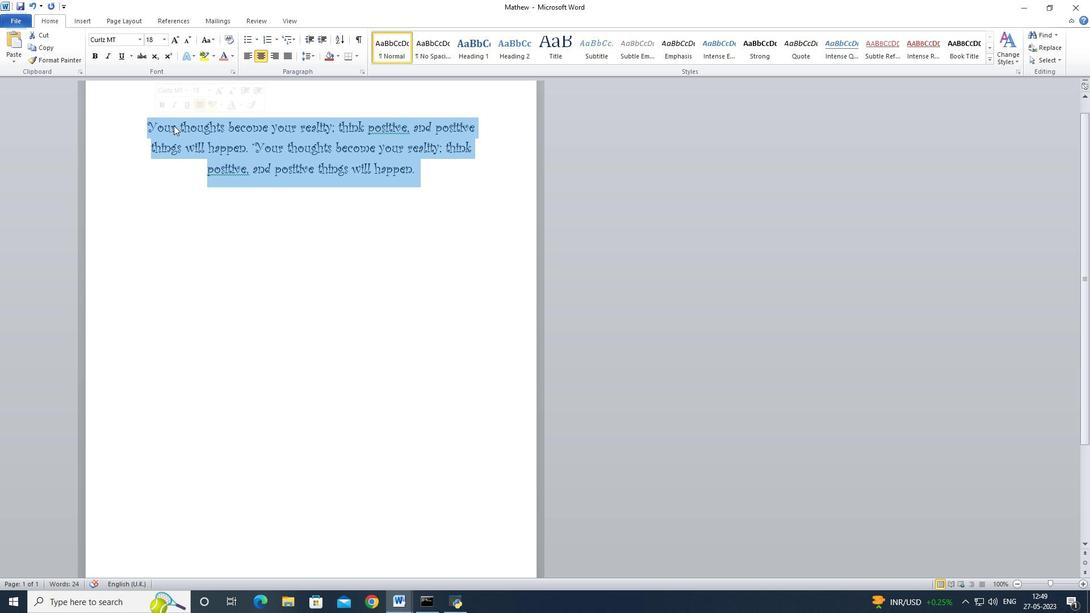 
Action: Mouse moved to (278, 111)
Screenshot: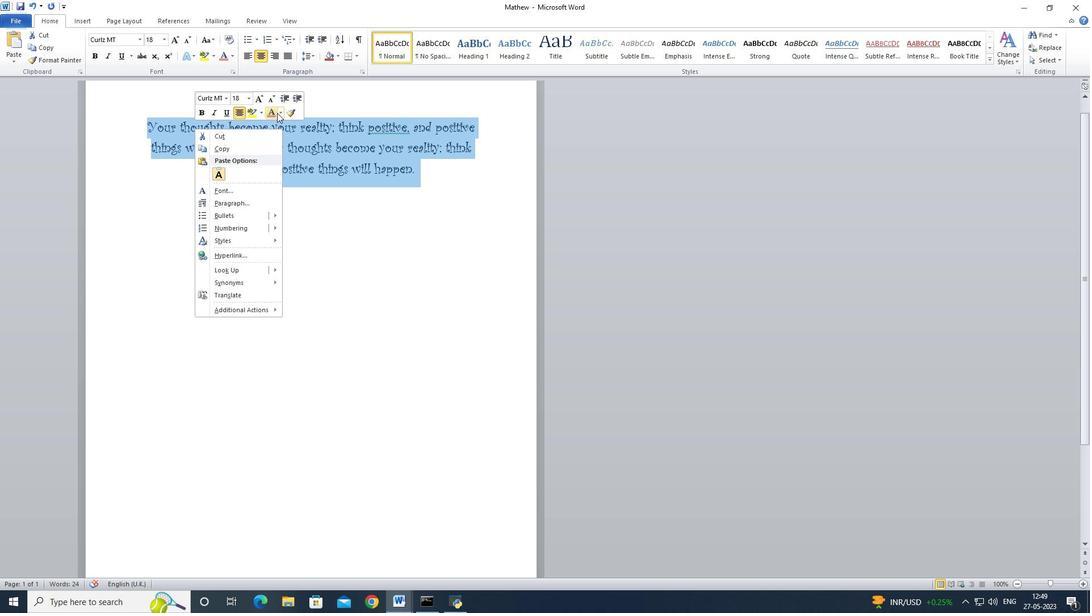 
Action: Mouse pressed left at (278, 111)
Screenshot: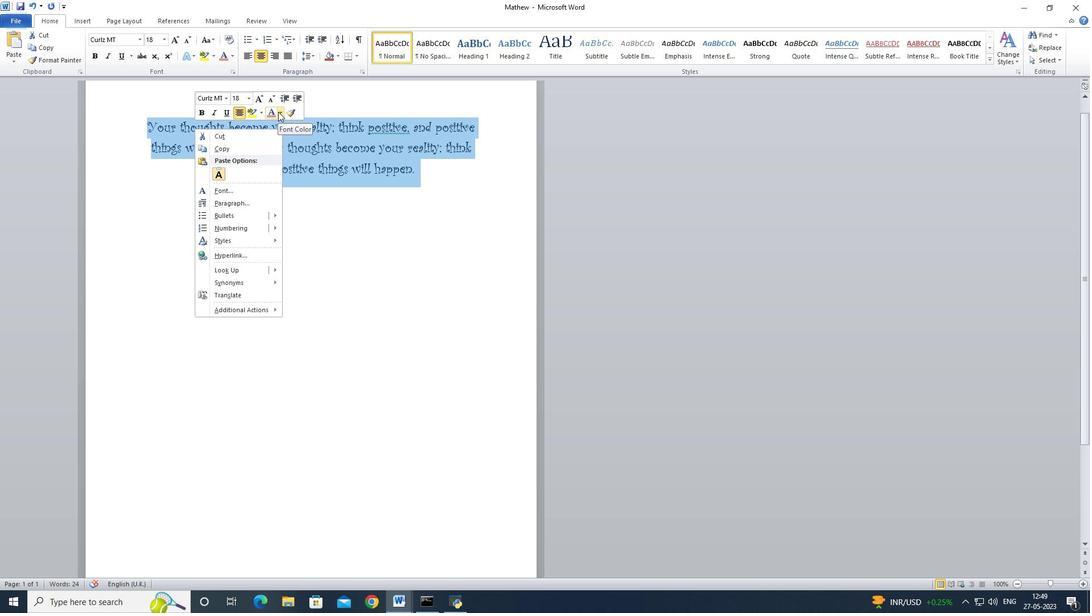 
Action: Mouse moved to (323, 225)
Screenshot: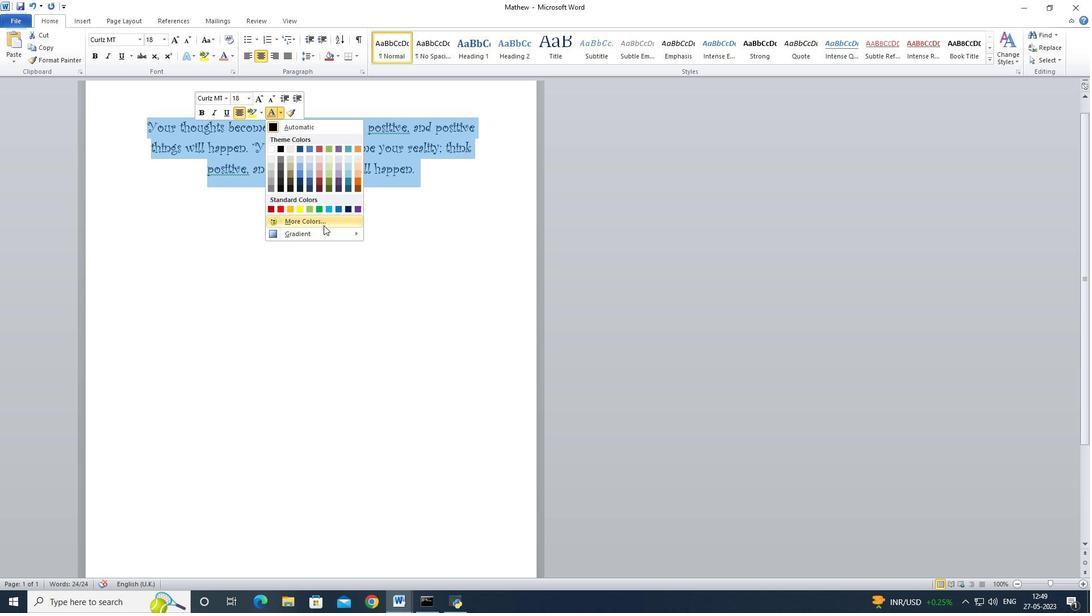 
Action: Mouse pressed left at (323, 225)
Screenshot: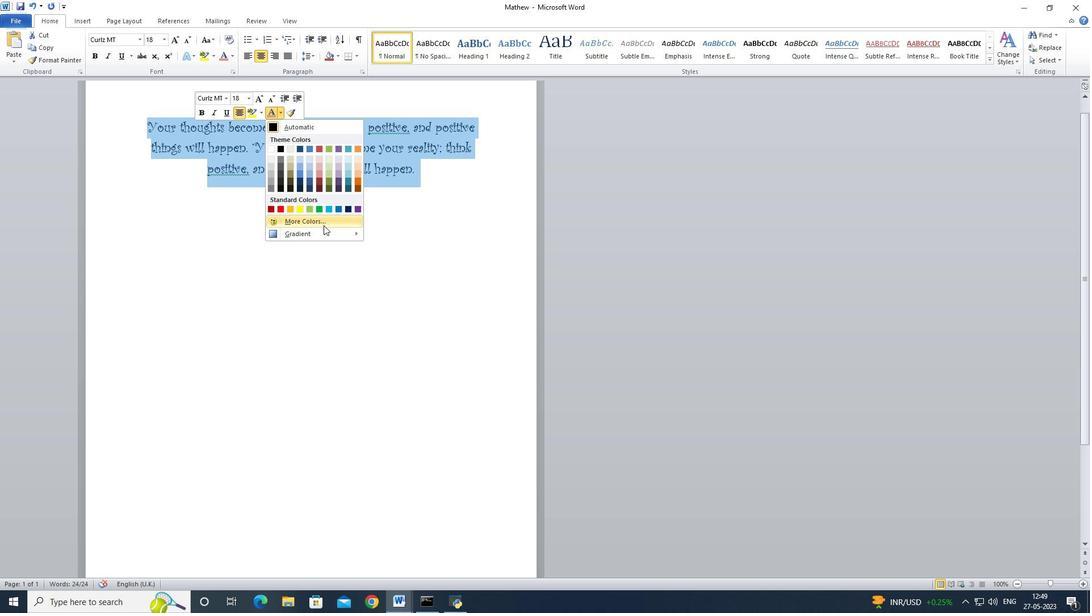 
Action: Mouse moved to (623, 196)
Screenshot: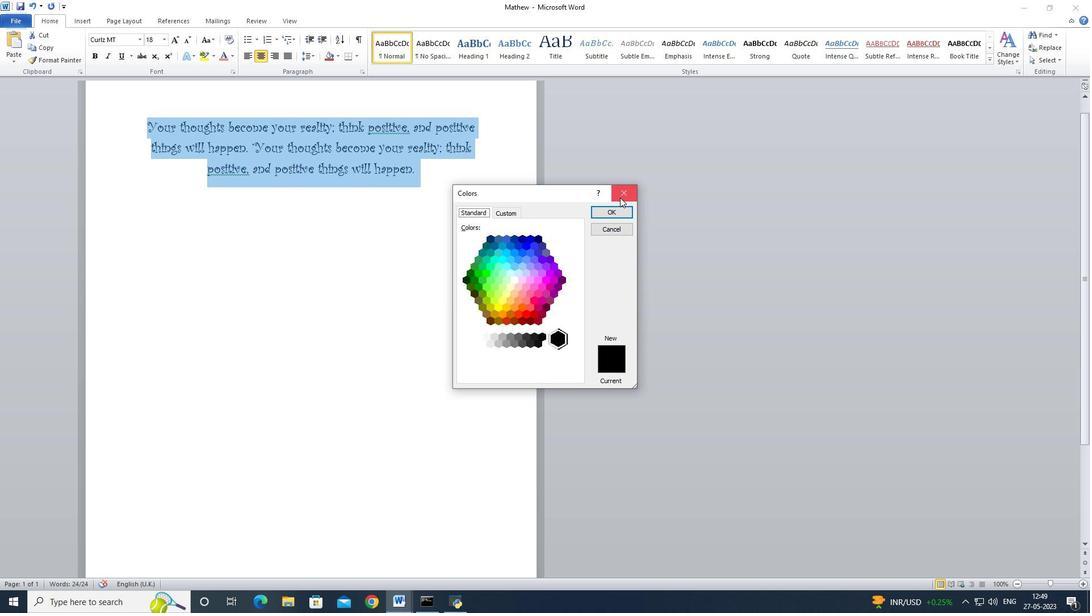 
Action: Mouse pressed left at (623, 196)
Screenshot: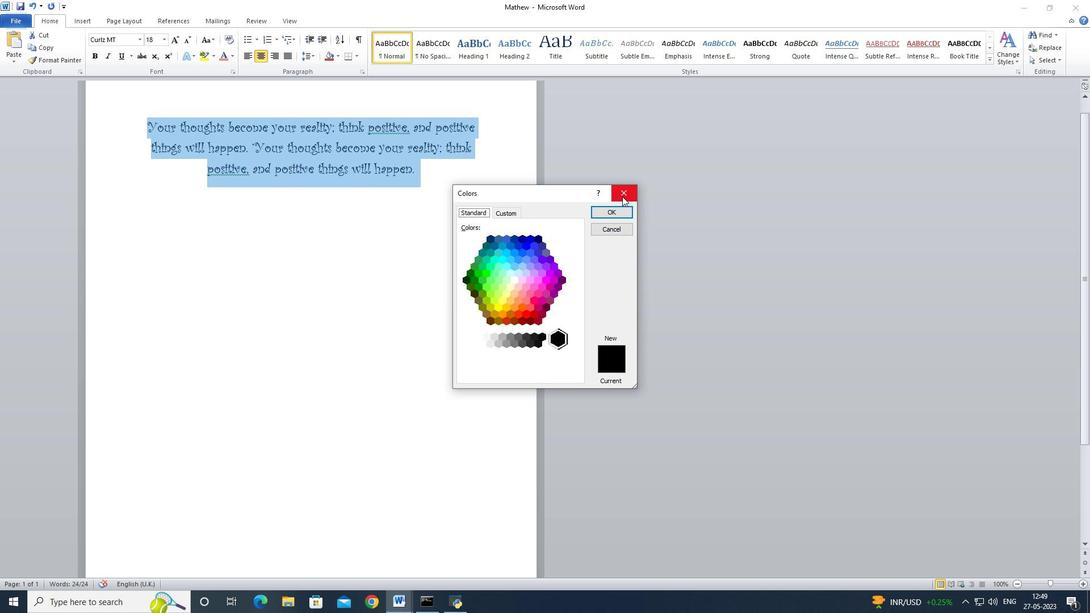
Action: Mouse moved to (198, 144)
Screenshot: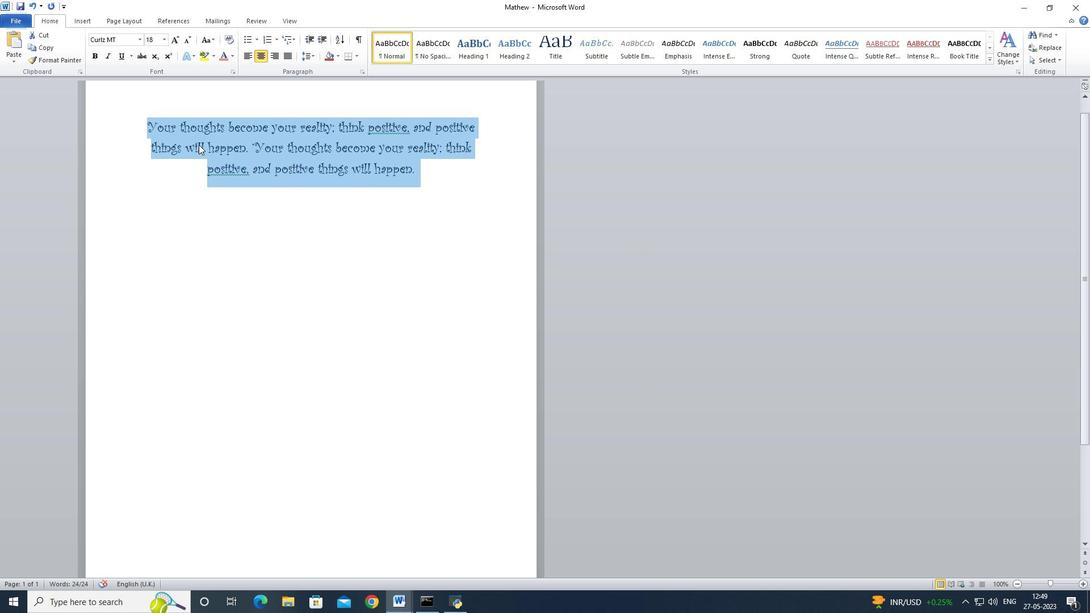 
Action: Mouse pressed right at (198, 144)
Screenshot: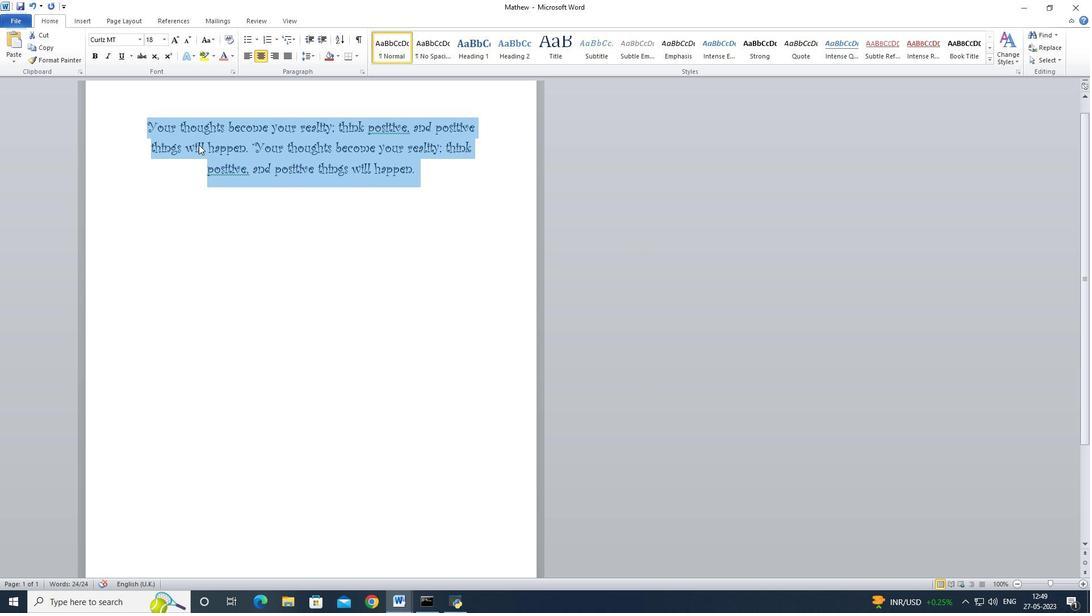 
Action: Mouse moved to (233, 53)
Screenshot: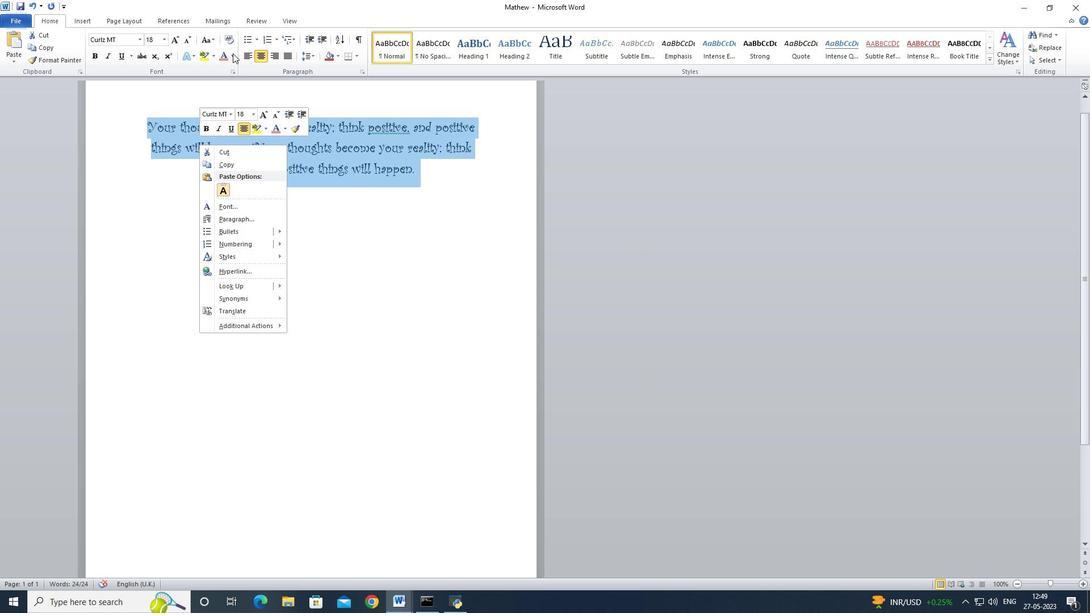 
Action: Mouse pressed left at (233, 53)
Screenshot: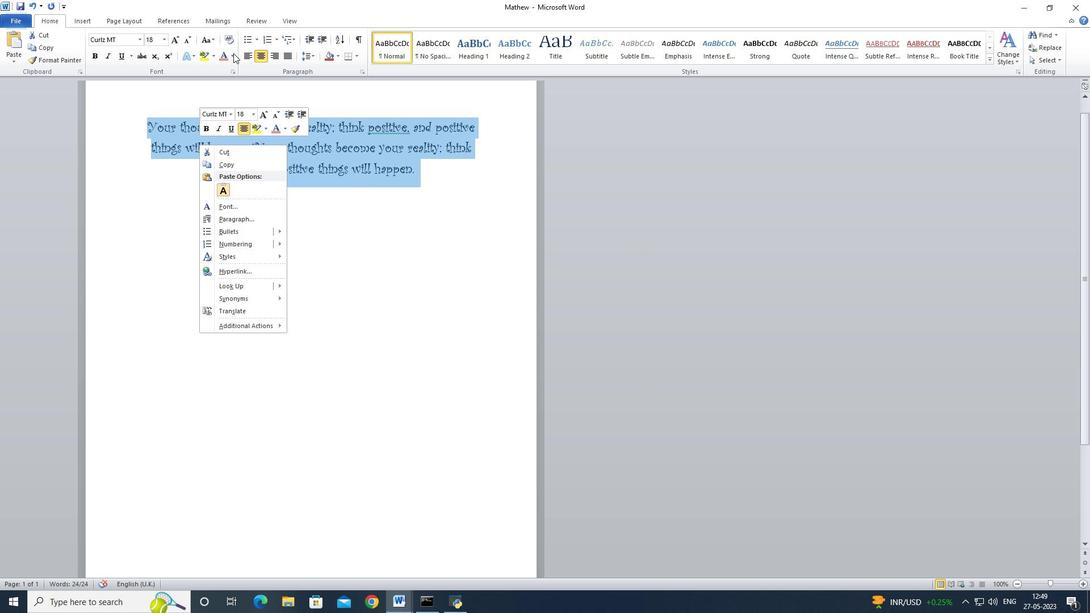 
Action: Mouse moved to (358, 124)
Screenshot: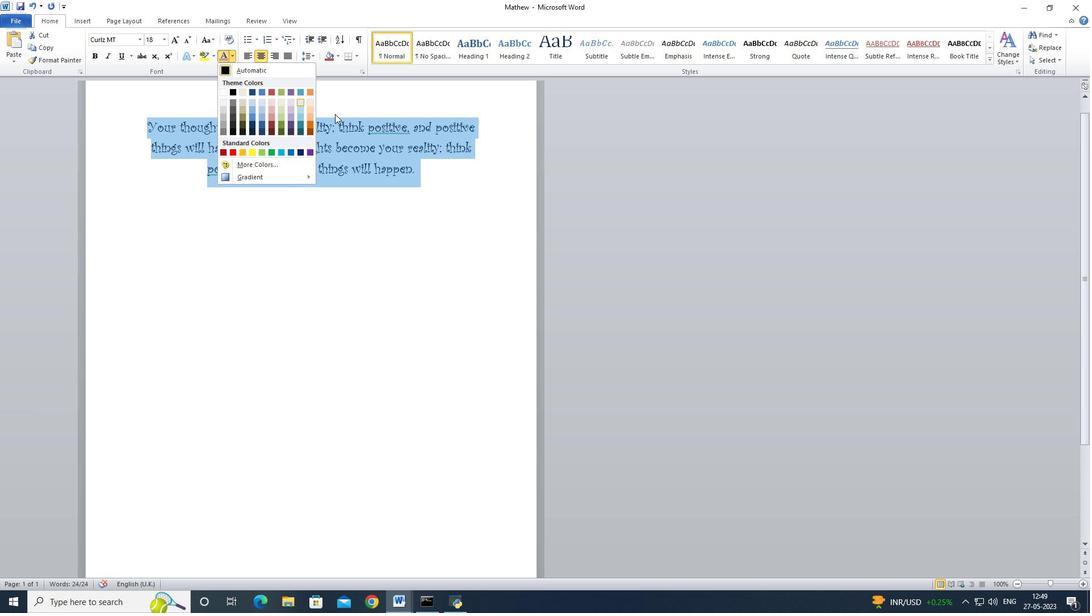 
Action: Mouse pressed right at (358, 124)
Screenshot: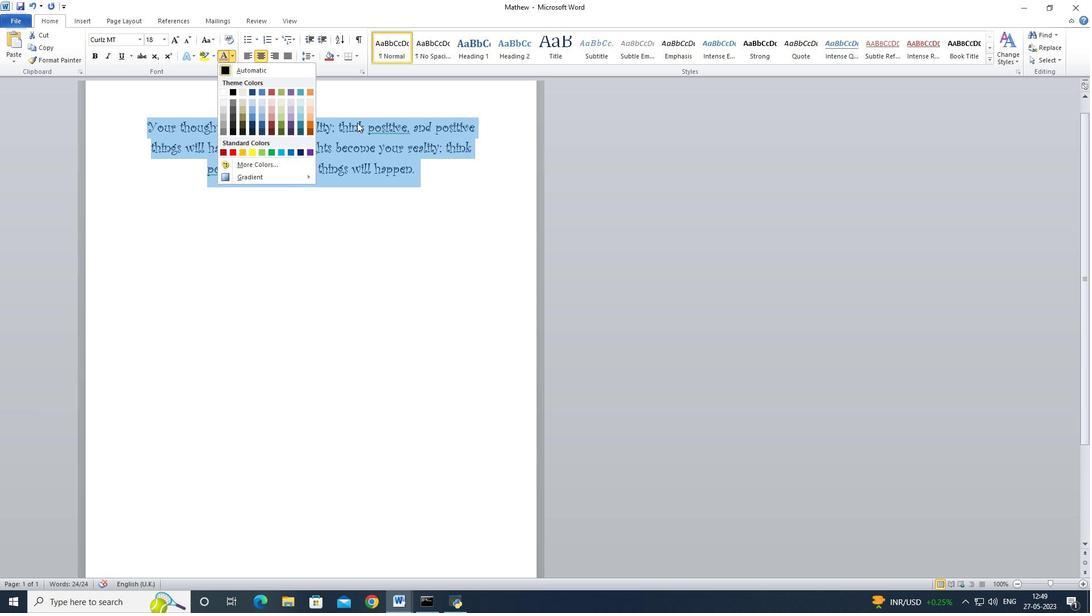 
Action: Mouse moved to (443, 109)
Screenshot: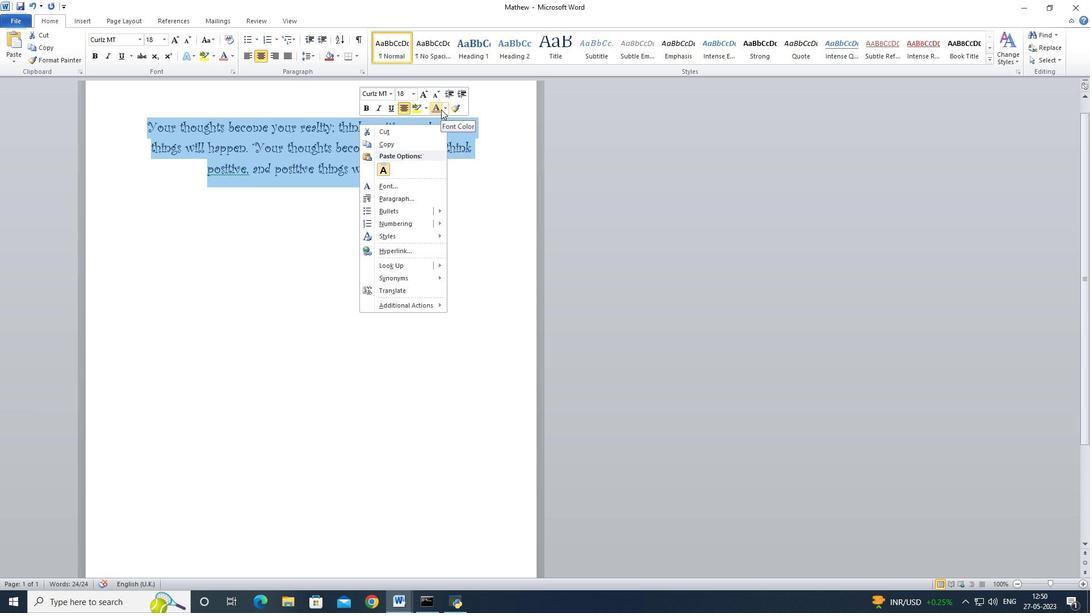 
Action: Mouse pressed left at (443, 109)
Screenshot: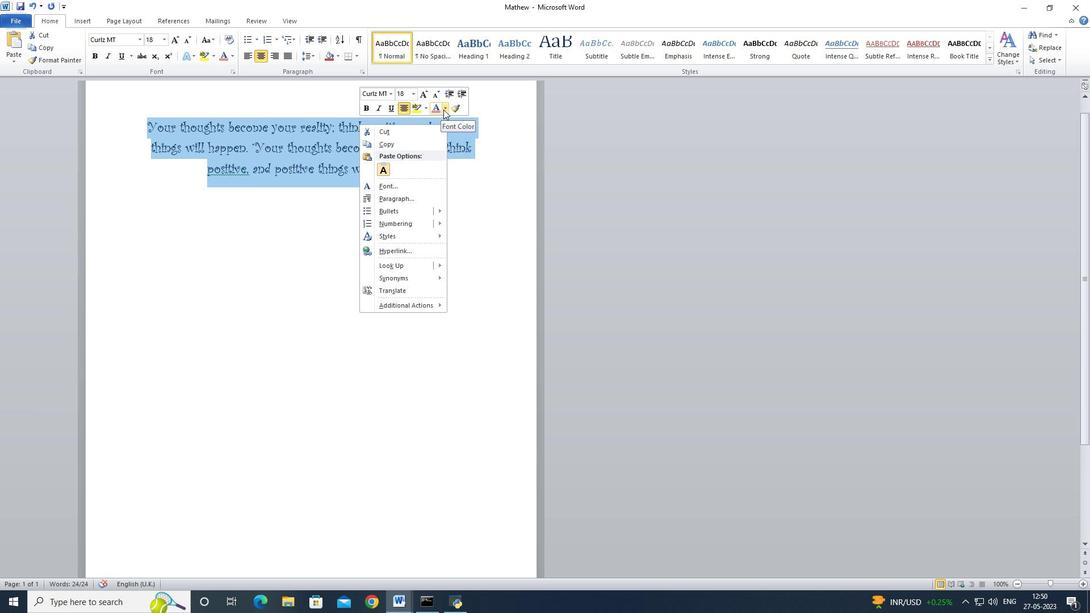 
Action: Mouse moved to (492, 177)
Screenshot: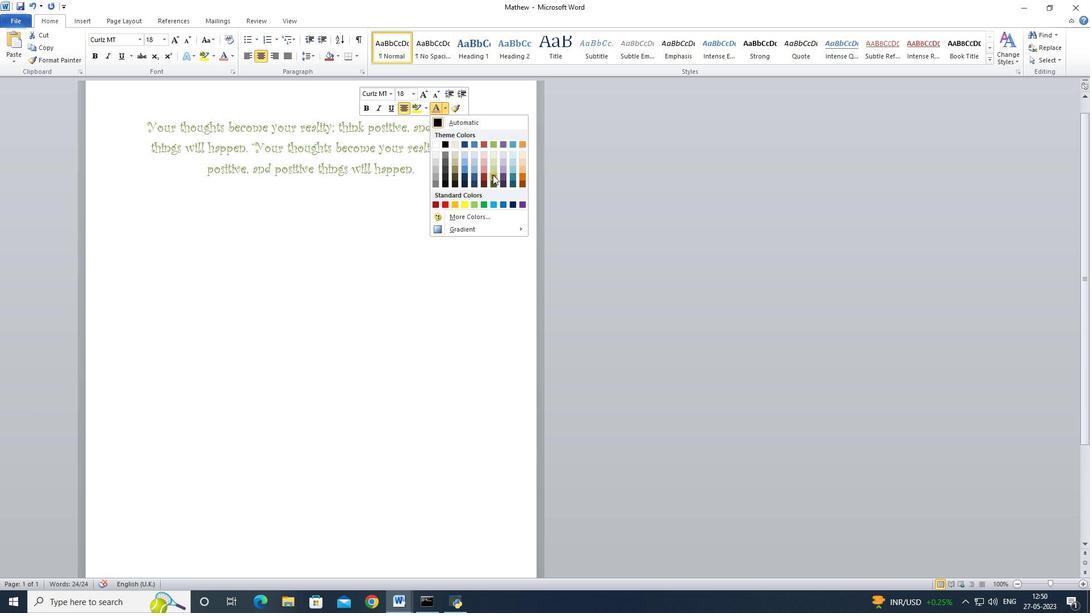 
Action: Mouse pressed left at (492, 177)
Screenshot: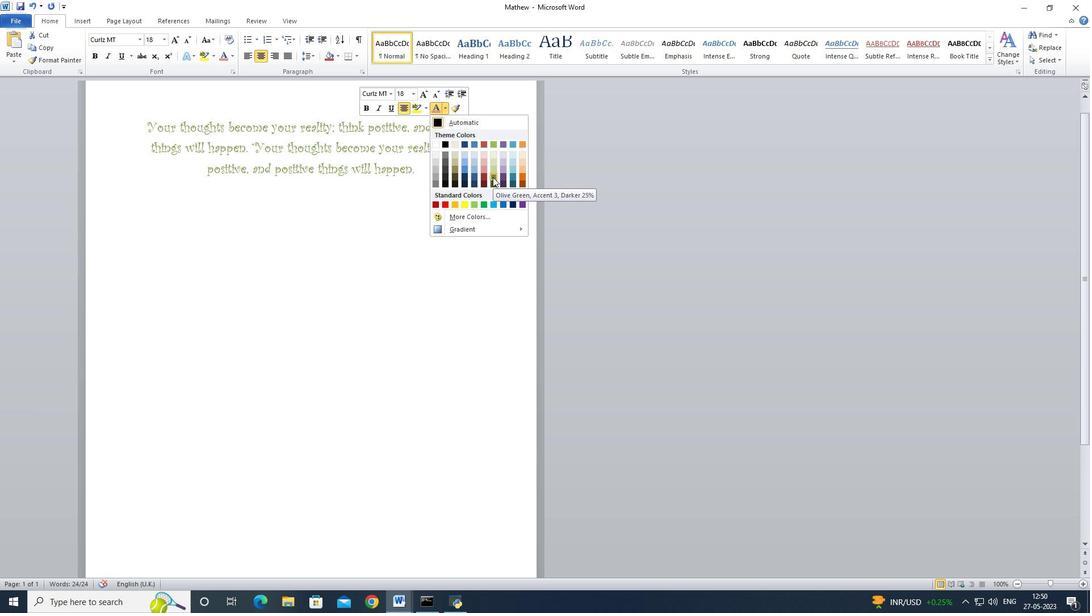 
Action: Mouse moved to (430, 216)
Screenshot: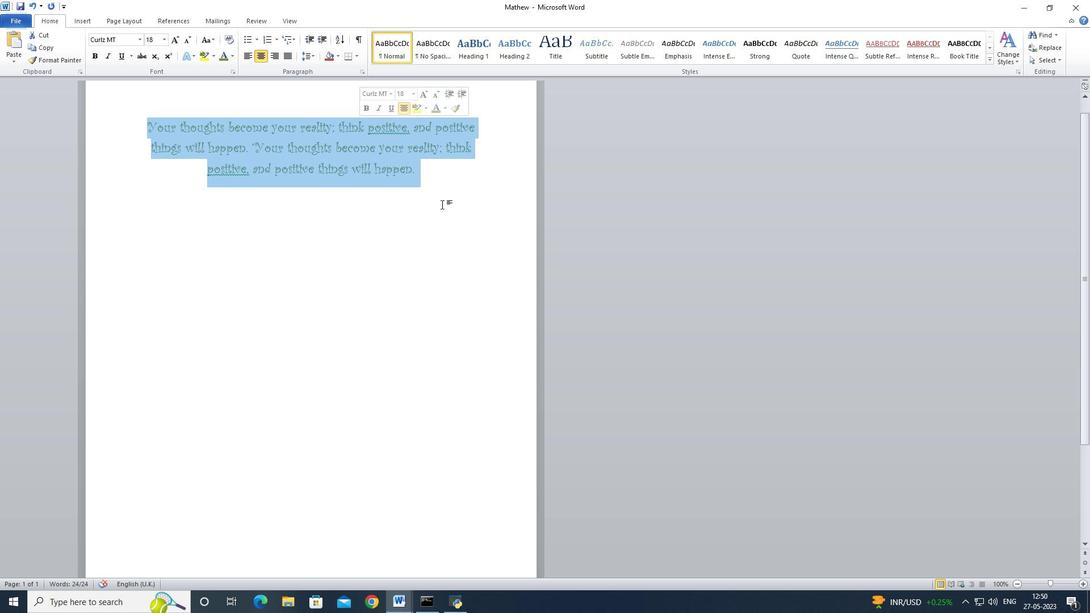 
Action: Mouse pressed left at (430, 216)
Screenshot: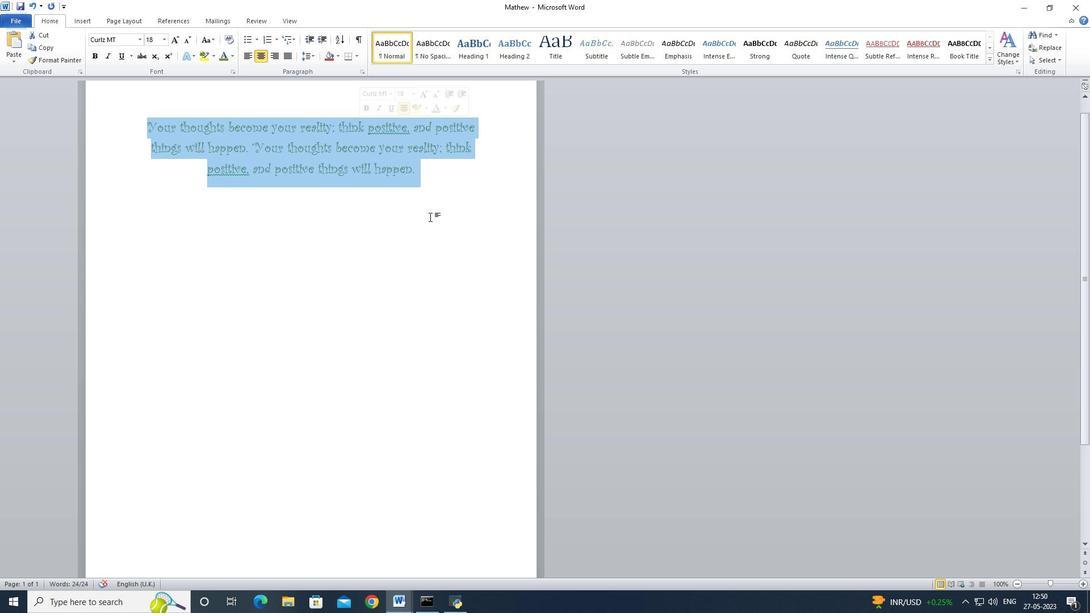 
Action: Mouse moved to (431, 214)
Screenshot: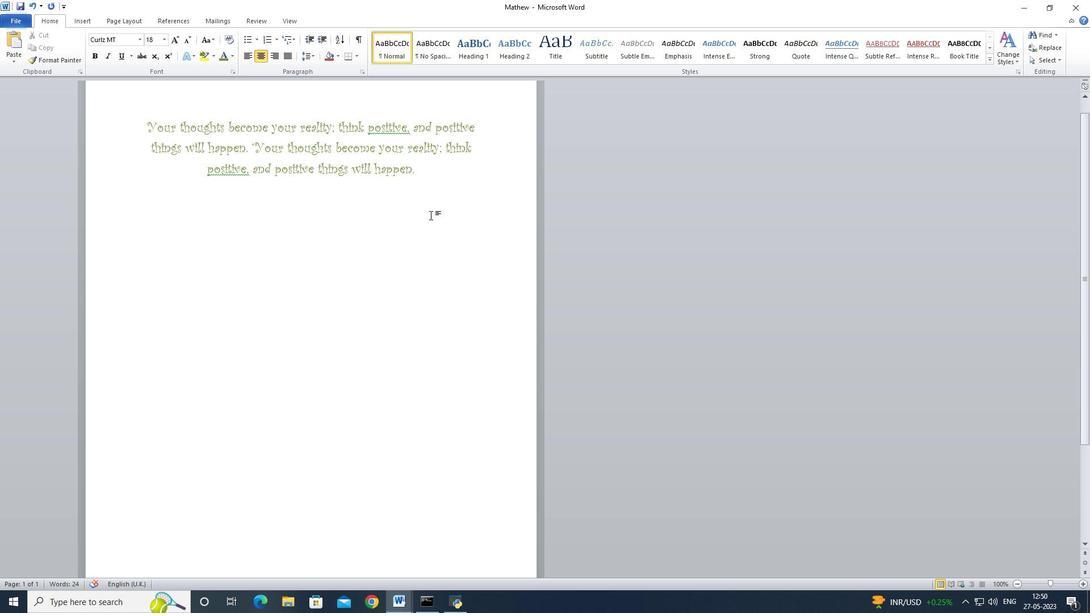 
